 Task: Use incognito mode for private browsing.
Action: Mouse pressed left at (442, 196)
Screenshot: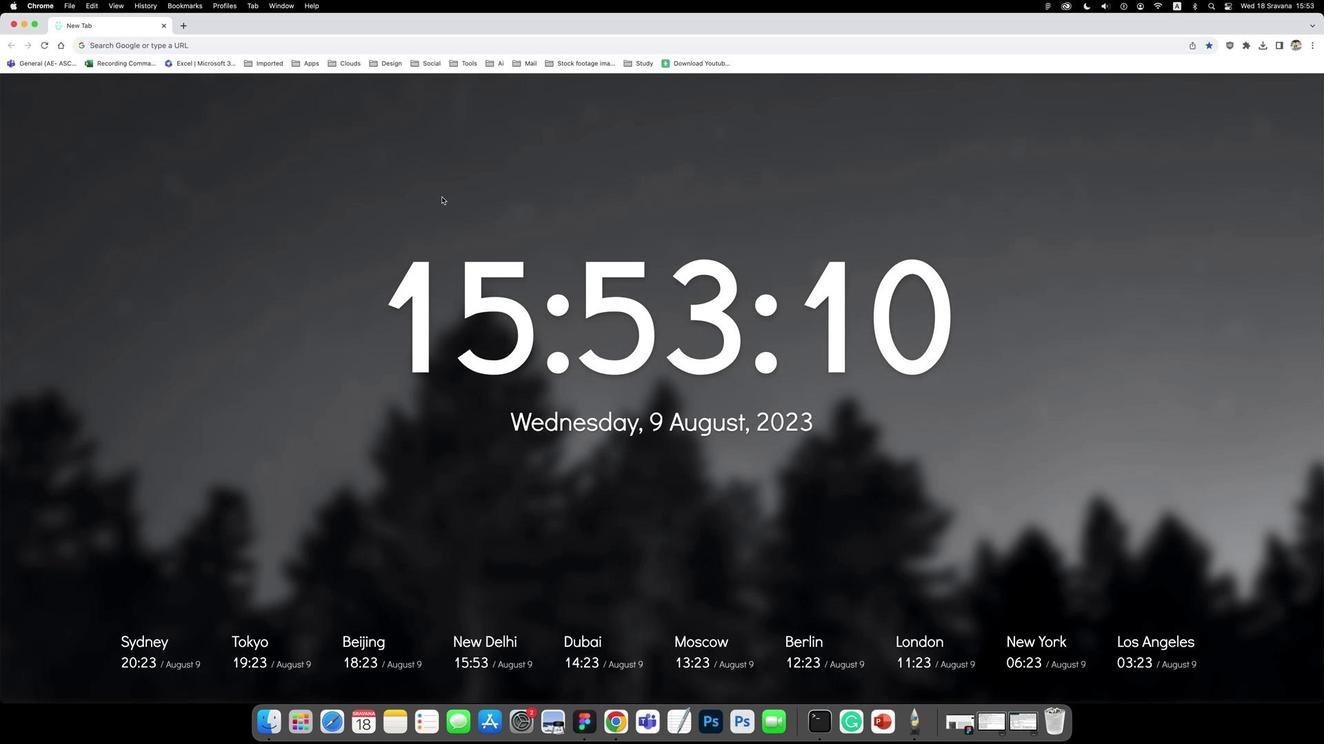 
Action: Mouse moved to (71, 2)
Screenshot: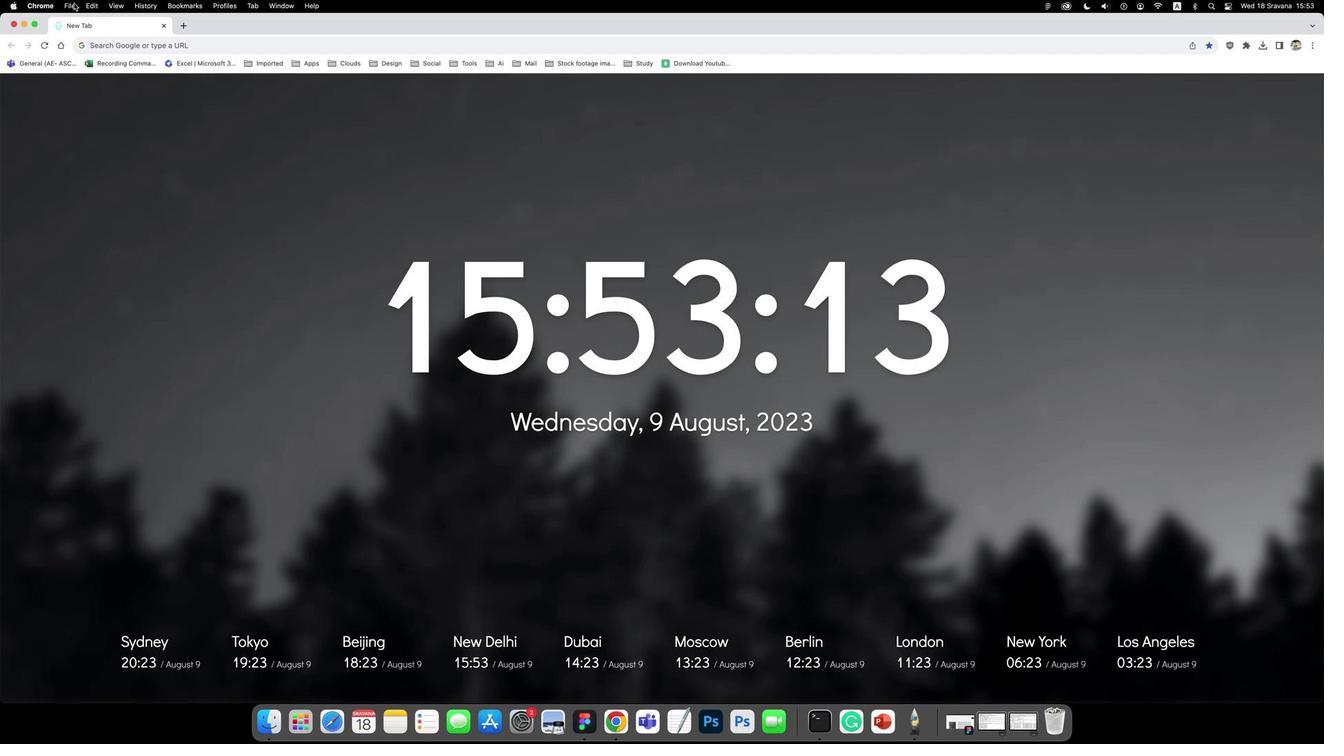 
Action: Mouse pressed left at (71, 2)
Screenshot: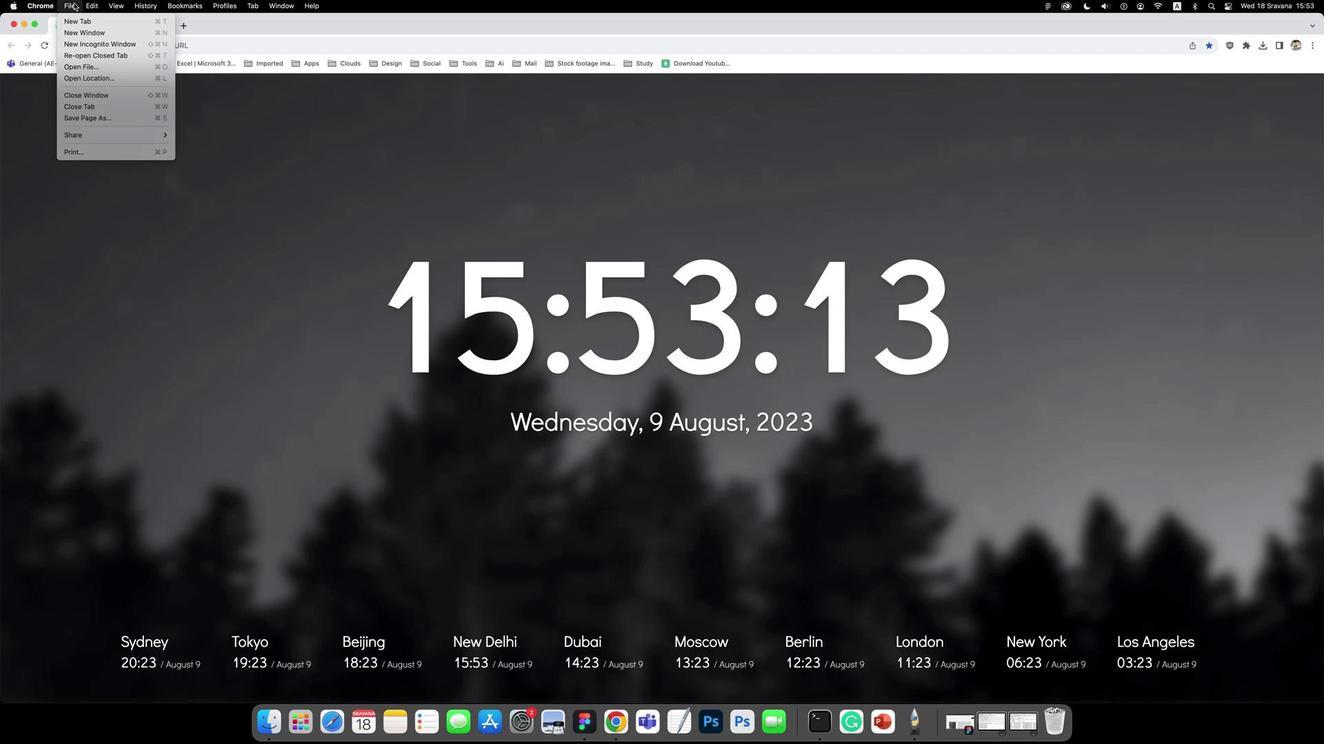 
Action: Mouse moved to (80, 40)
Screenshot: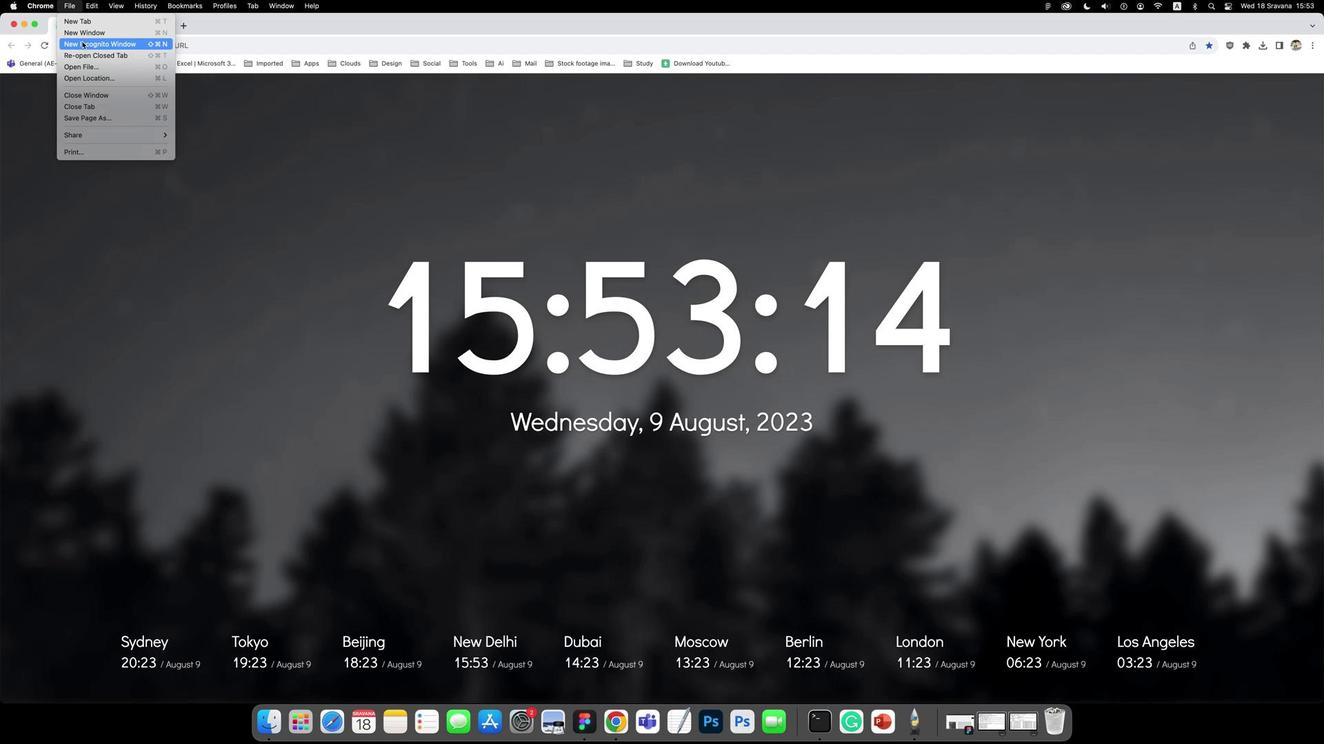 
Action: Mouse pressed left at (80, 40)
Screenshot: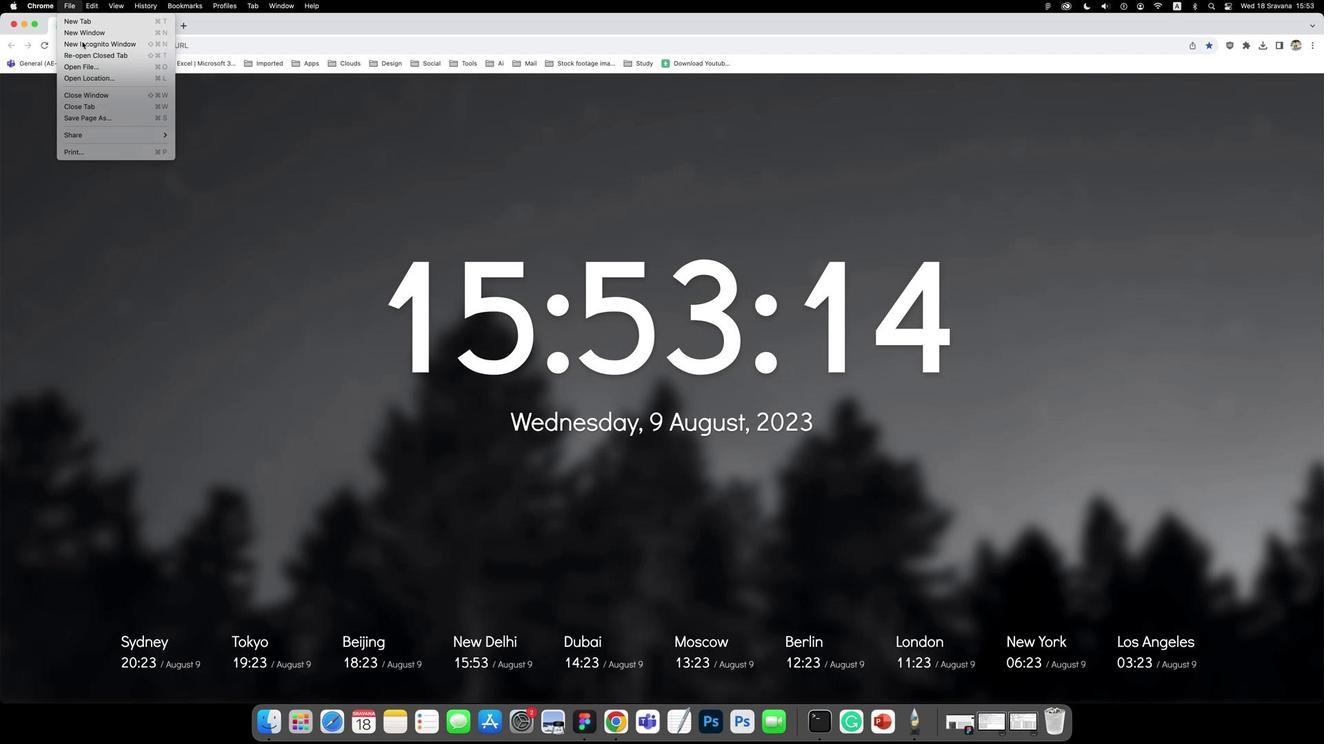 
Action: Mouse moved to (200, 60)
Screenshot: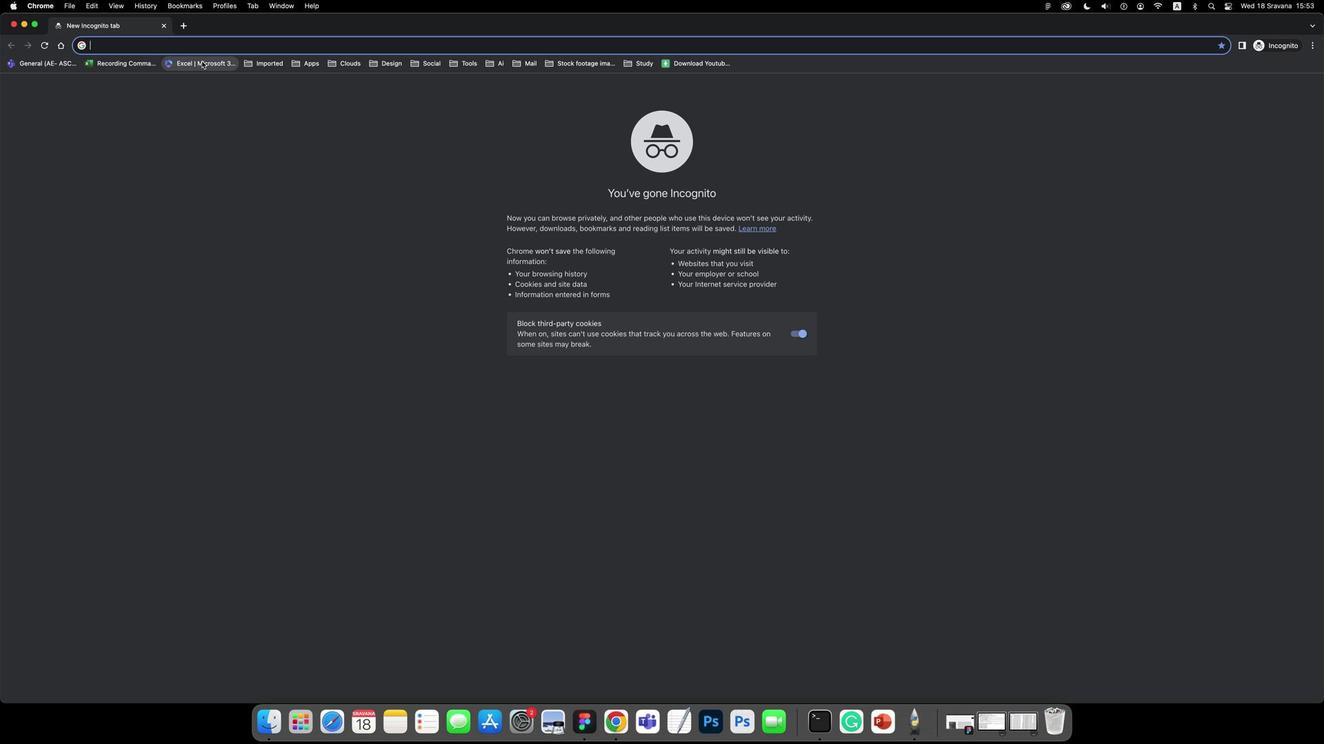 
Action: Mouse pressed left at (200, 60)
Screenshot: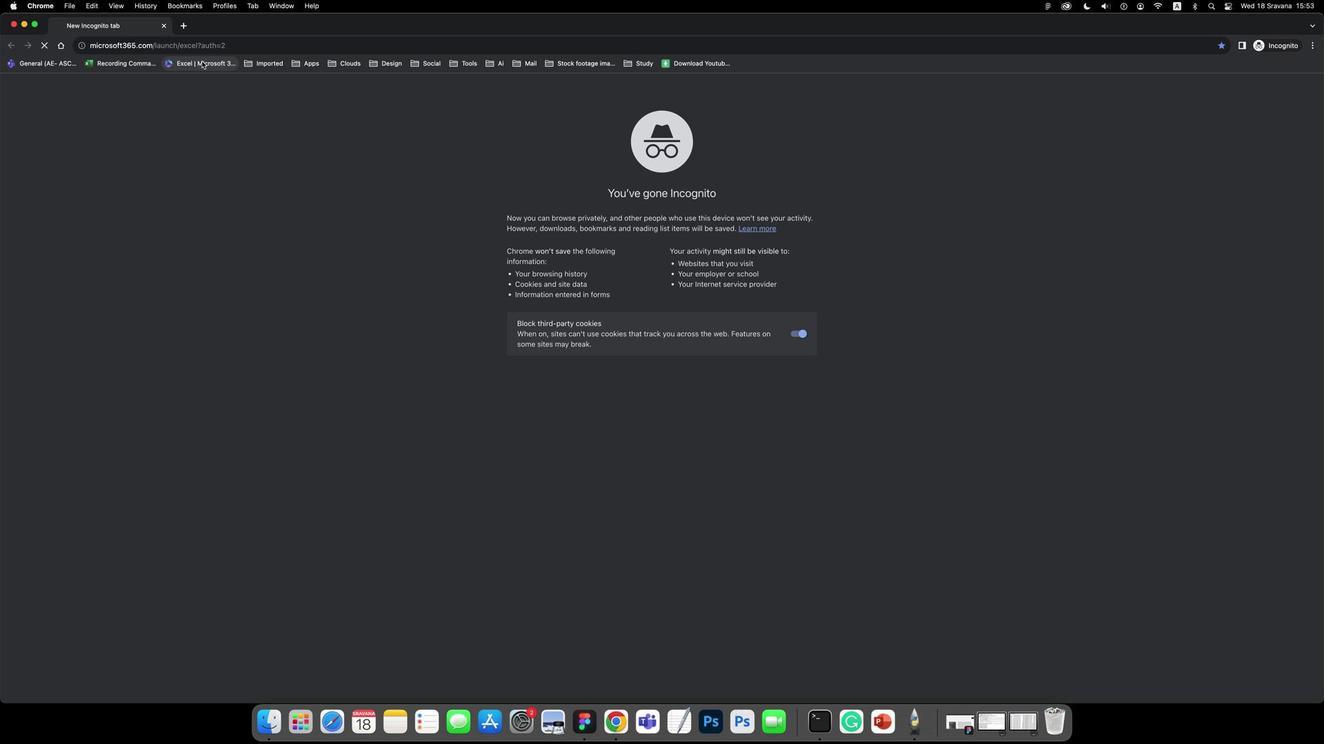 
Action: Mouse moved to (177, 25)
Screenshot: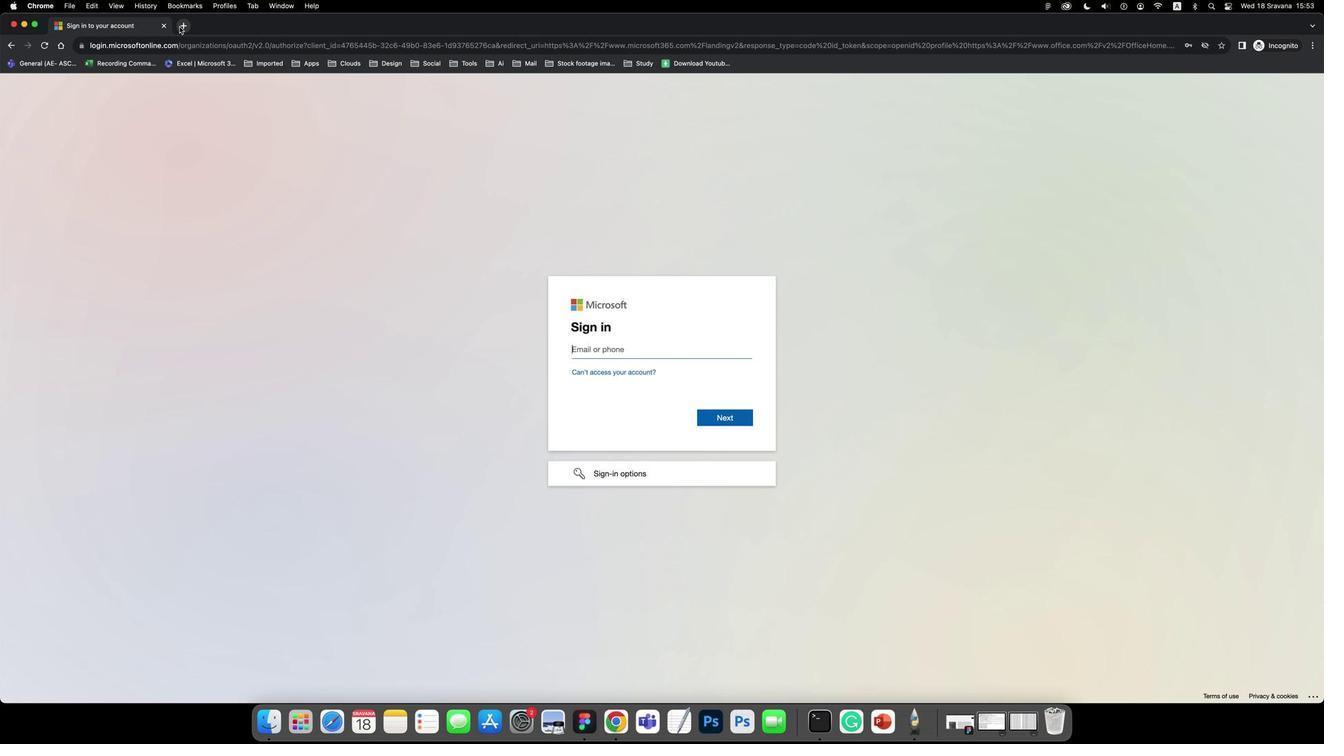 
Action: Mouse pressed left at (177, 25)
Screenshot: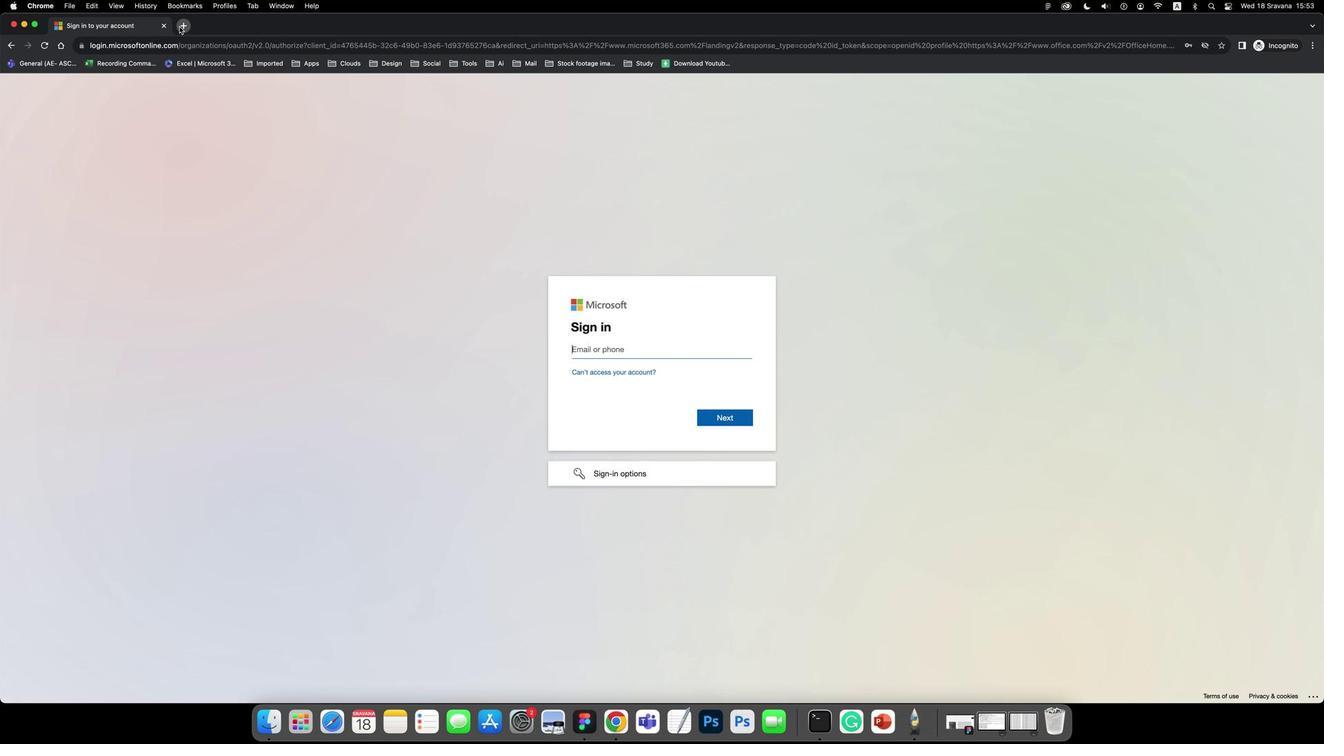 
Action: Mouse moved to (31, 64)
Screenshot: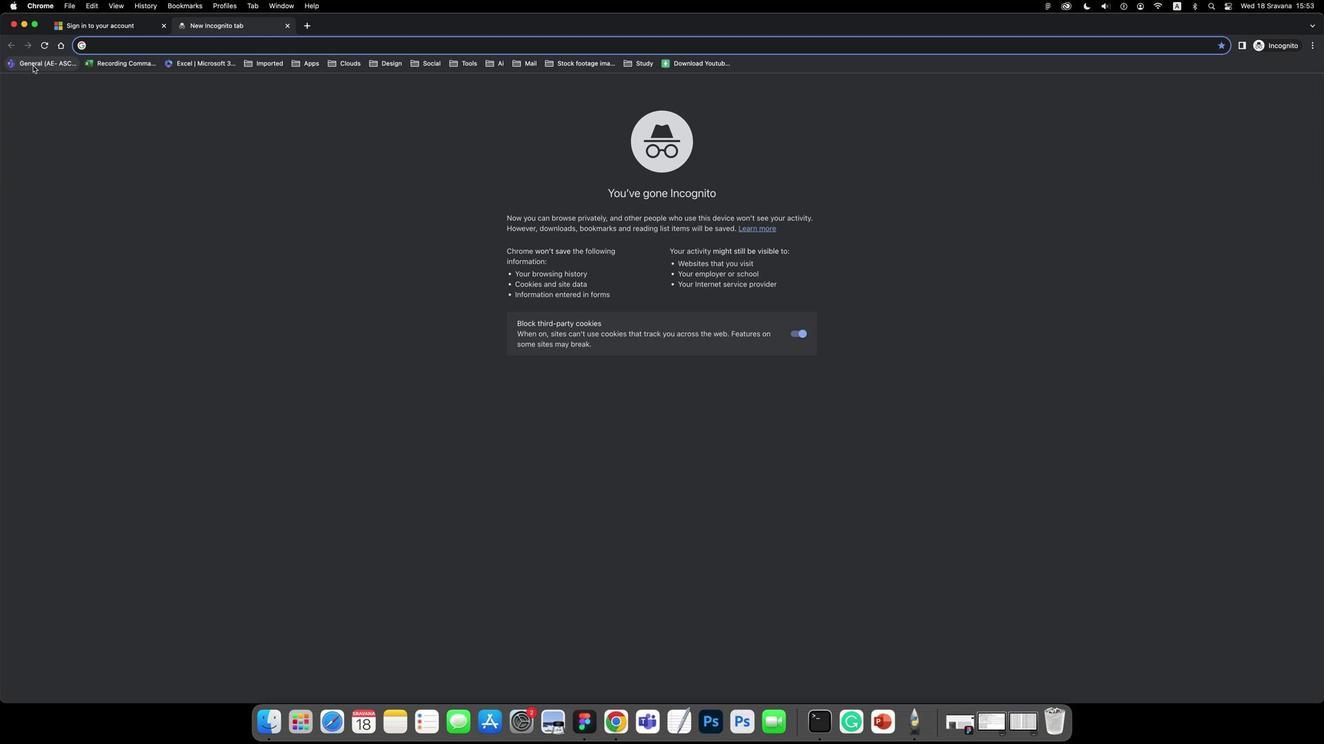 
Action: Mouse pressed left at (31, 64)
Screenshot: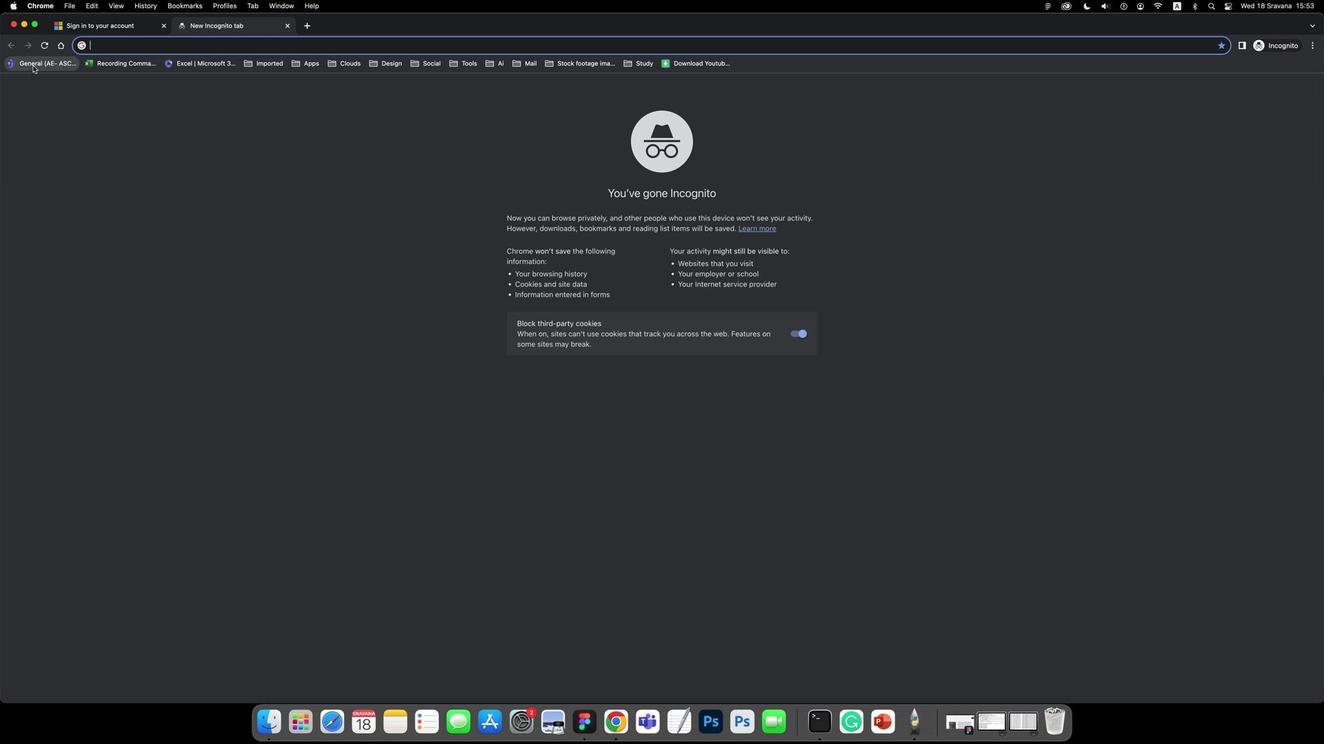
Action: Mouse moved to (197, 167)
Screenshot: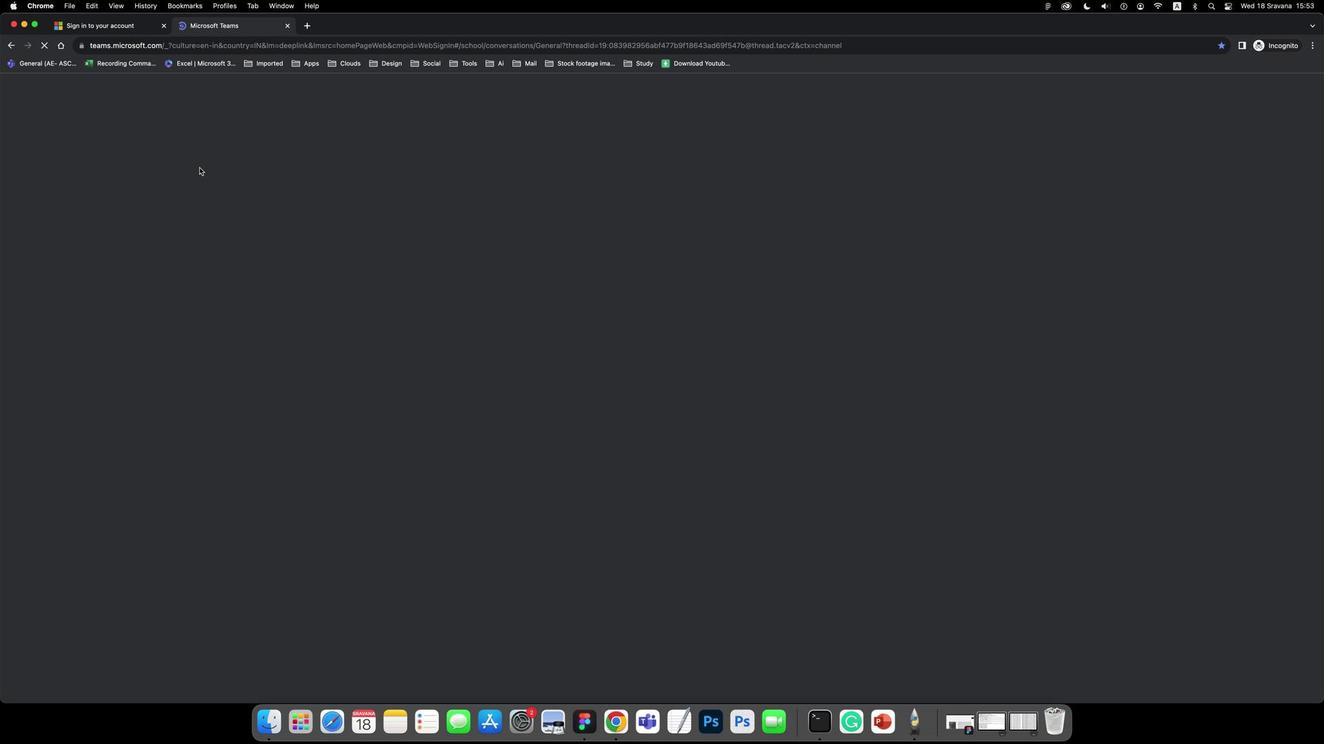 
Action: Mouse pressed left at (197, 167)
Screenshot: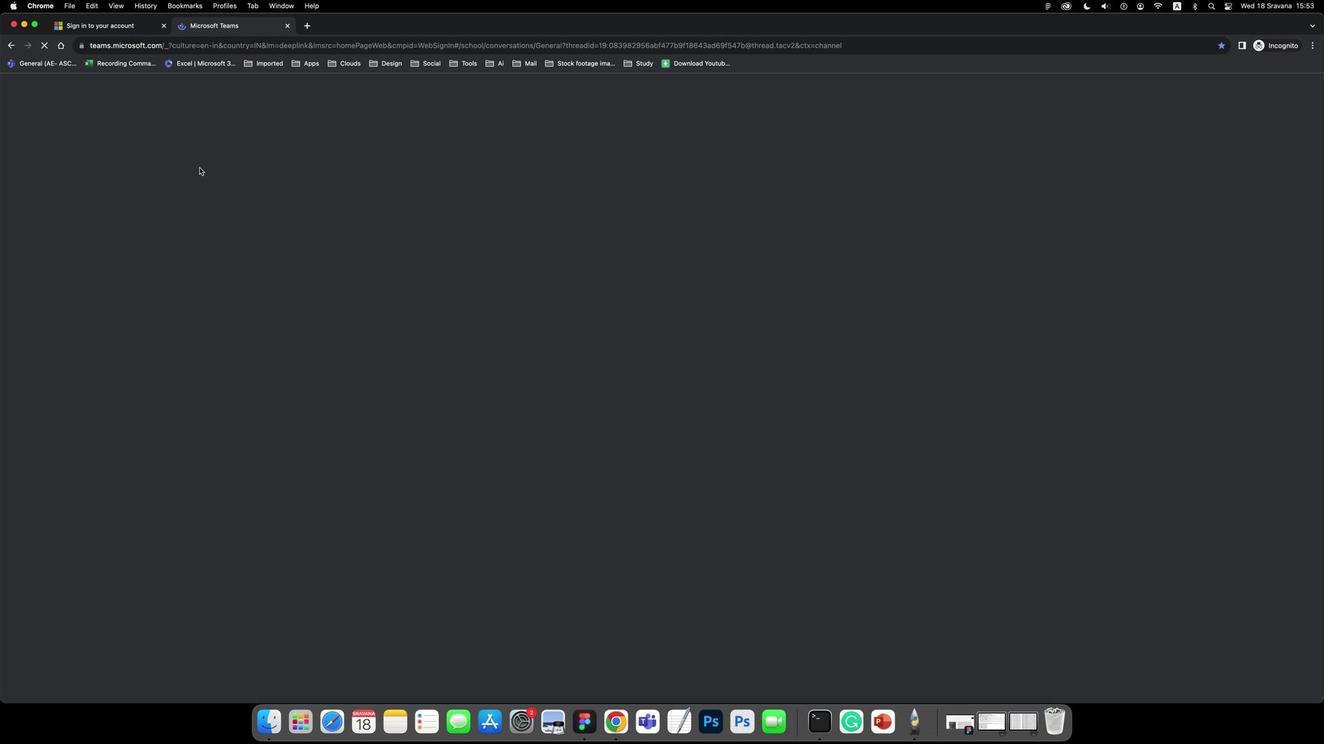 
Action: Mouse scrolled (197, 167) with delta (-1, 0)
Screenshot: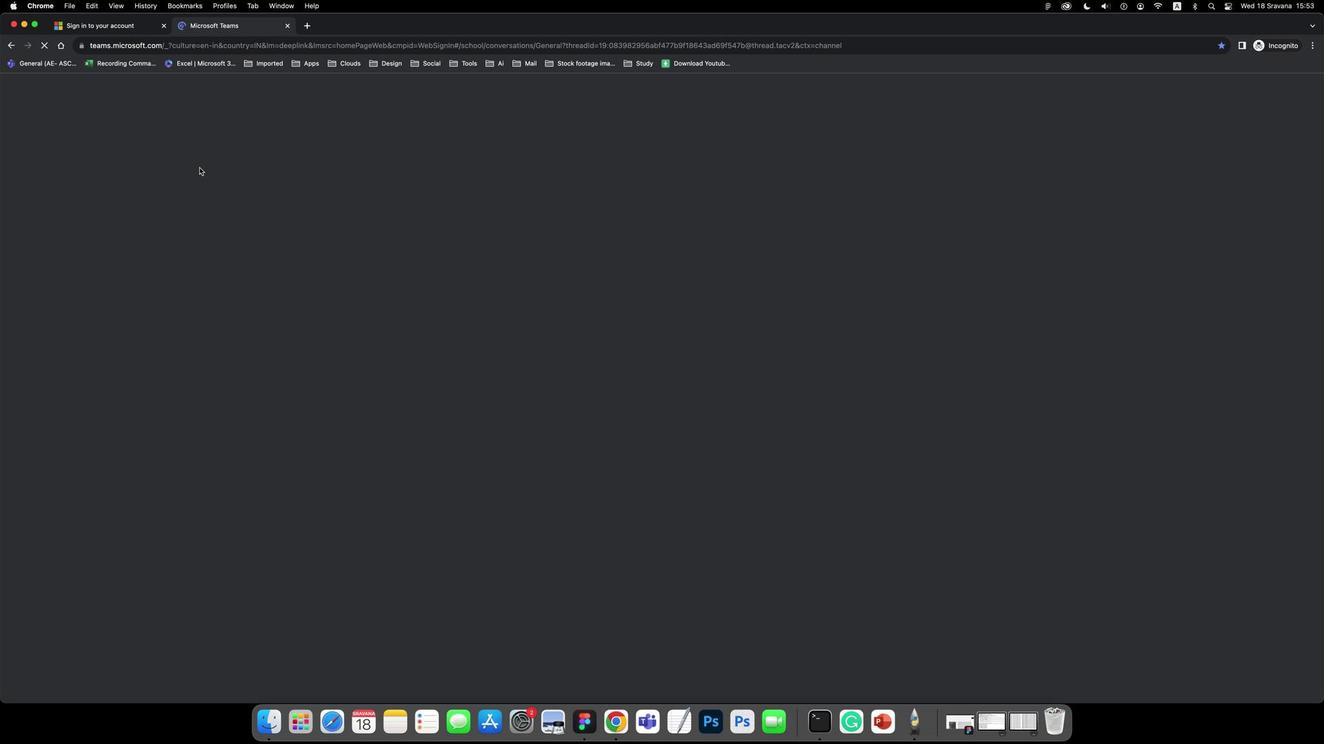 
Action: Mouse scrolled (197, 167) with delta (-1, 0)
Screenshot: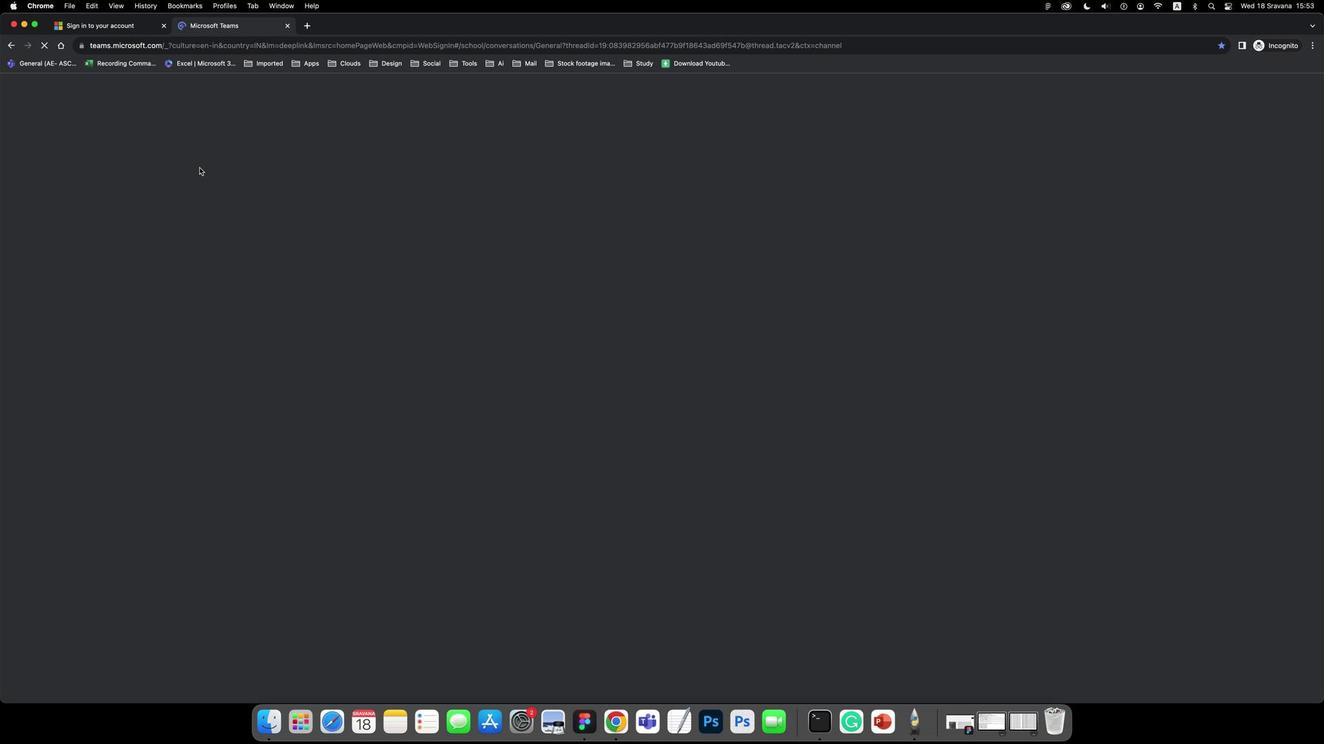 
Action: Mouse scrolled (197, 167) with delta (-1, -2)
Screenshot: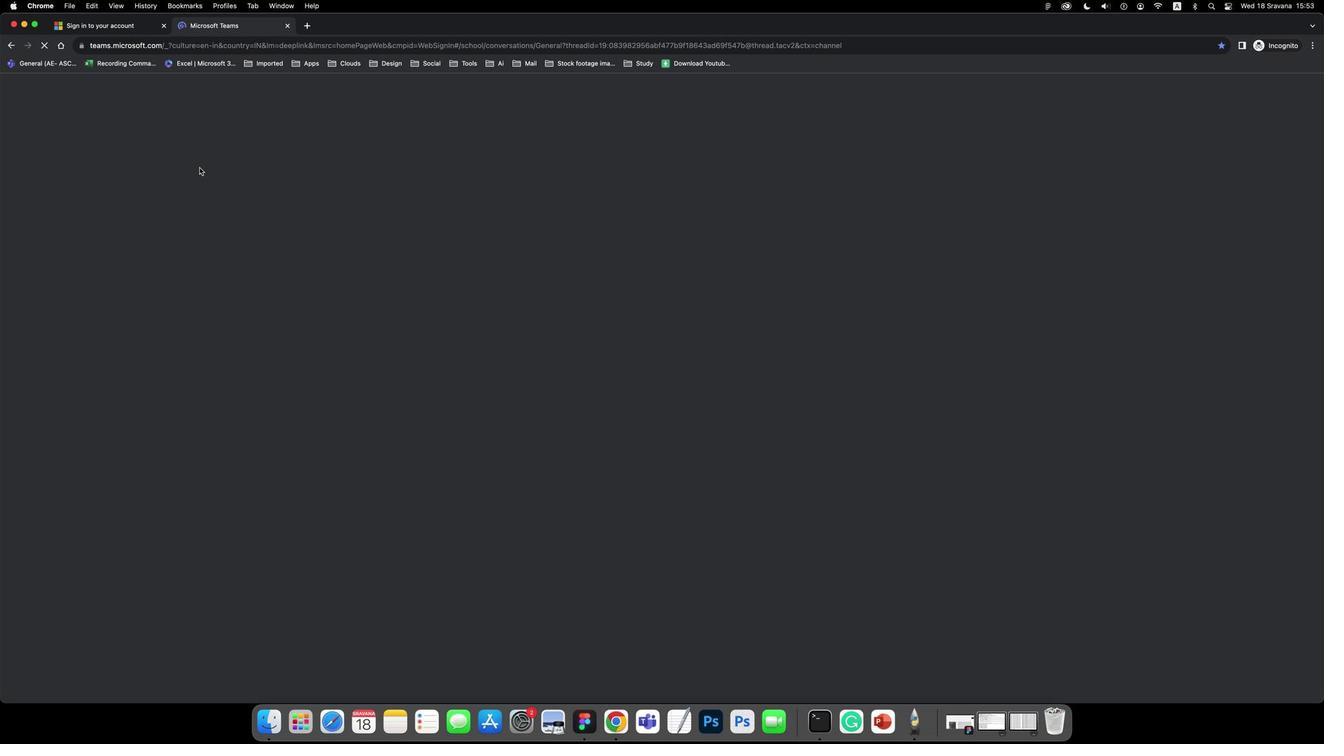 
Action: Mouse moved to (301, 25)
Screenshot: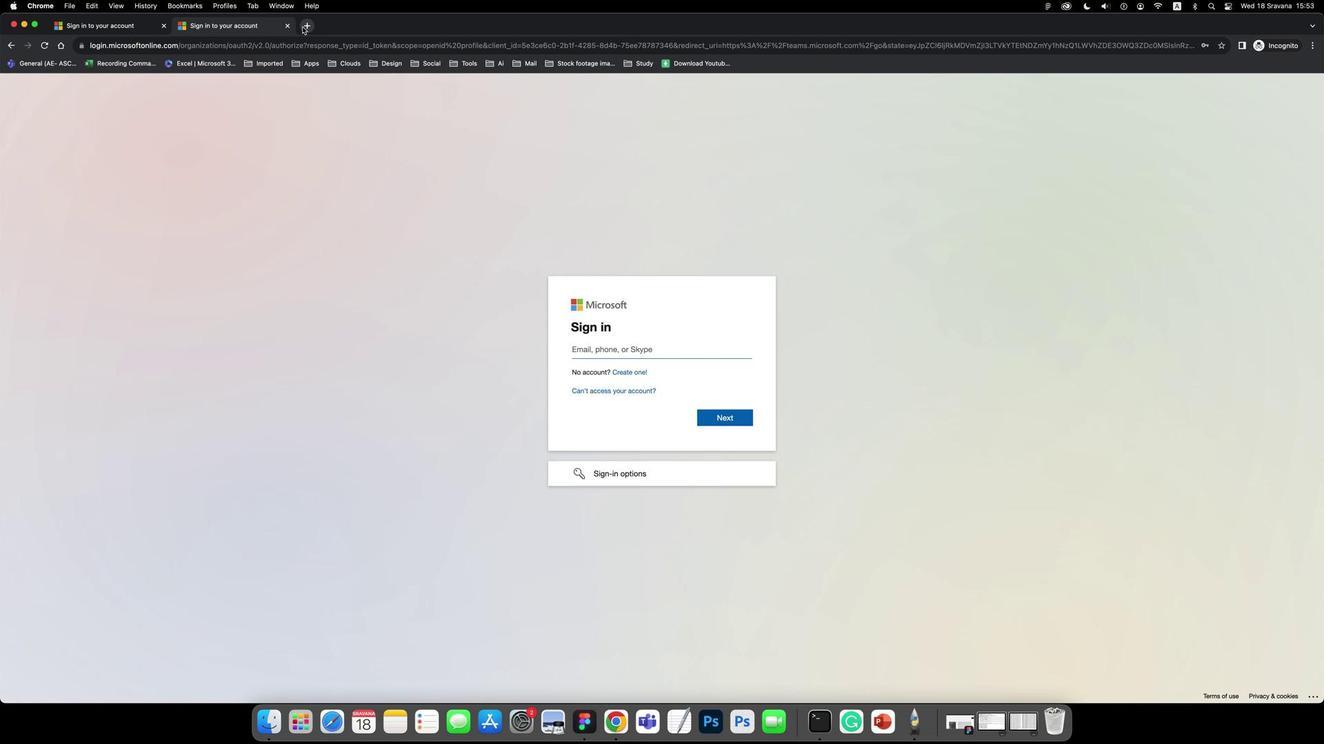 
Action: Mouse pressed left at (301, 25)
Screenshot: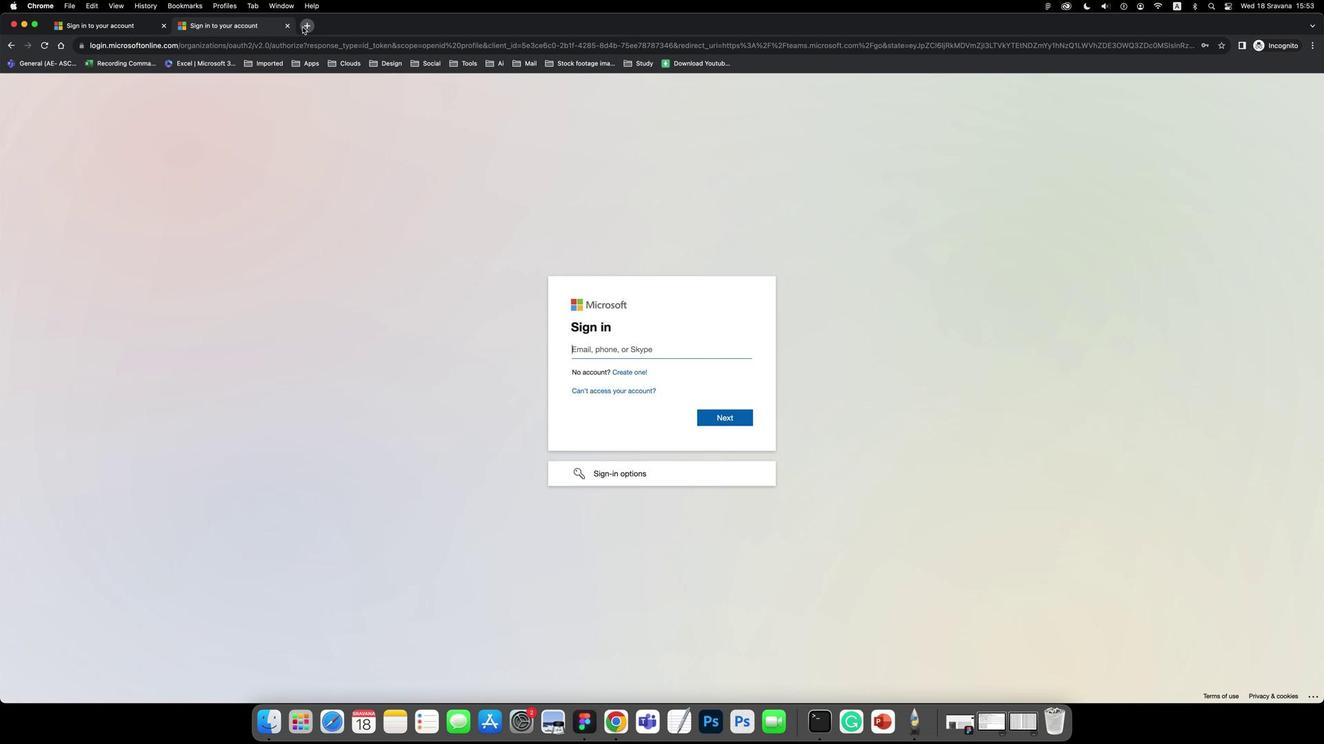 
Action: Mouse moved to (261, 64)
Screenshot: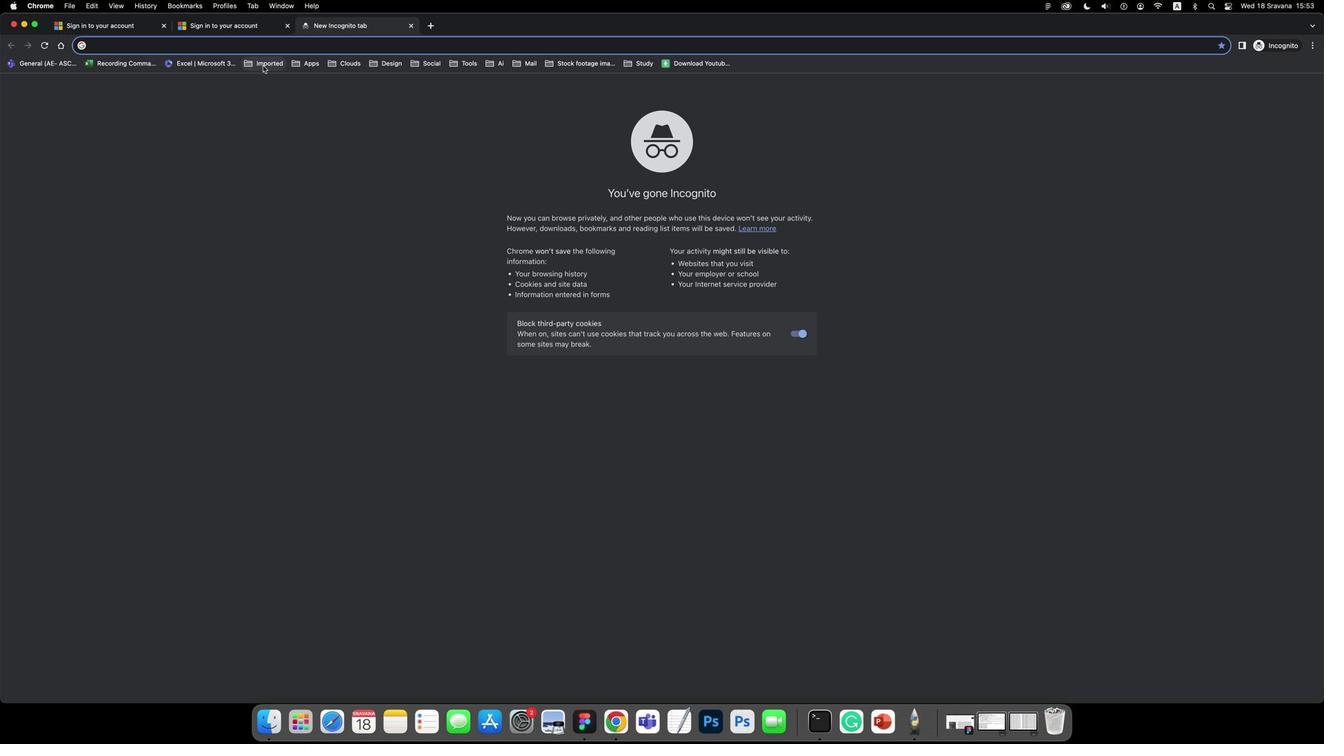 
Action: Mouse pressed left at (261, 64)
Screenshot: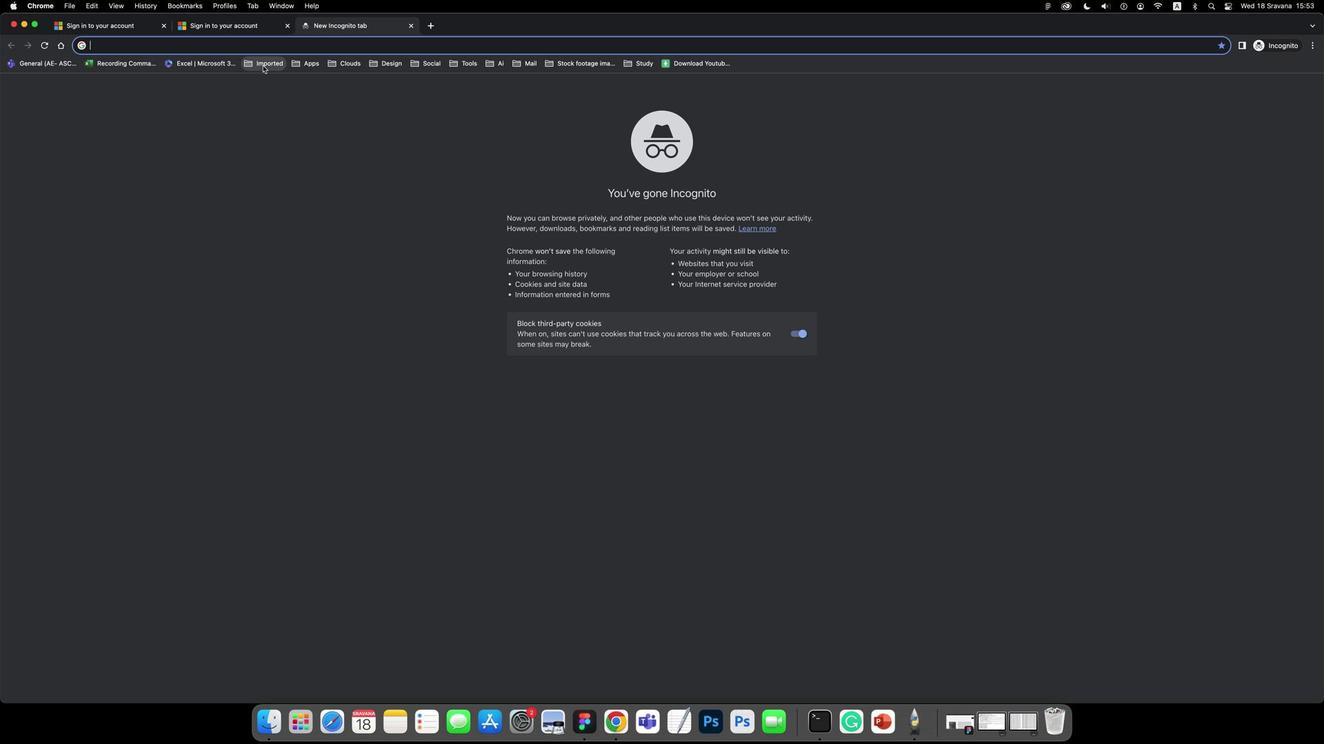 
Action: Mouse moved to (297, 186)
Screenshot: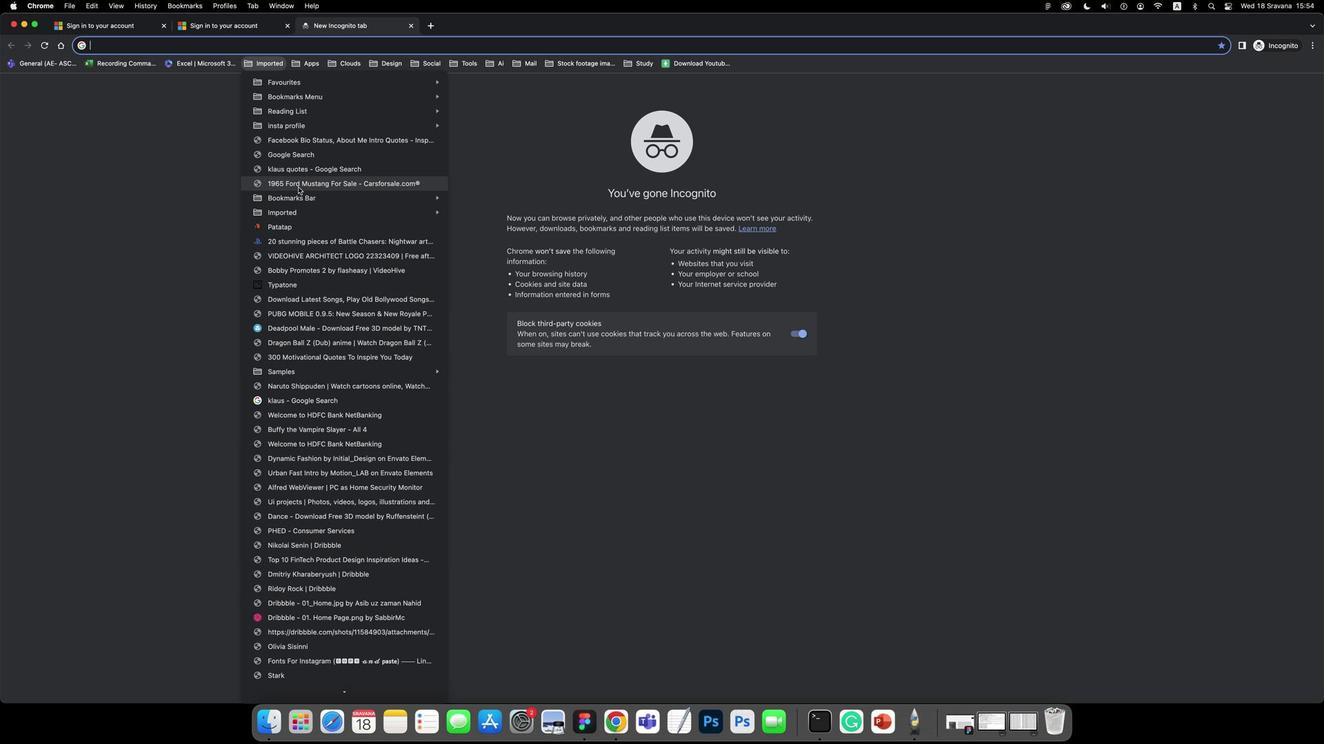 
Action: Mouse pressed left at (297, 186)
Screenshot: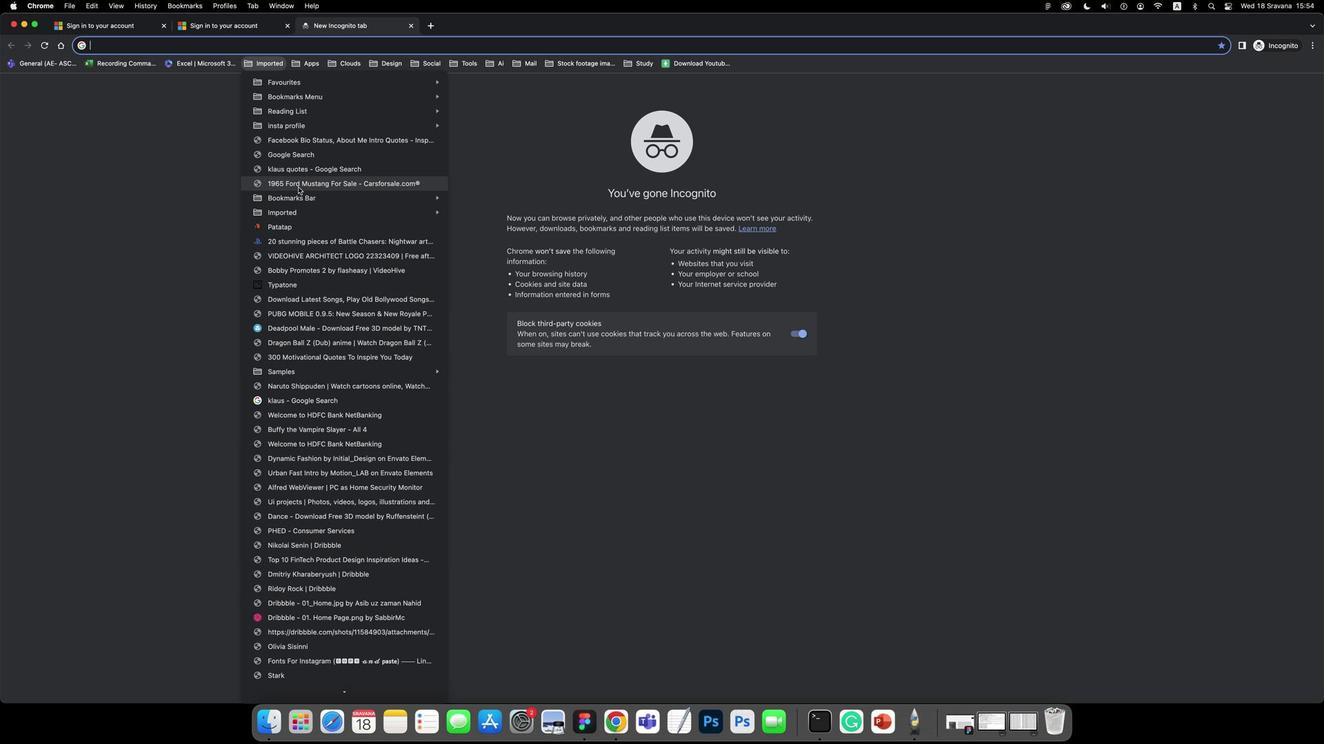 
Action: Mouse moved to (182, 102)
Screenshot: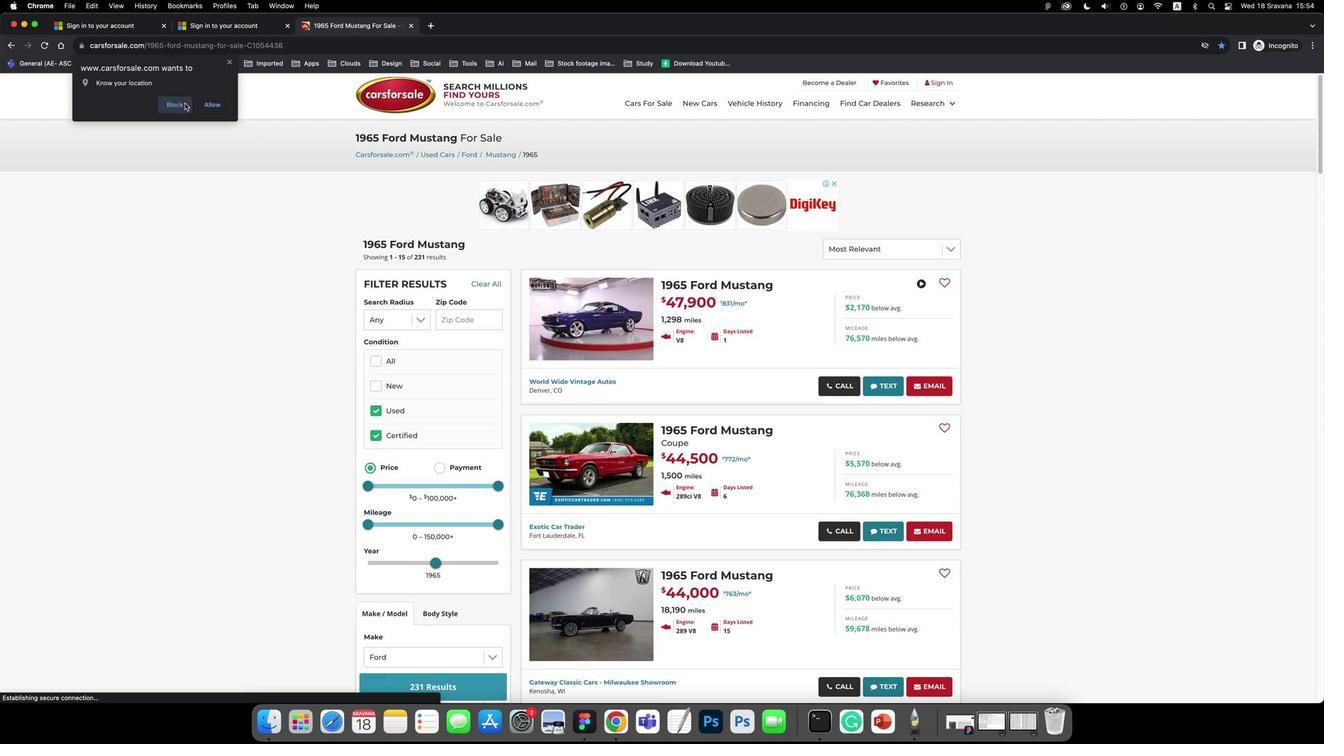 
Action: Mouse pressed left at (182, 102)
Screenshot: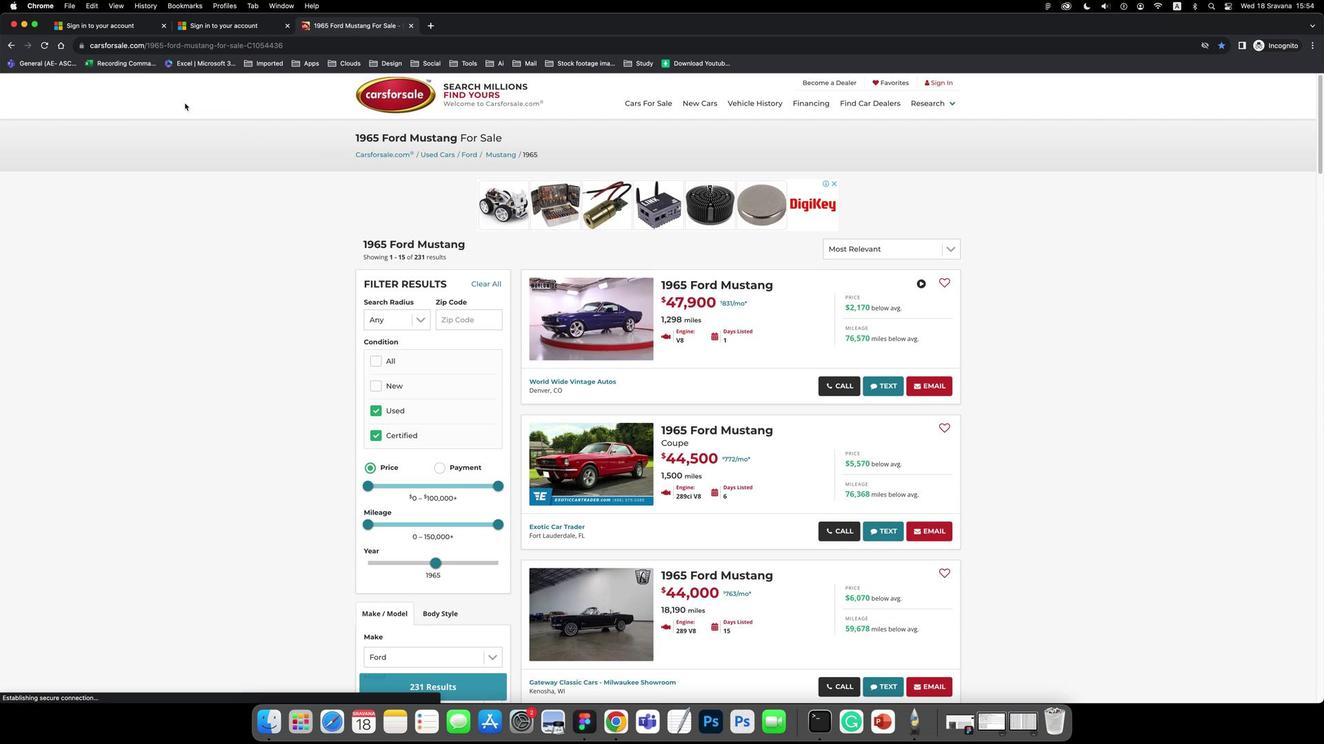 
Action: Mouse moved to (555, 310)
Screenshot: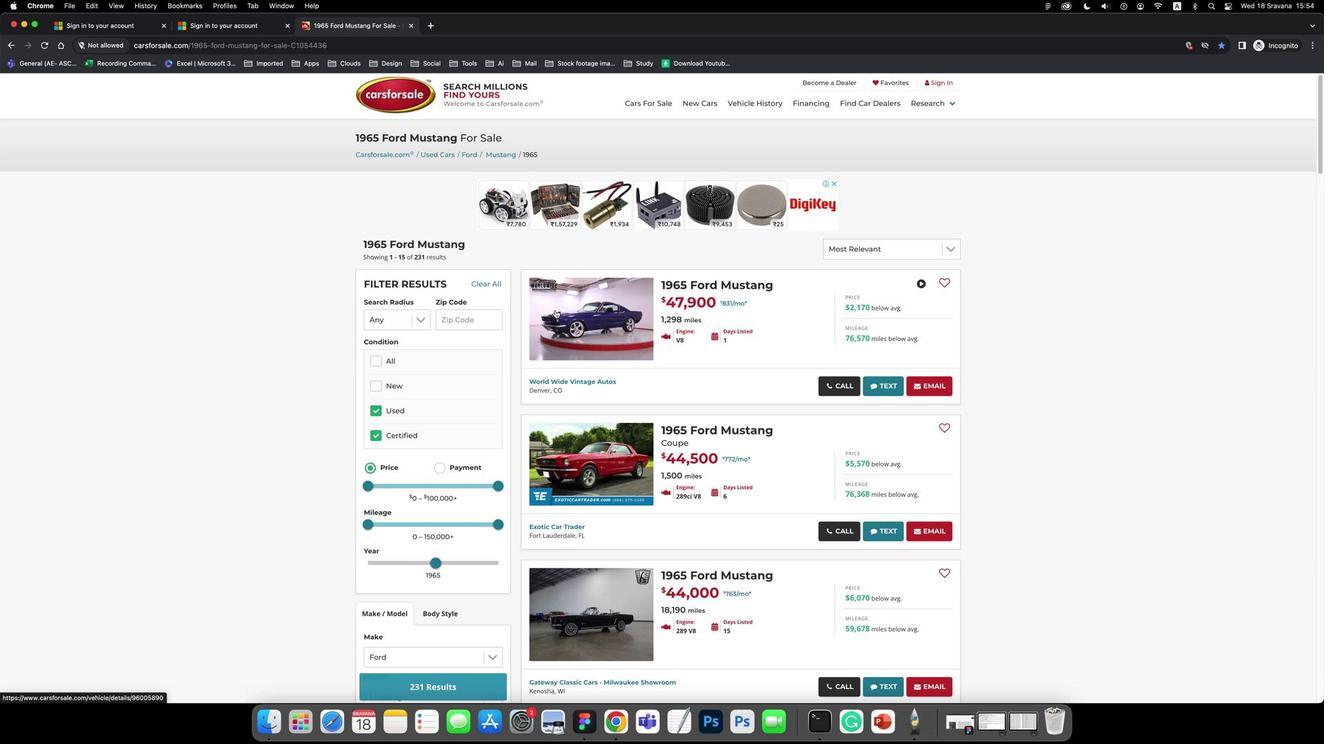 
Action: Mouse scrolled (555, 310) with delta (-1, 0)
Screenshot: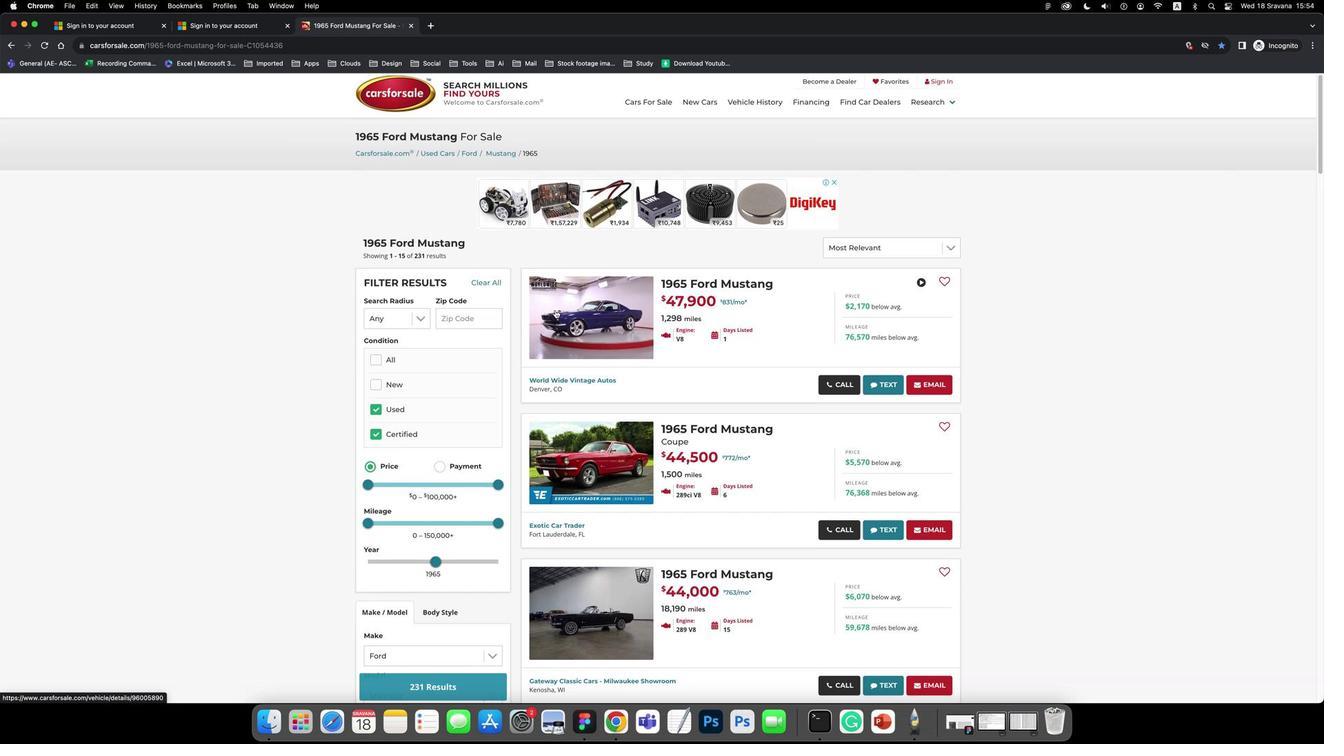 
Action: Mouse scrolled (555, 310) with delta (-1, 0)
Screenshot: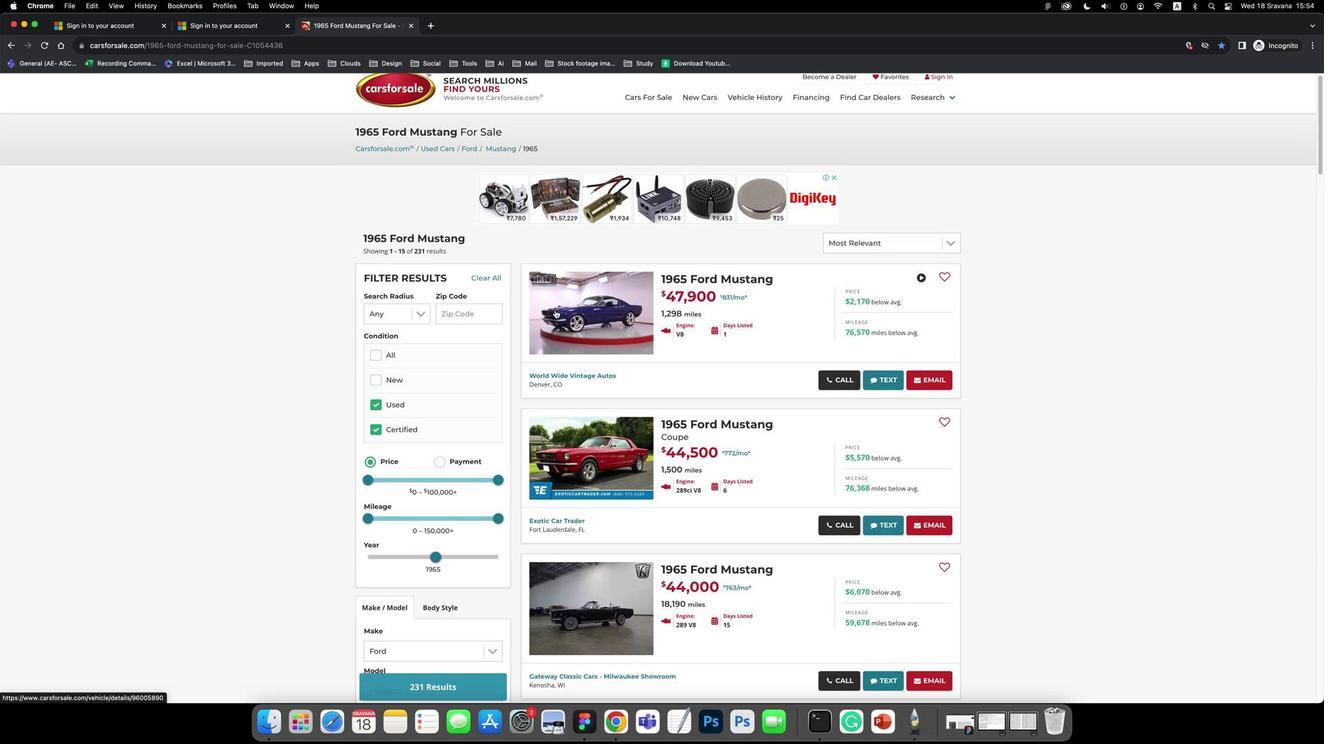 
Action: Mouse scrolled (555, 310) with delta (-1, 0)
Screenshot: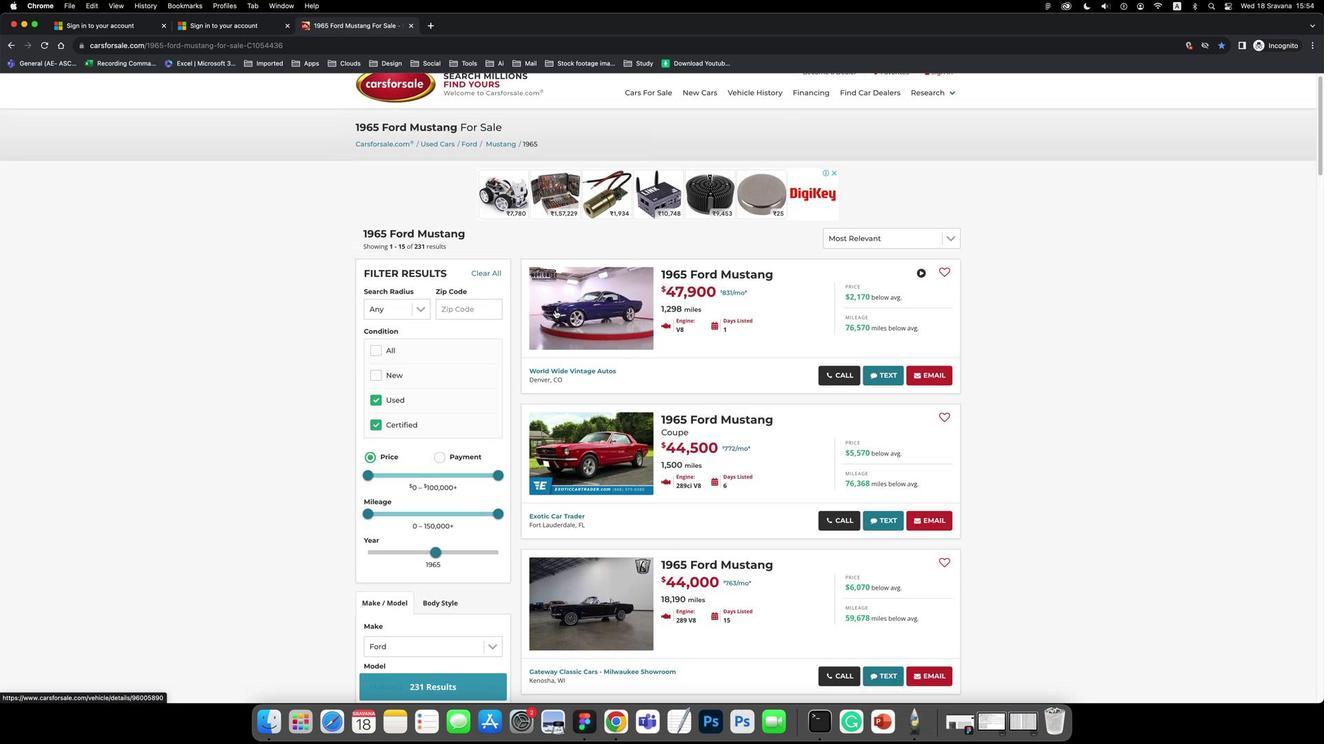 
Action: Mouse scrolled (555, 310) with delta (-1, 0)
Screenshot: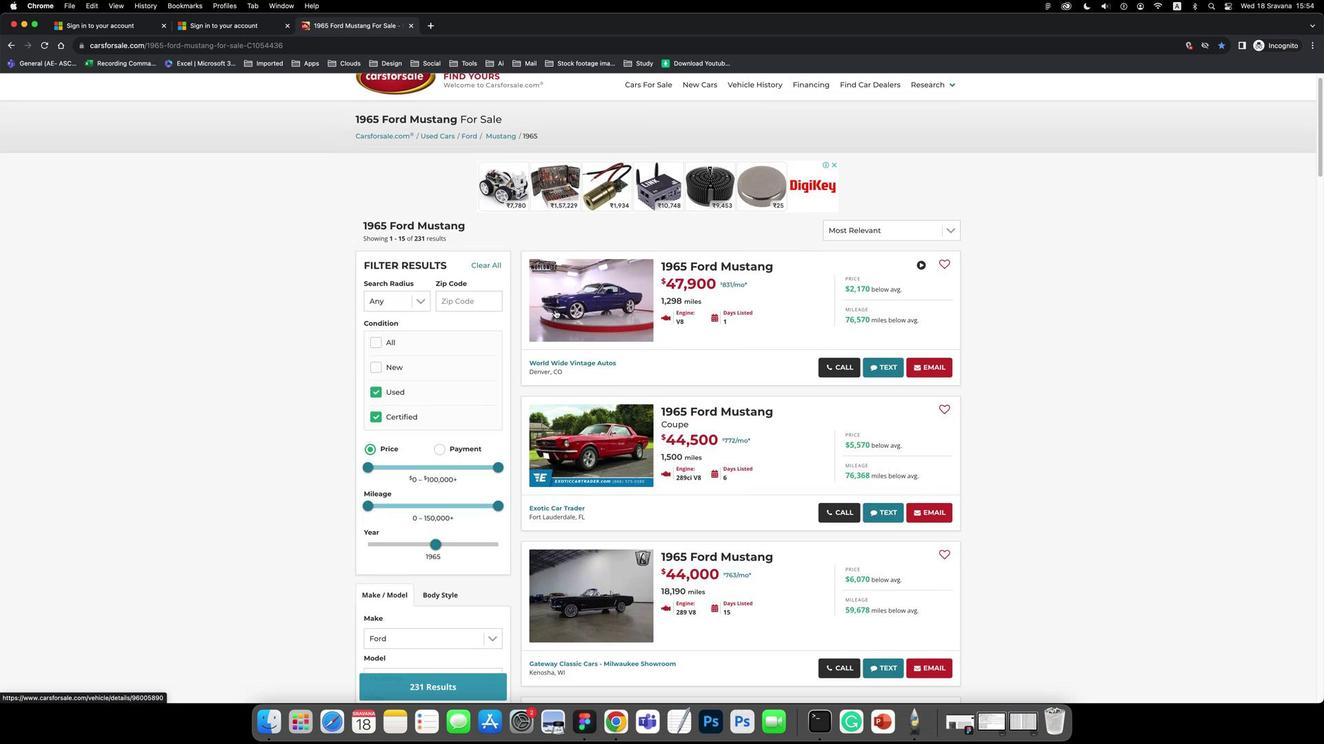 
Action: Mouse scrolled (555, 310) with delta (-1, 0)
Screenshot: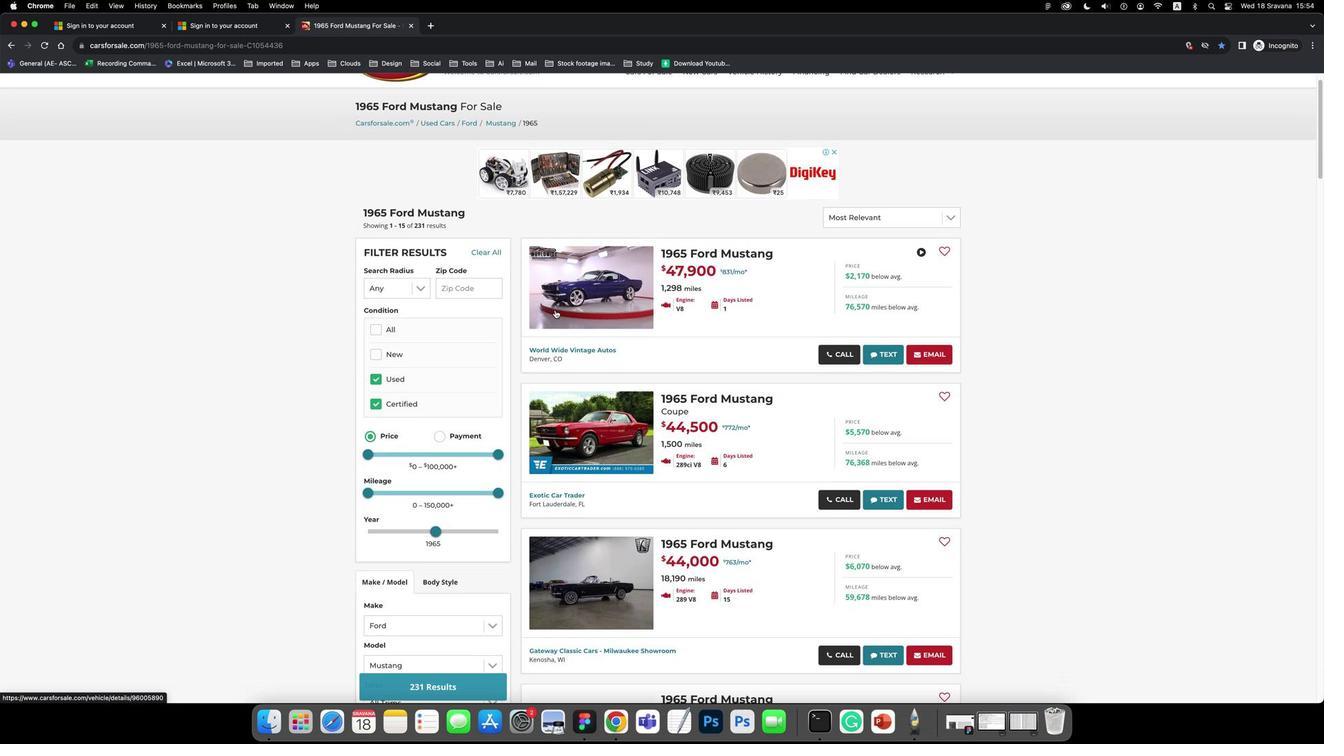 
Action: Mouse scrolled (555, 310) with delta (-1, 0)
Screenshot: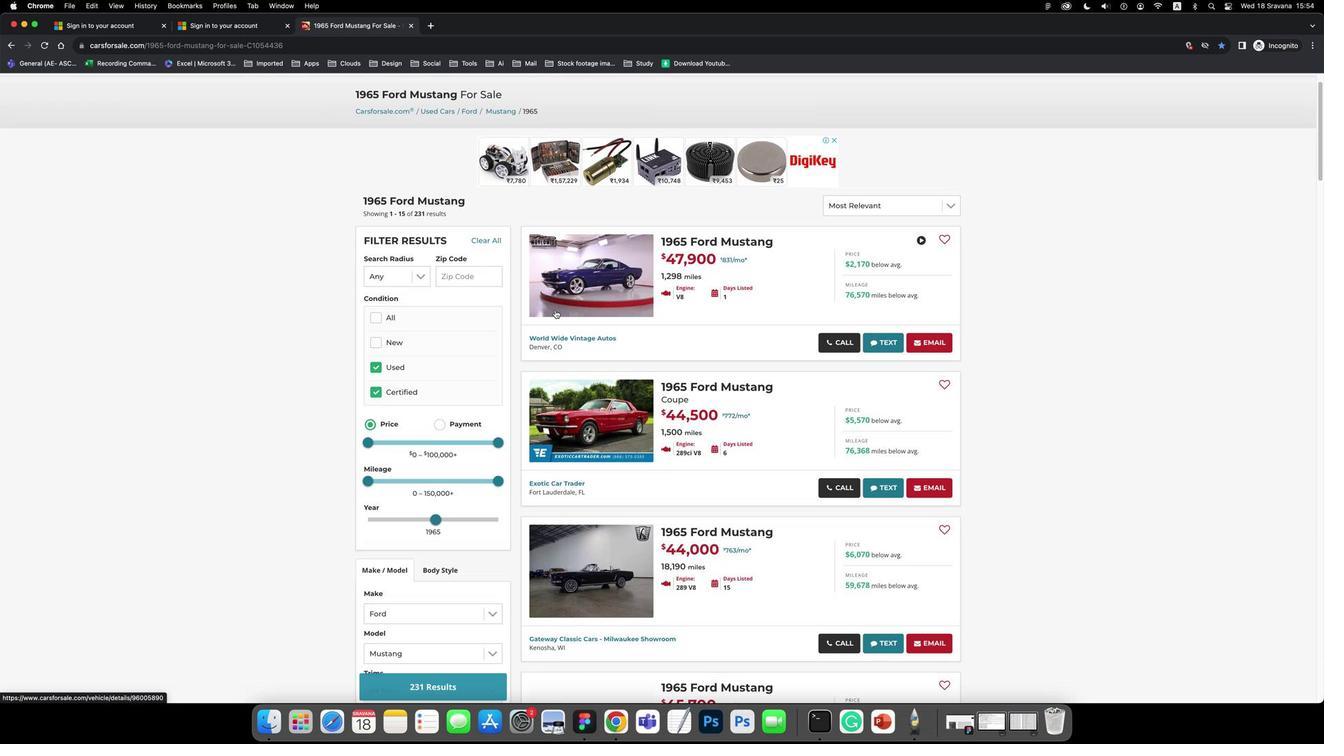 
Action: Mouse scrolled (555, 310) with delta (-1, 0)
Screenshot: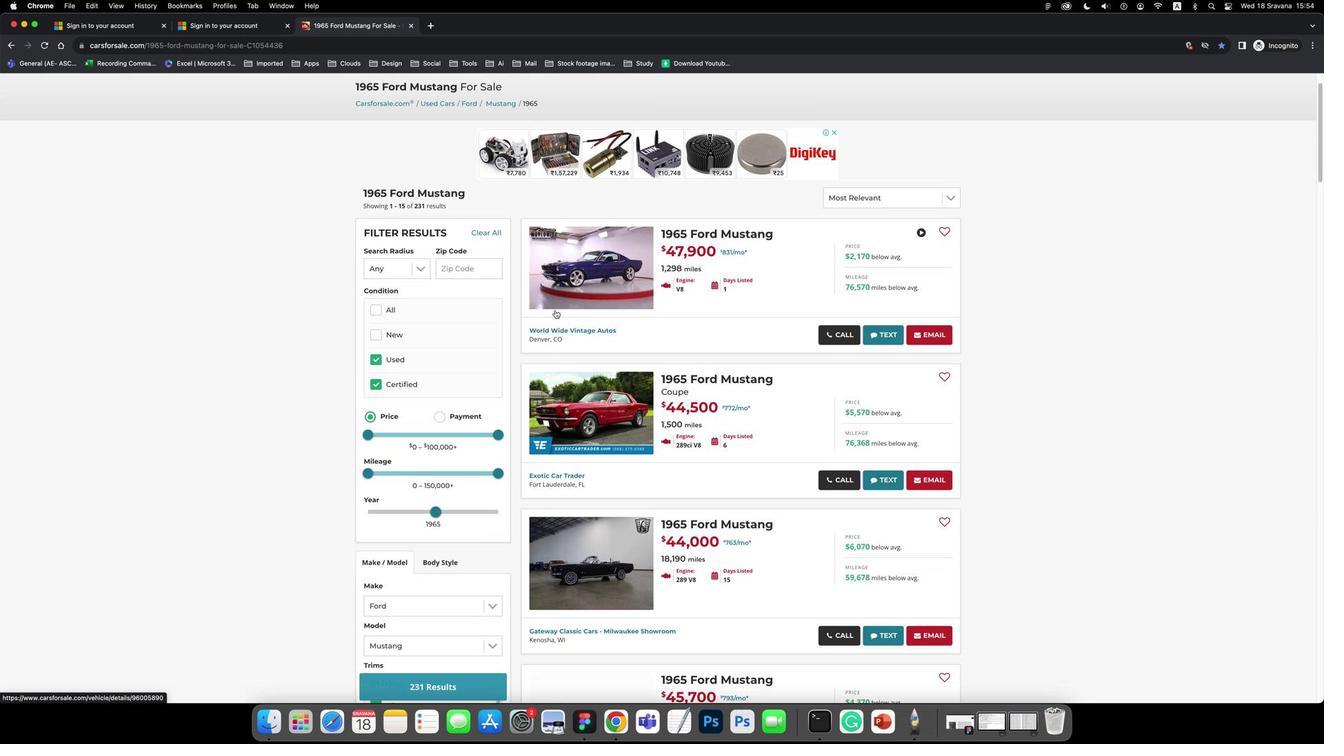 
Action: Mouse scrolled (555, 310) with delta (-1, 0)
Screenshot: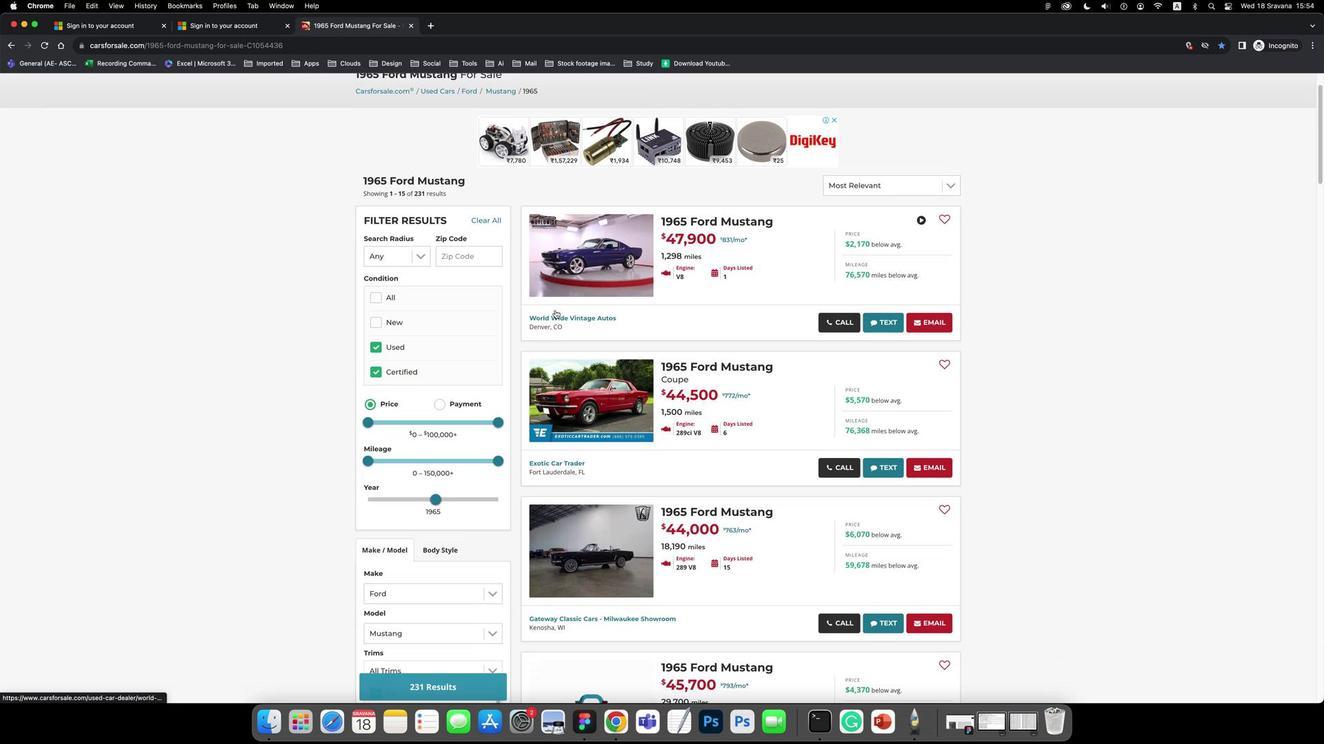 
Action: Mouse scrolled (555, 310) with delta (-1, 0)
Screenshot: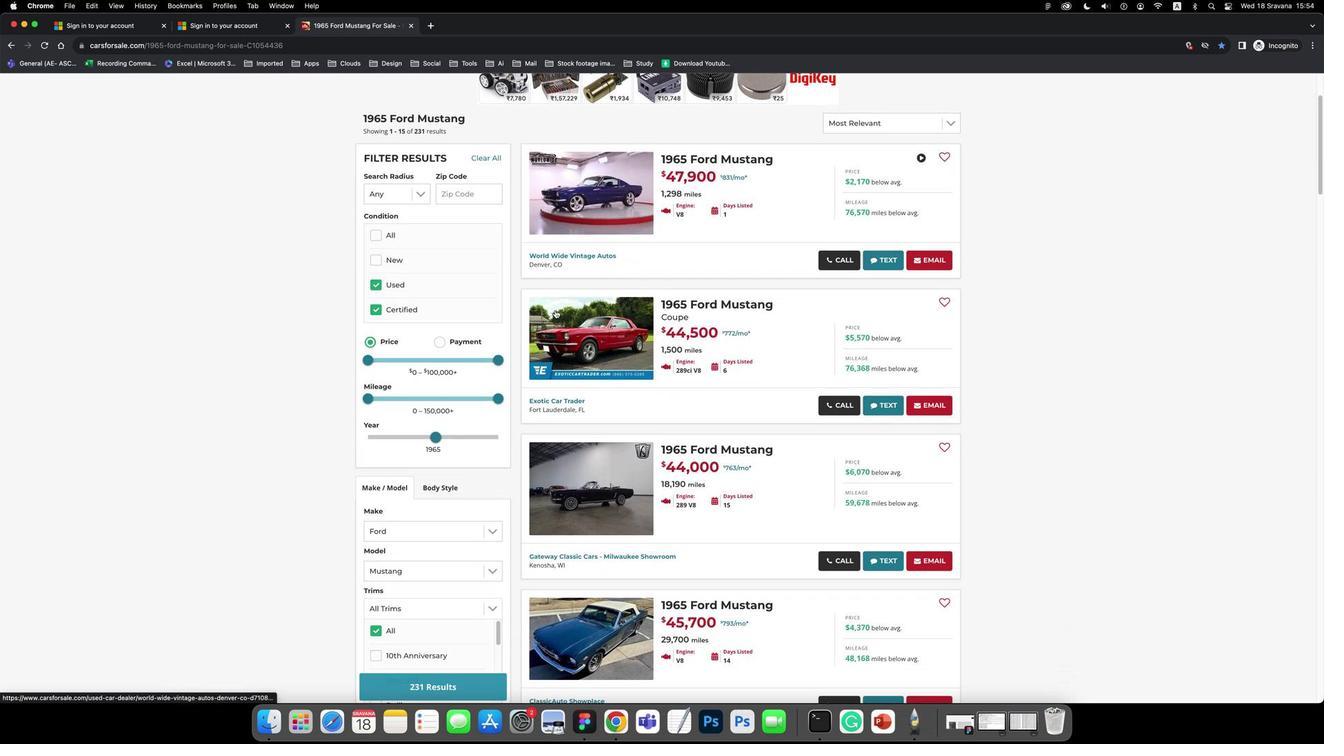 
Action: Mouse scrolled (555, 310) with delta (-1, 0)
Screenshot: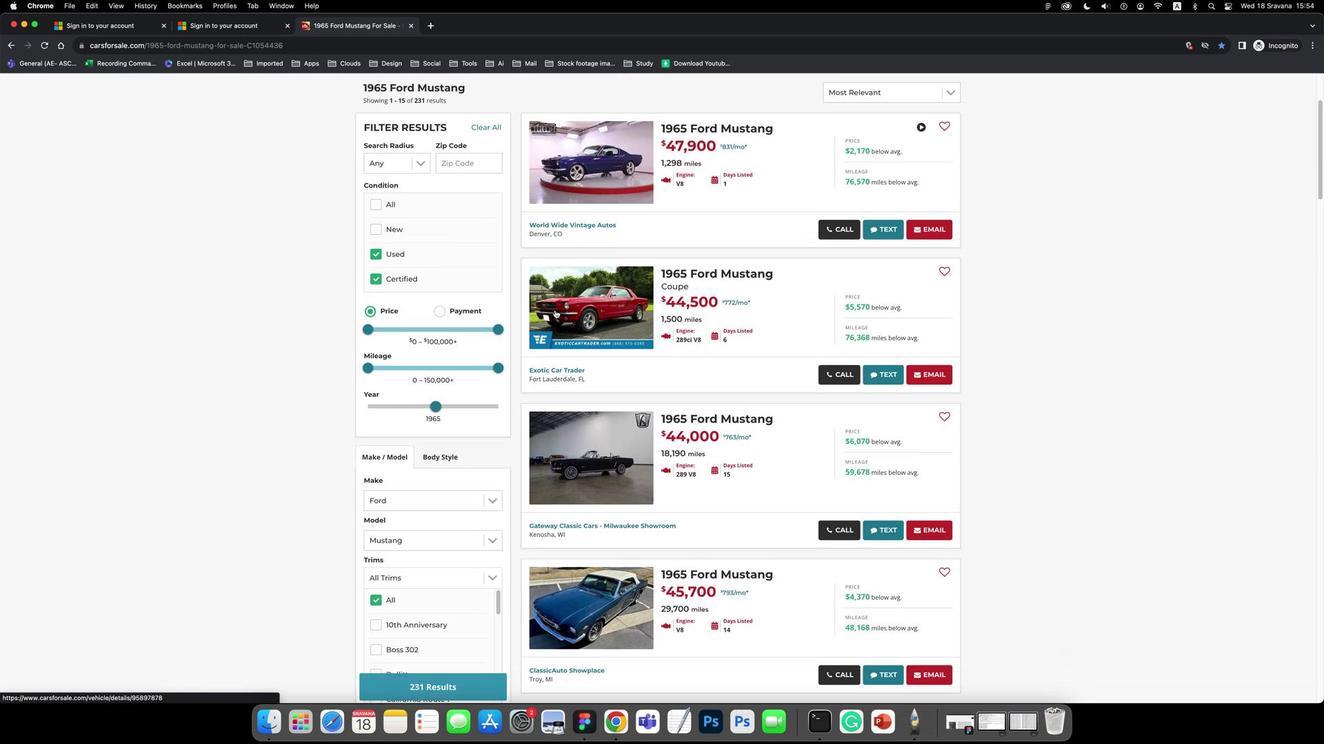 
Action: Mouse scrolled (555, 310) with delta (-1, 0)
Screenshot: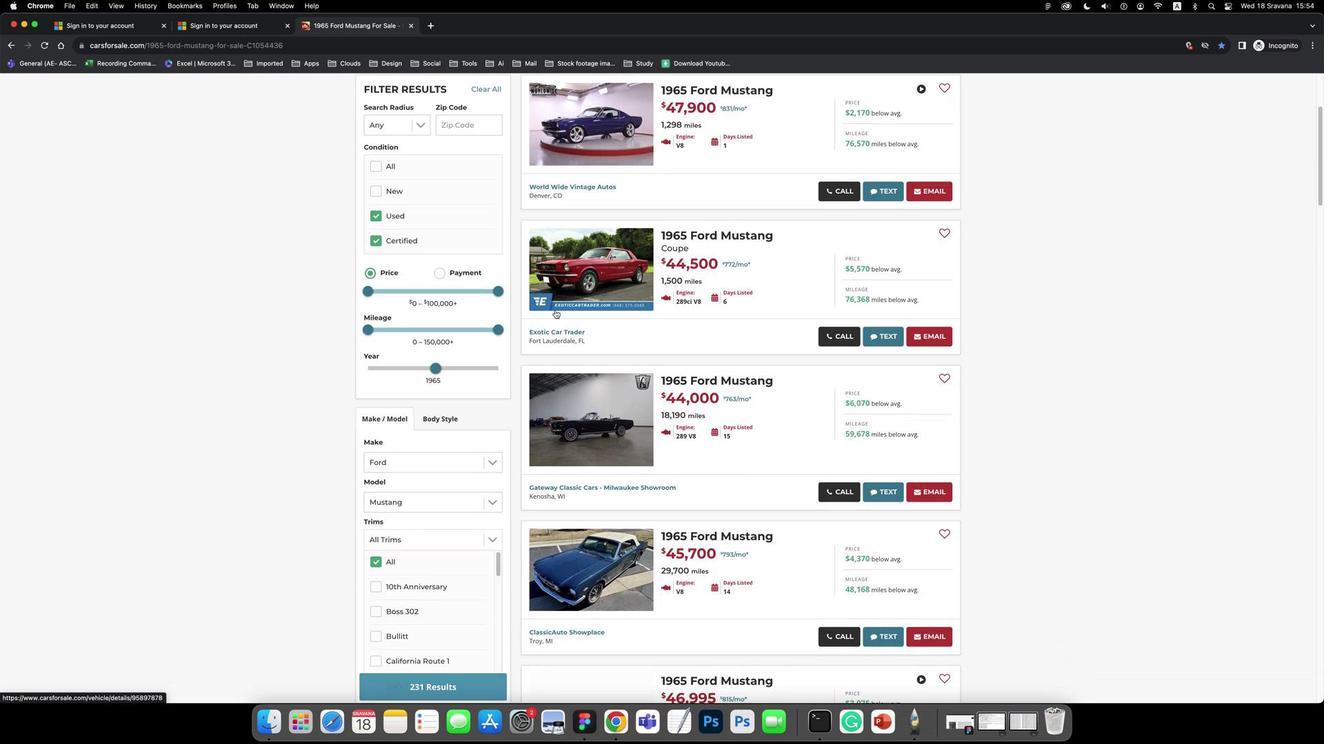 
Action: Mouse scrolled (555, 310) with delta (-1, 0)
Screenshot: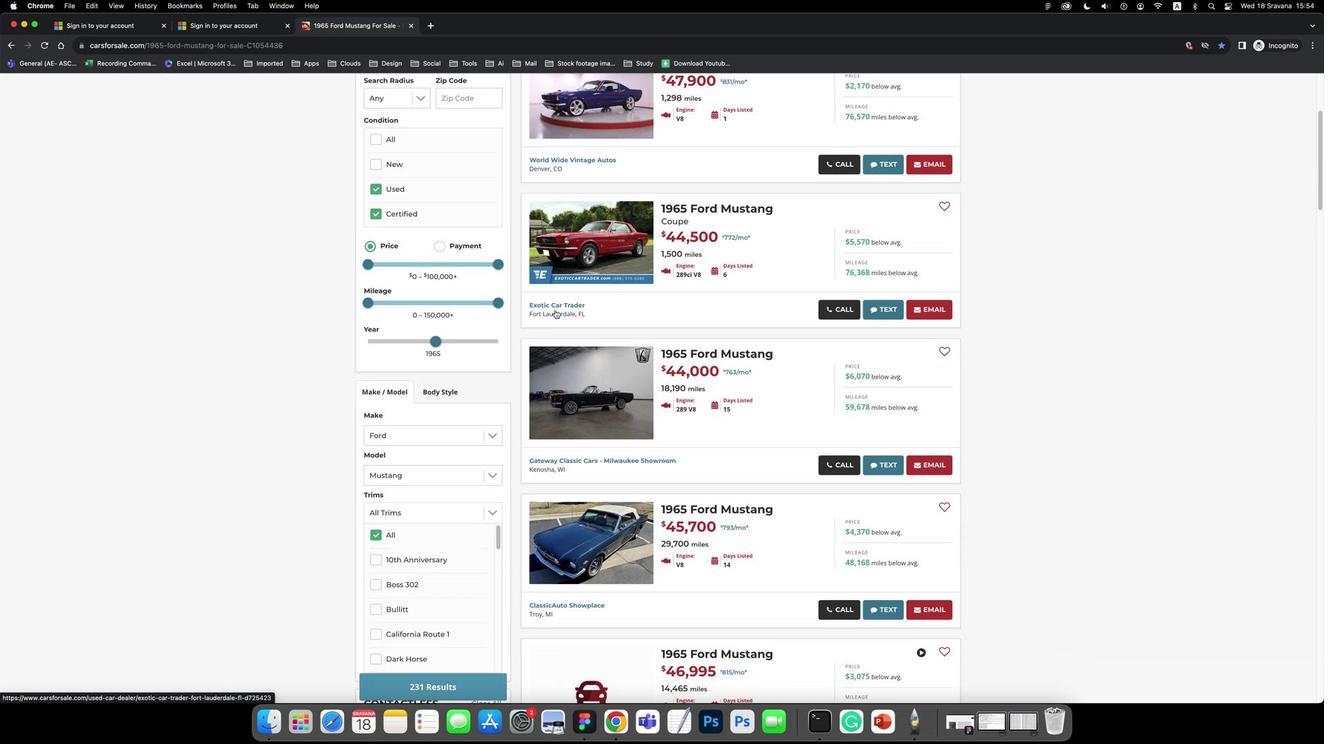 
Action: Mouse scrolled (555, 310) with delta (-1, 0)
Screenshot: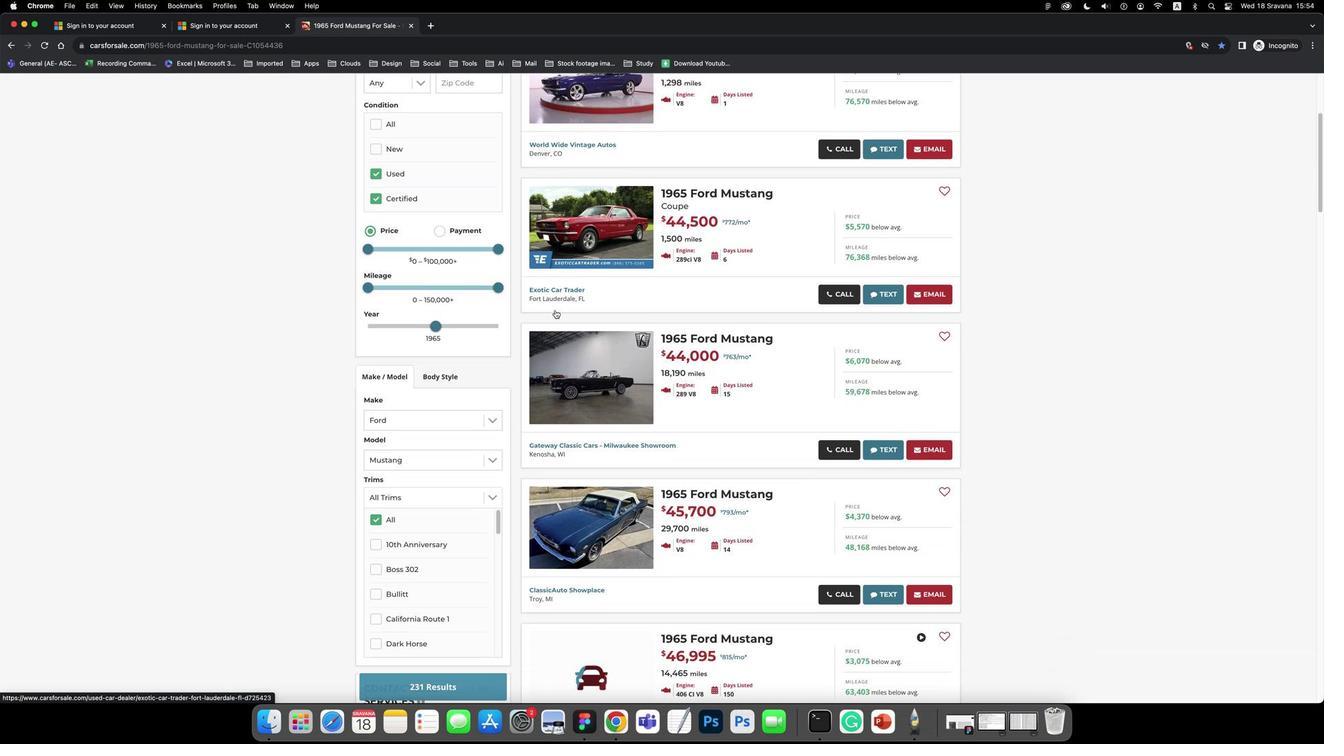 
Action: Mouse scrolled (555, 310) with delta (-1, 0)
Screenshot: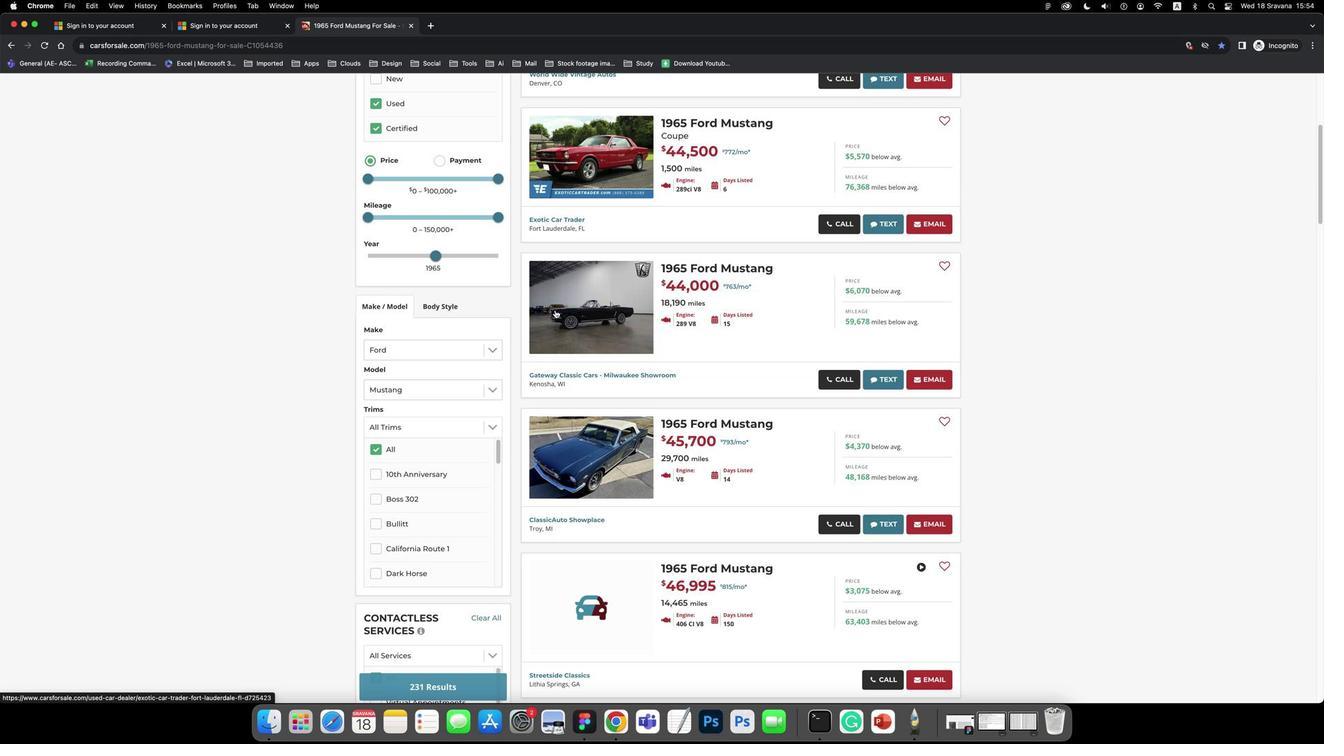 
Action: Mouse scrolled (555, 310) with delta (-1, -2)
Screenshot: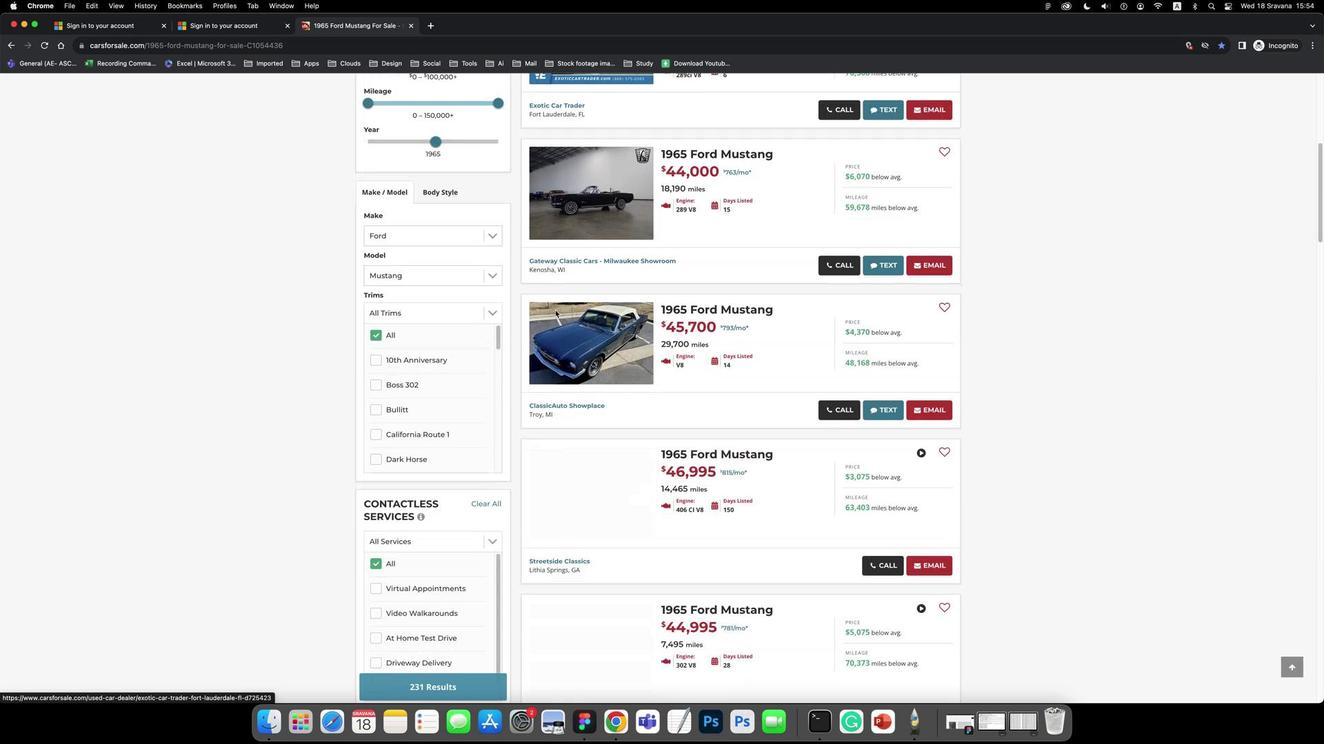 
Action: Mouse scrolled (555, 310) with delta (-1, -2)
Screenshot: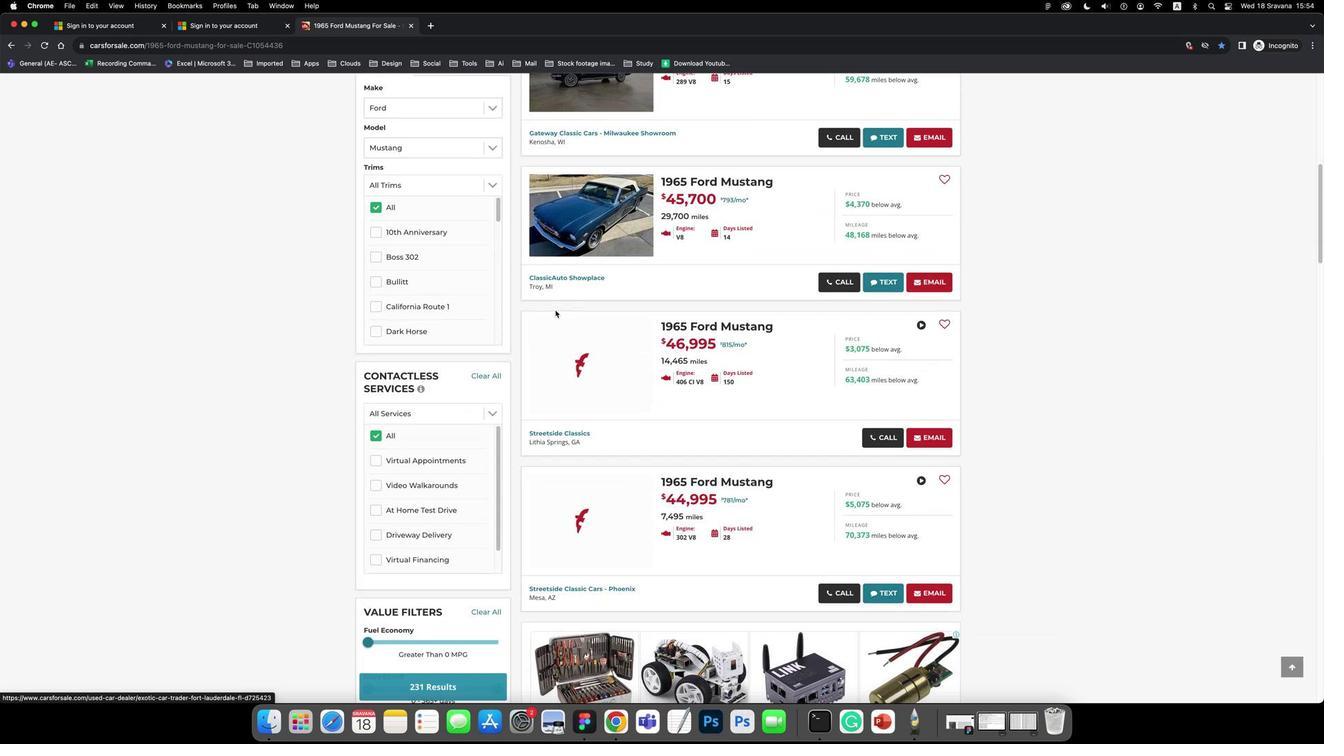 
Action: Mouse scrolled (555, 310) with delta (-1, 0)
Screenshot: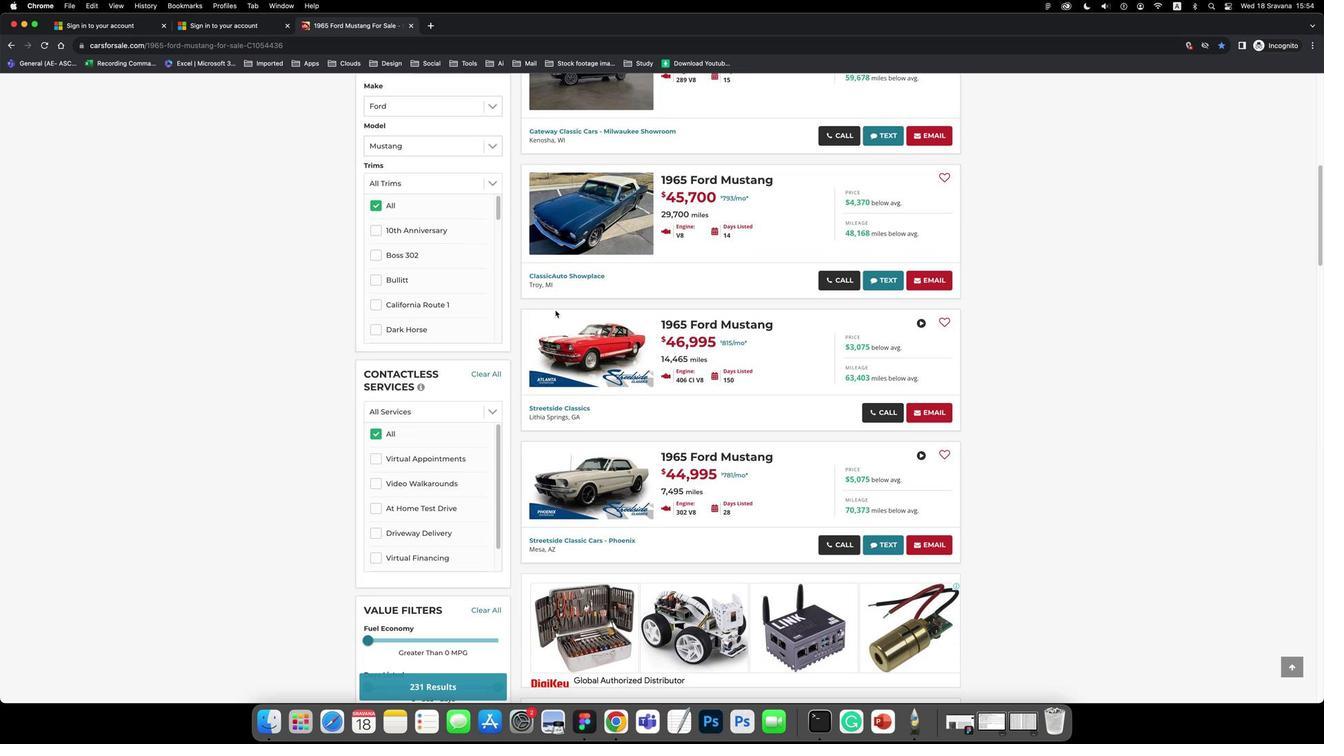 
Action: Mouse scrolled (555, 310) with delta (-1, 0)
Screenshot: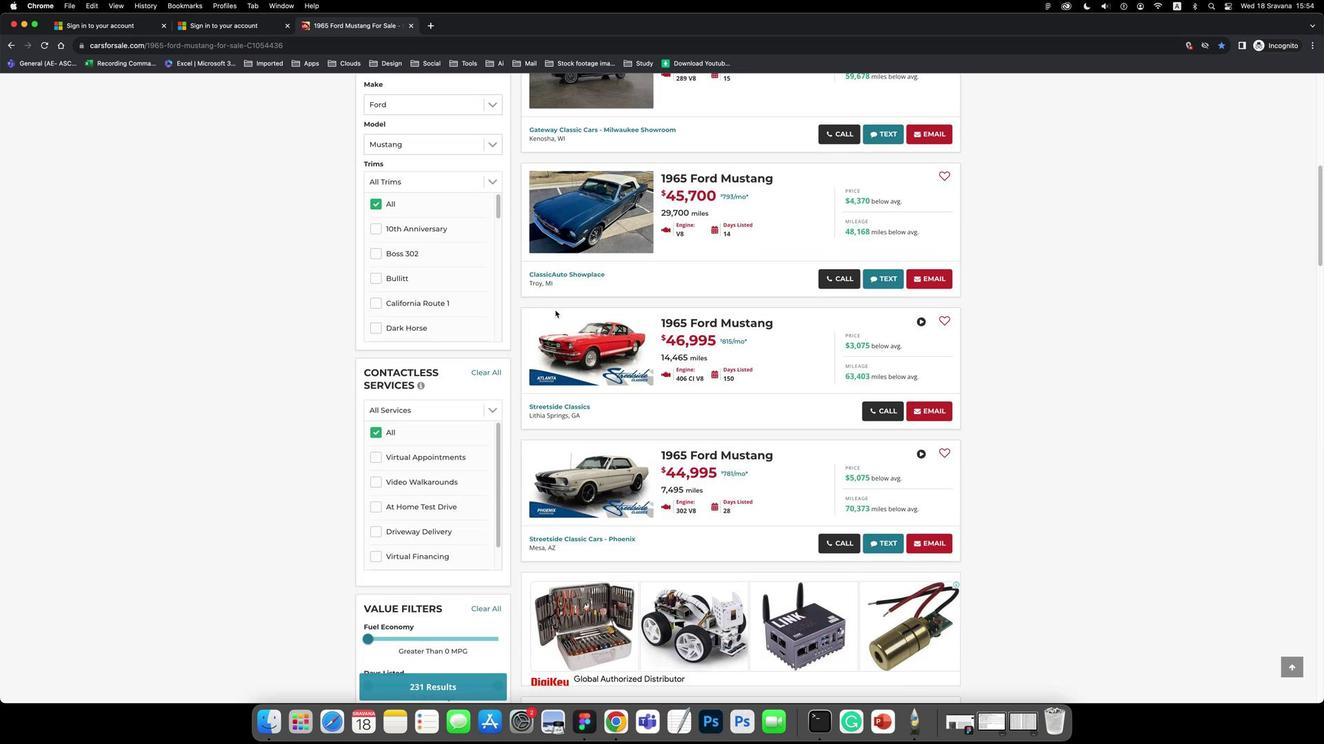 
Action: Mouse scrolled (555, 310) with delta (-1, 0)
Screenshot: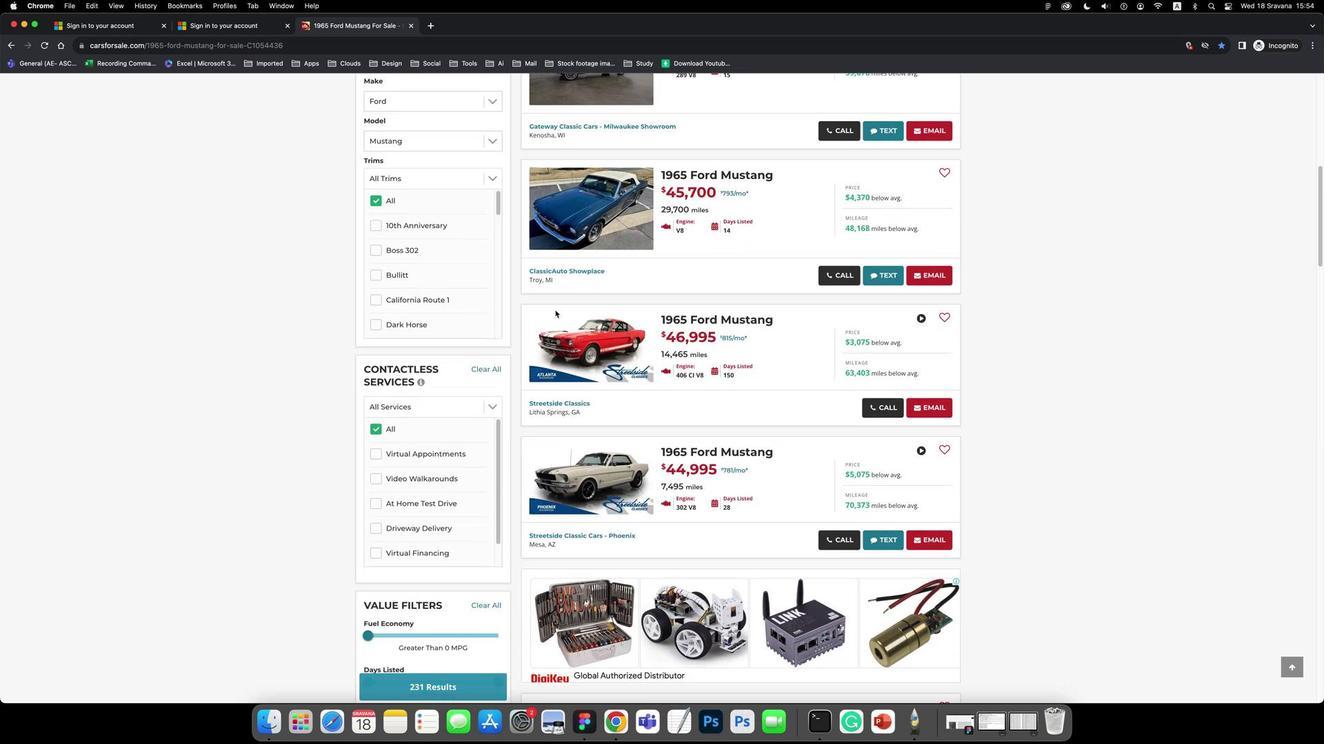 
Action: Mouse scrolled (555, 310) with delta (-1, 0)
Screenshot: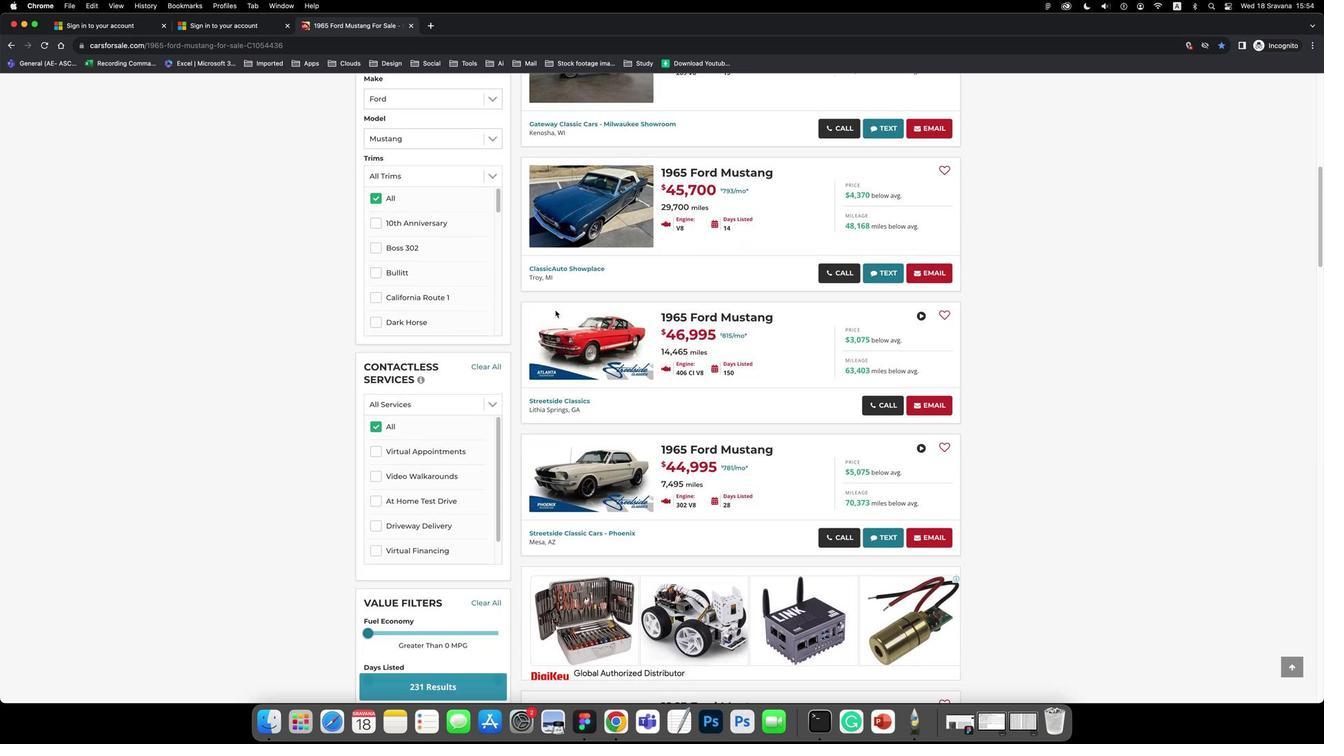 
Action: Mouse scrolled (555, 310) with delta (-1, 0)
Screenshot: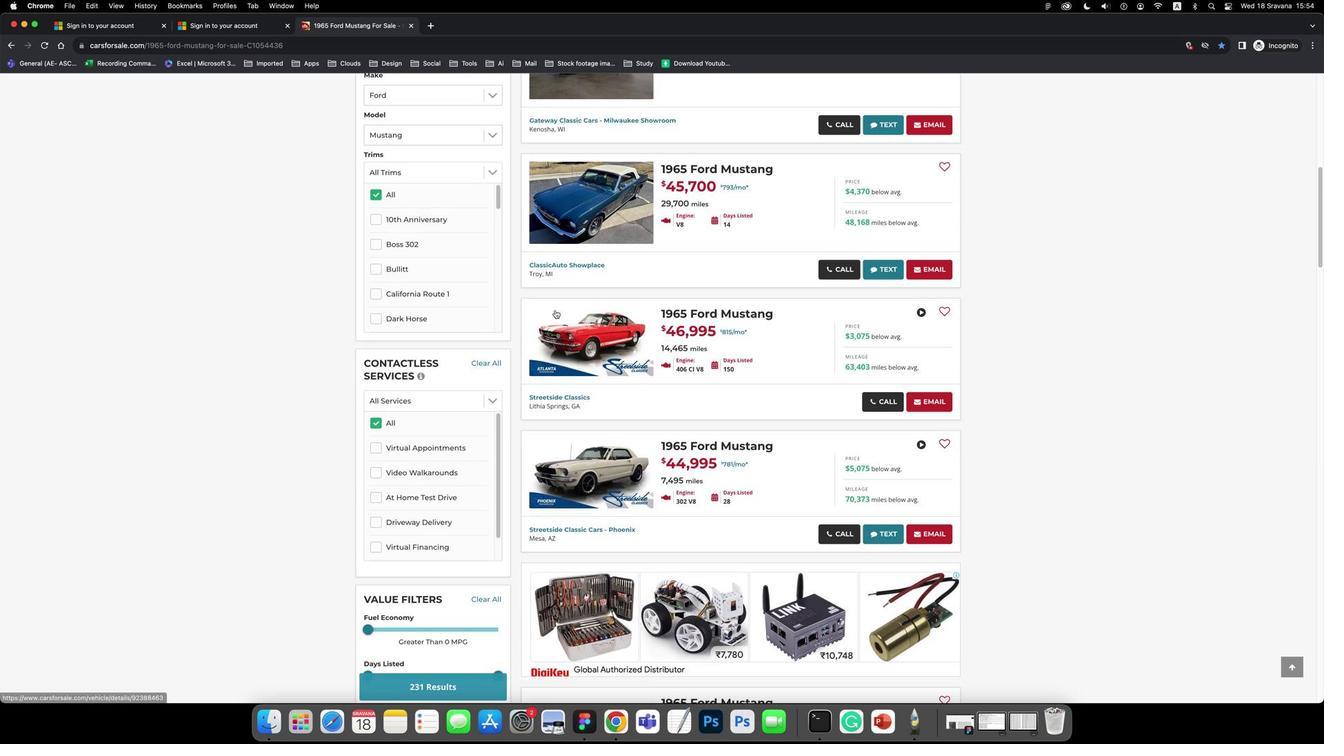 
Action: Mouse scrolled (555, 310) with delta (-1, 0)
Screenshot: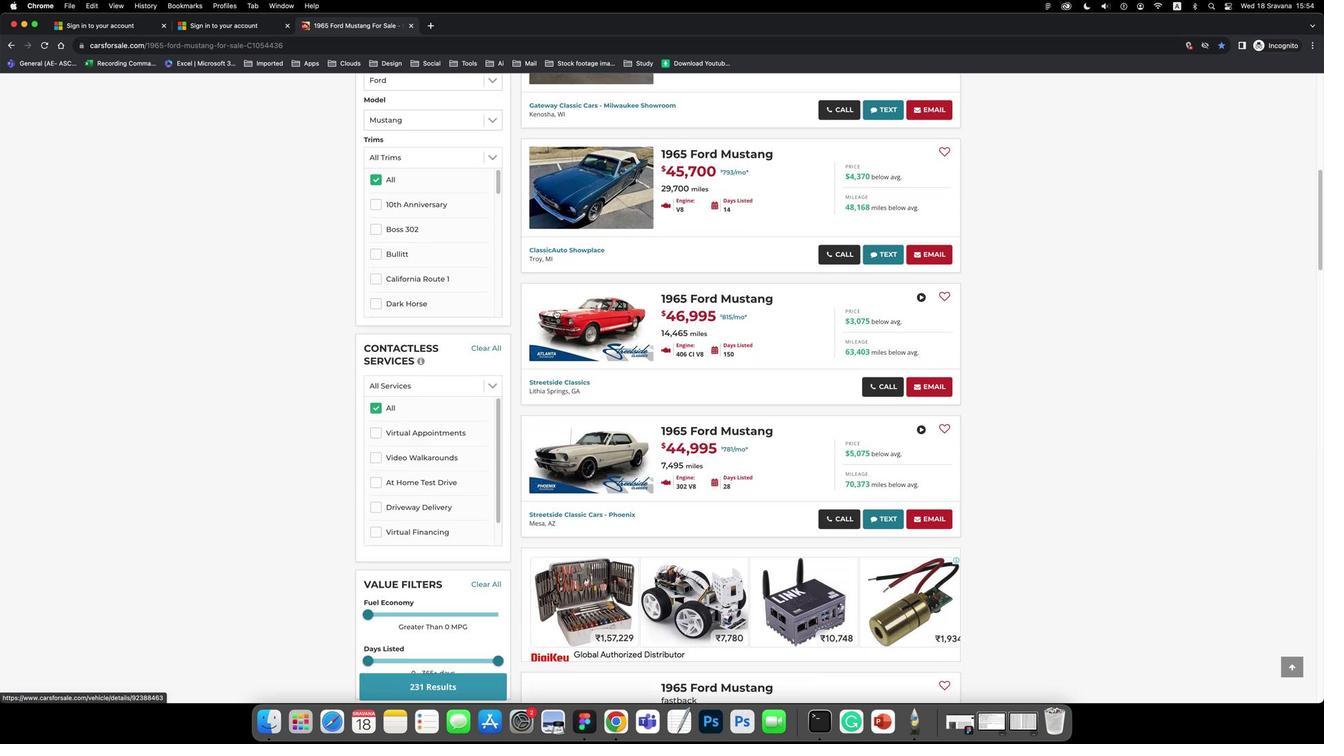 
Action: Mouse scrolled (555, 310) with delta (-1, -1)
Screenshot: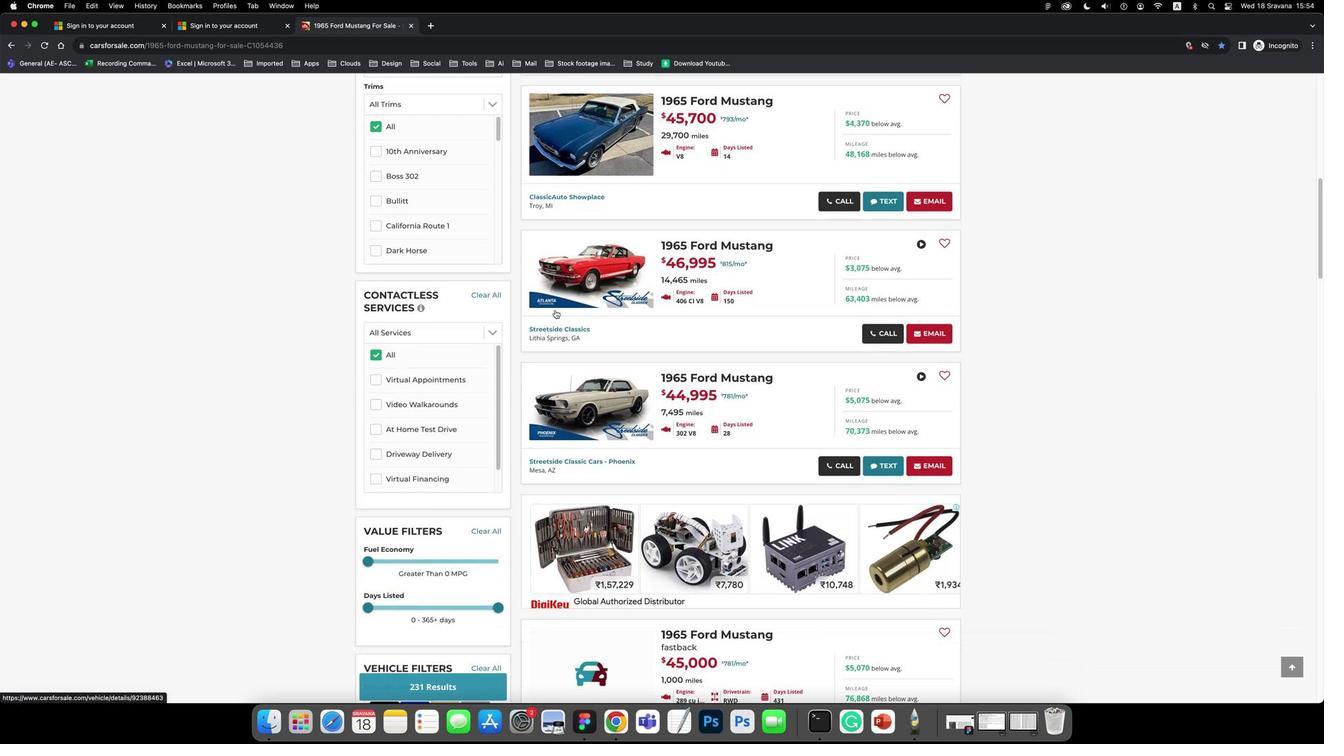 
Action: Mouse scrolled (555, 310) with delta (-1, 0)
Screenshot: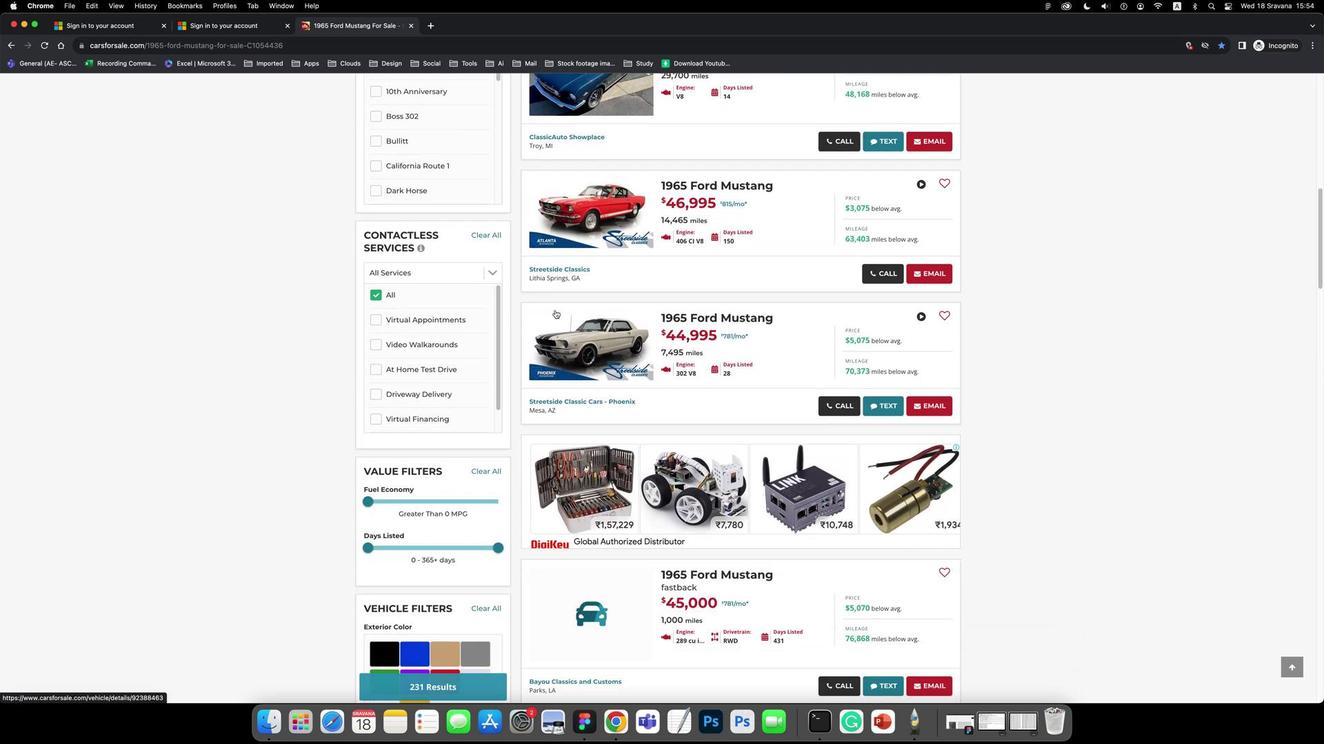 
Action: Mouse scrolled (555, 310) with delta (-1, -2)
Screenshot: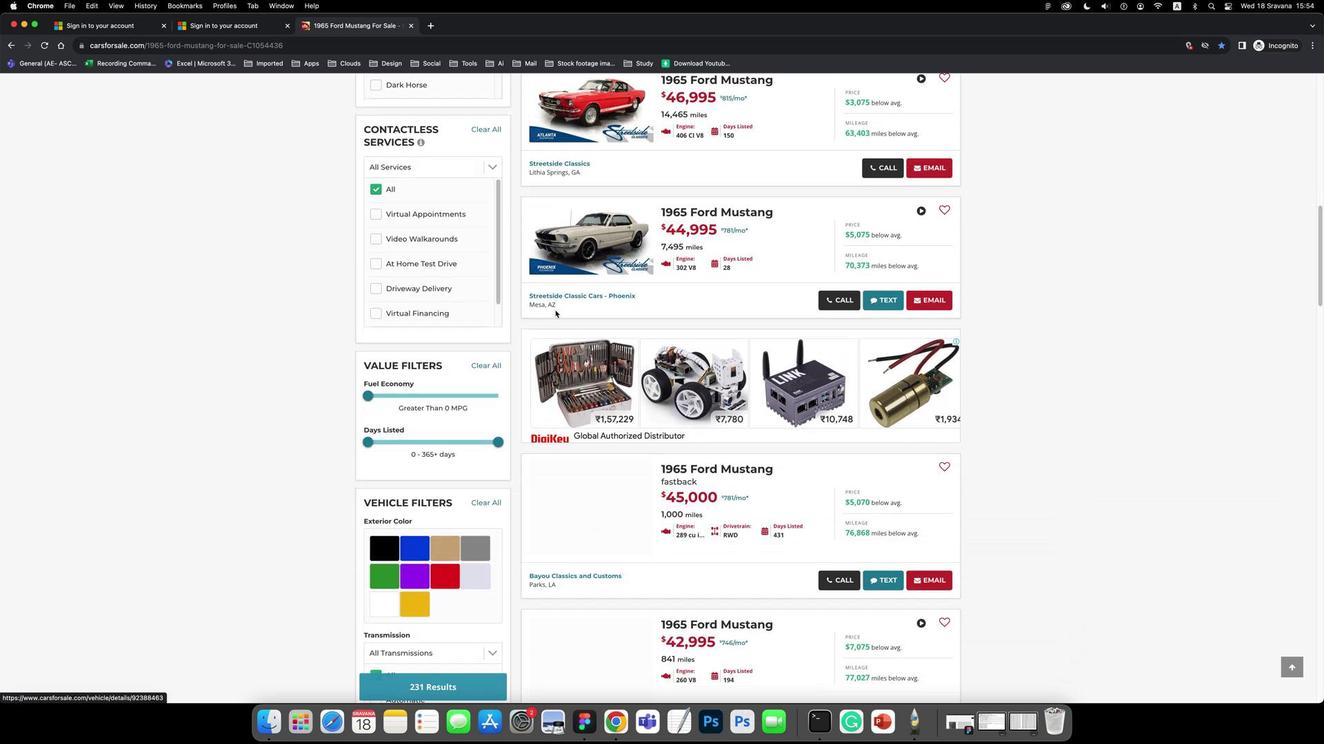 
Action: Mouse scrolled (555, 310) with delta (-1, 0)
Screenshot: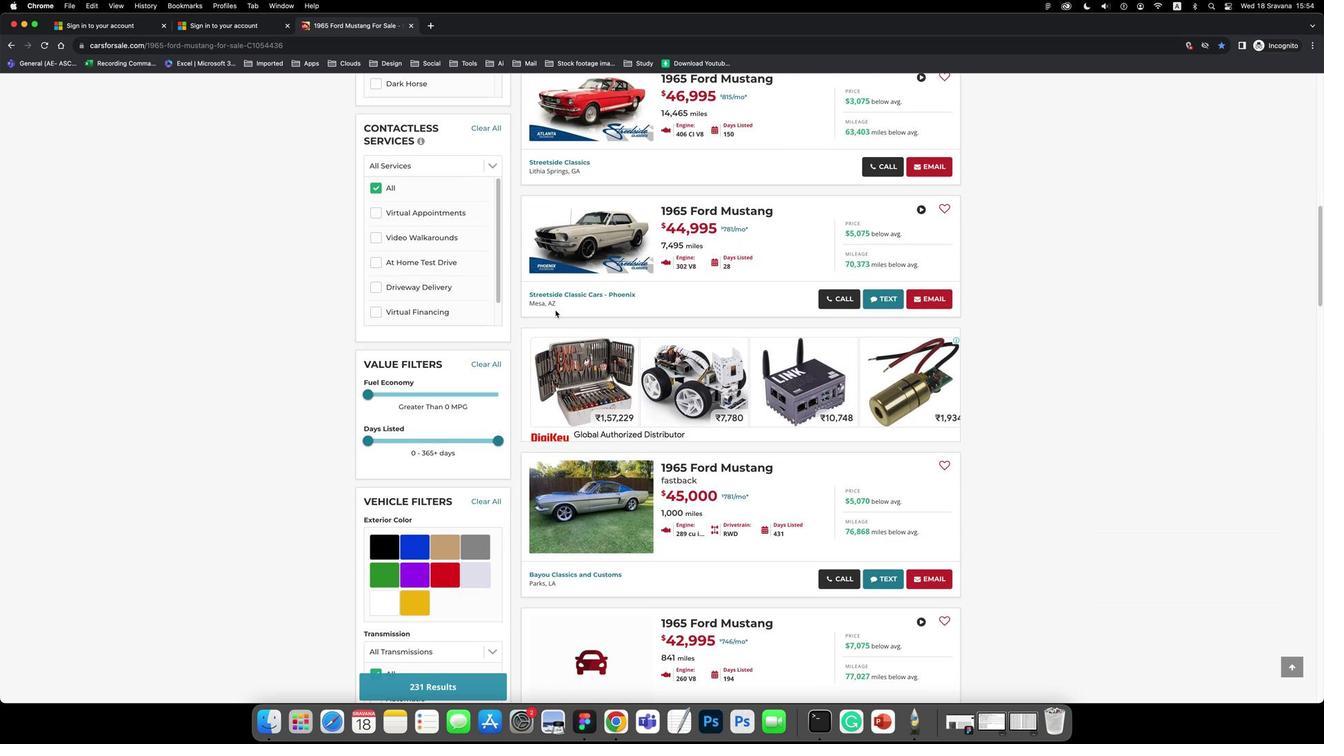 
Action: Mouse scrolled (555, 310) with delta (-1, 0)
Screenshot: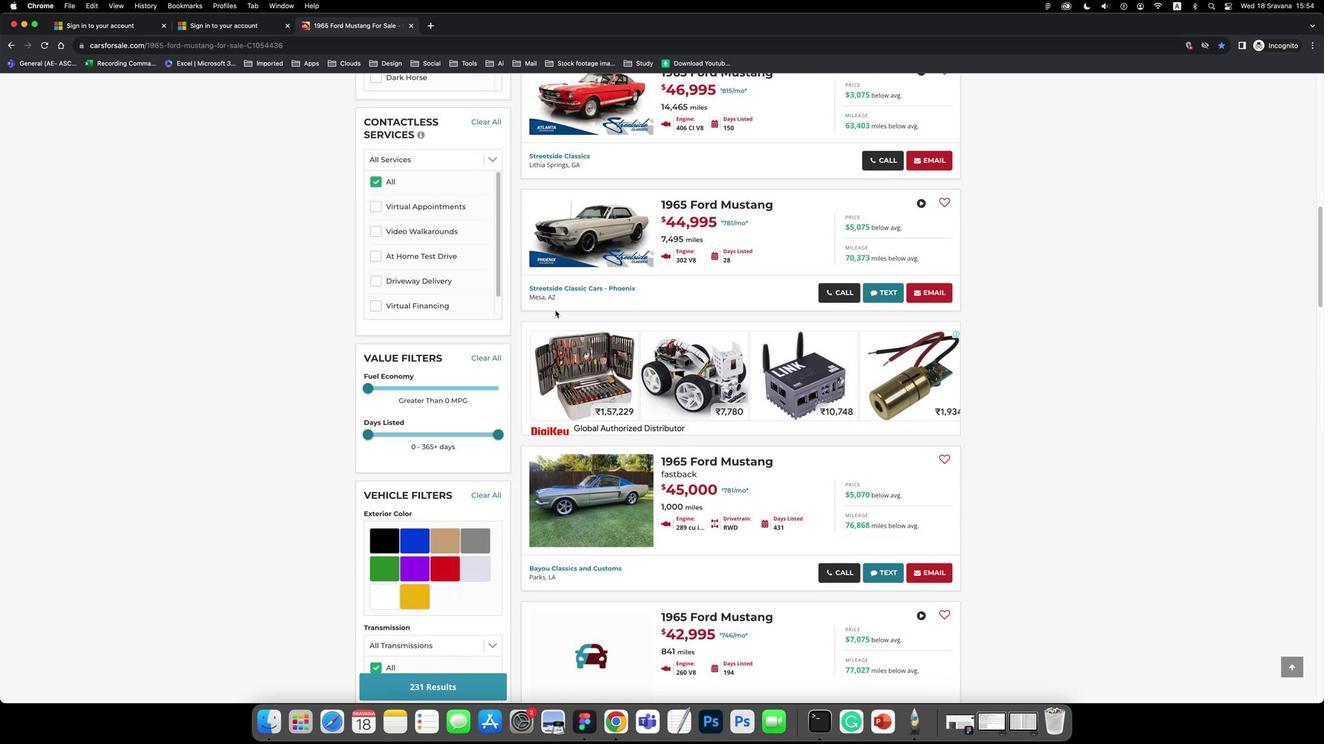 
Action: Mouse scrolled (555, 310) with delta (-1, 0)
Screenshot: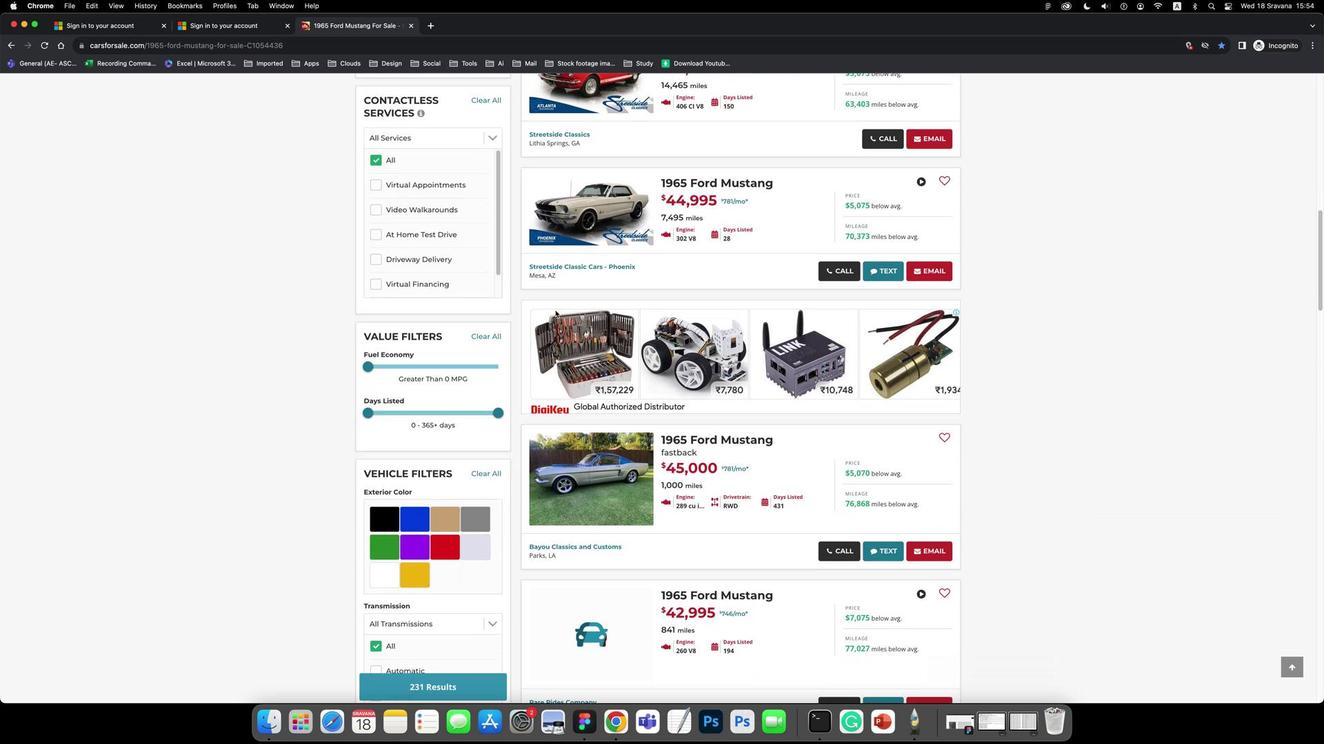 
Action: Mouse scrolled (555, 310) with delta (-1, 0)
Screenshot: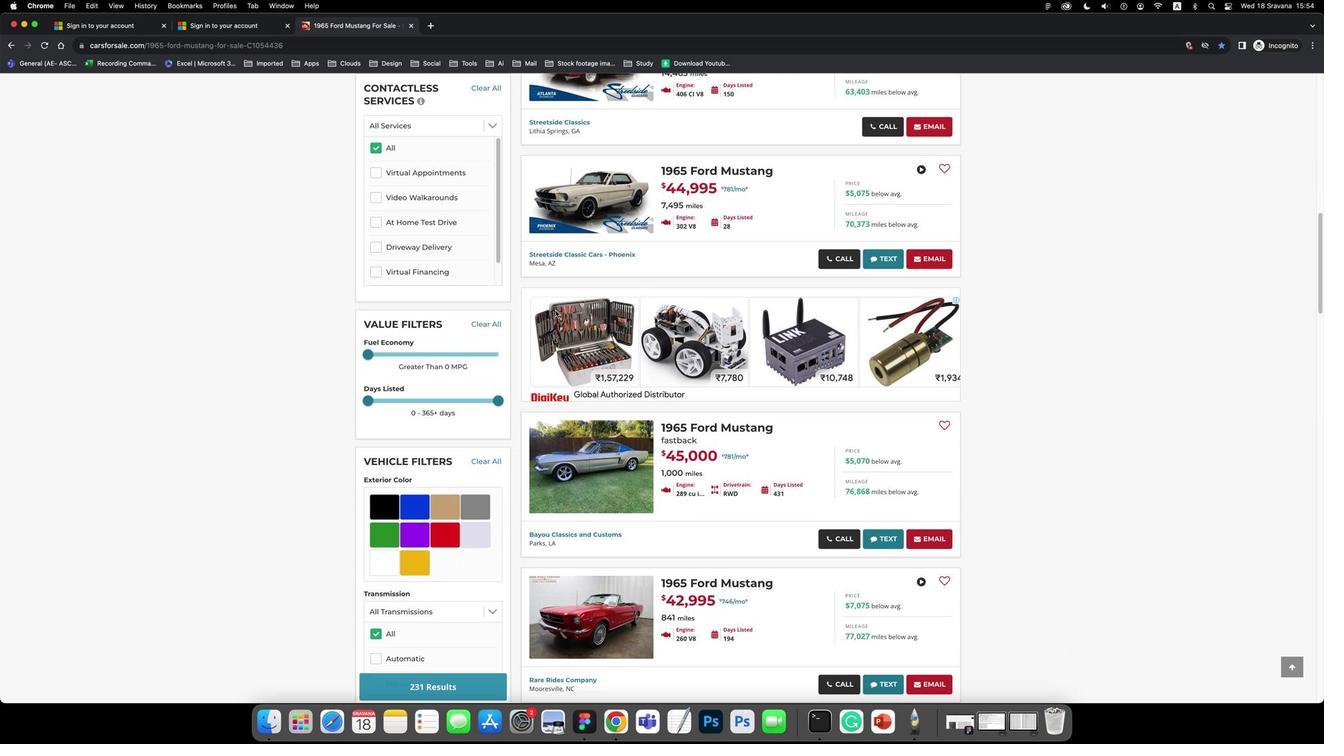 
Action: Mouse scrolled (555, 310) with delta (-1, 0)
Screenshot: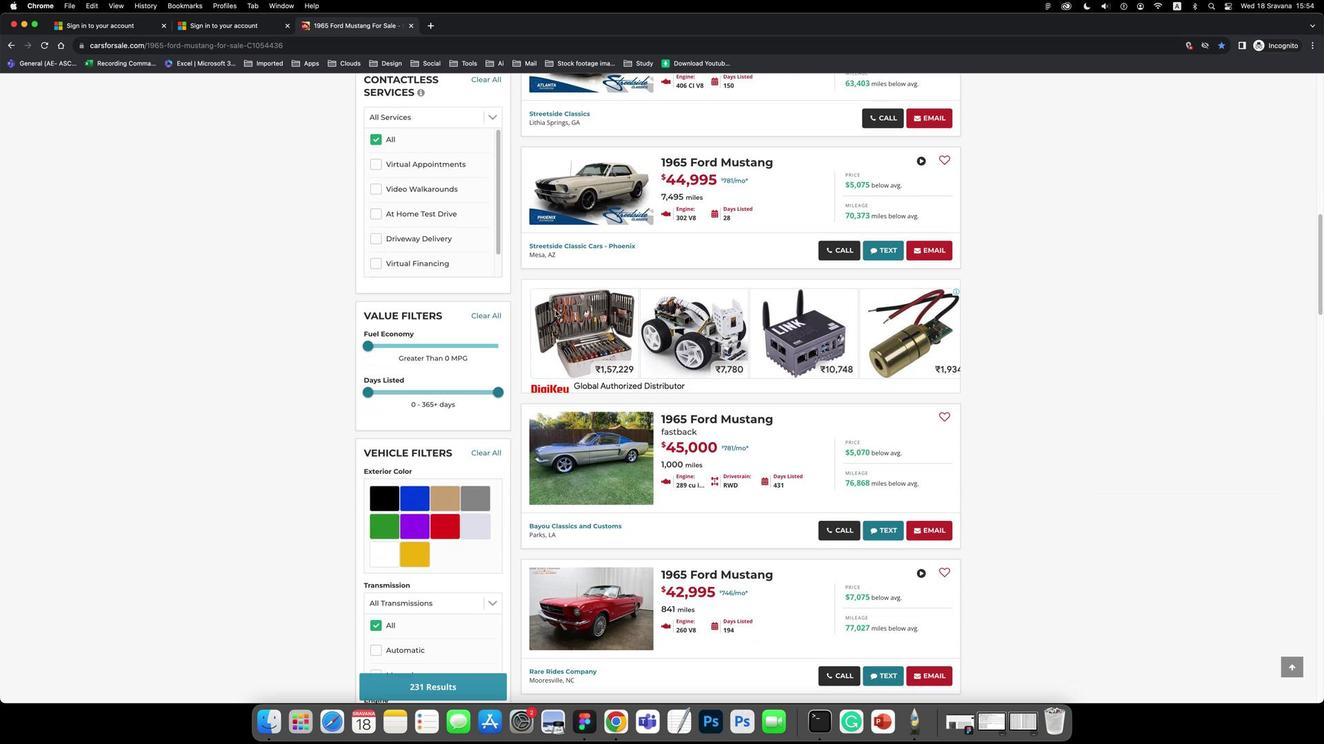 
Action: Mouse scrolled (555, 310) with delta (-1, -1)
Screenshot: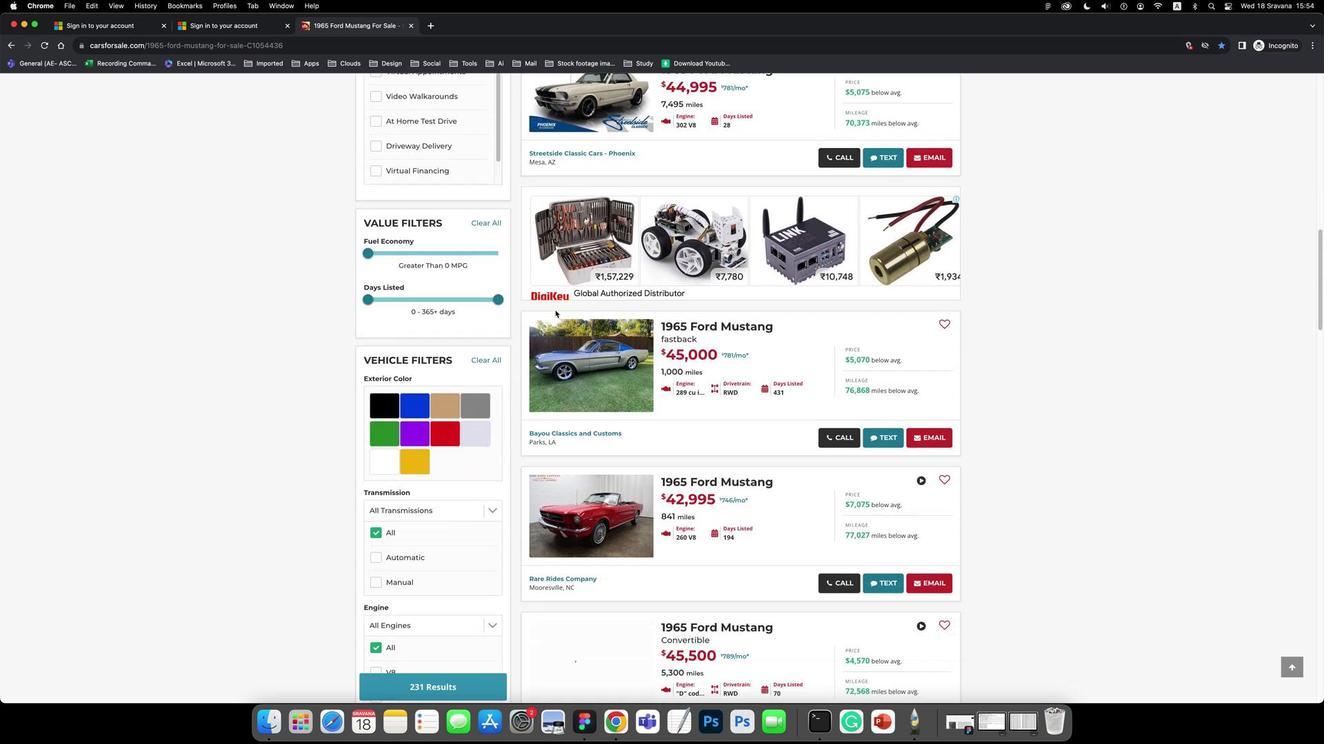 
Action: Mouse scrolled (555, 310) with delta (-1, 0)
Screenshot: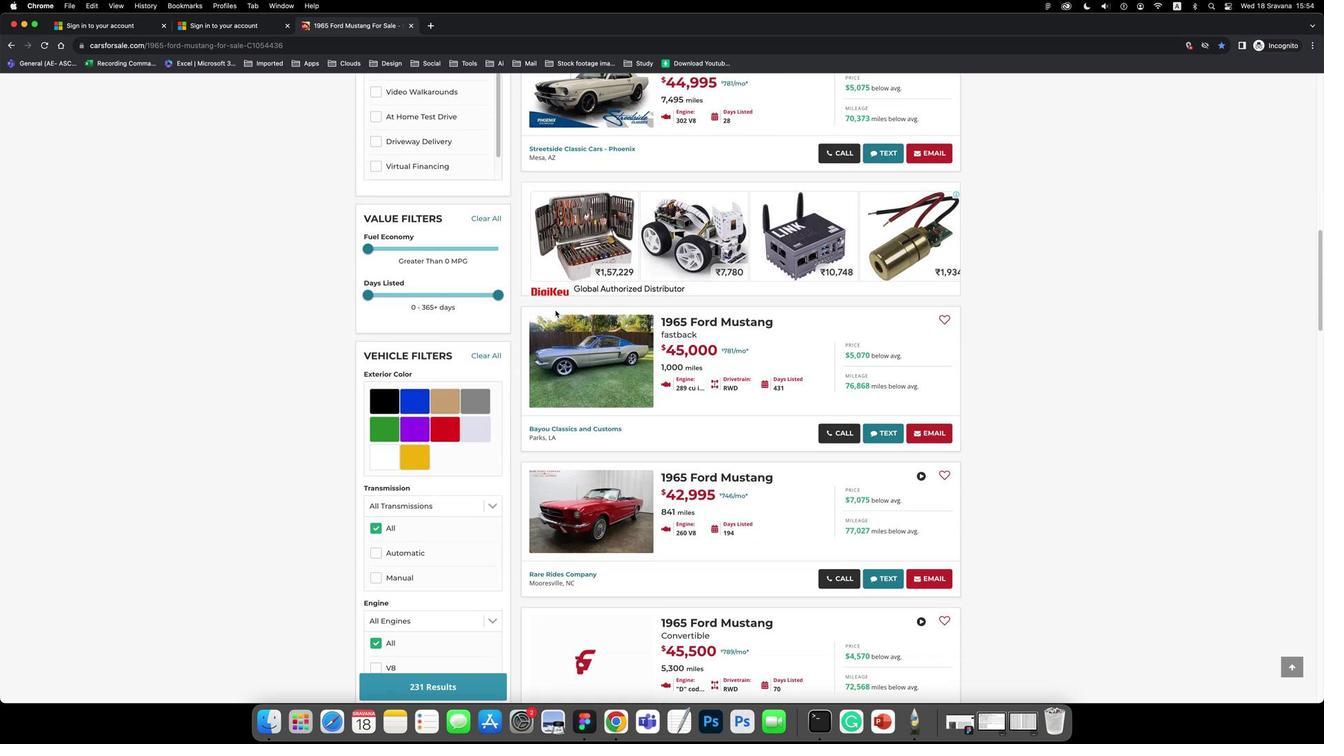 
Action: Mouse scrolled (555, 310) with delta (-1, 0)
Screenshot: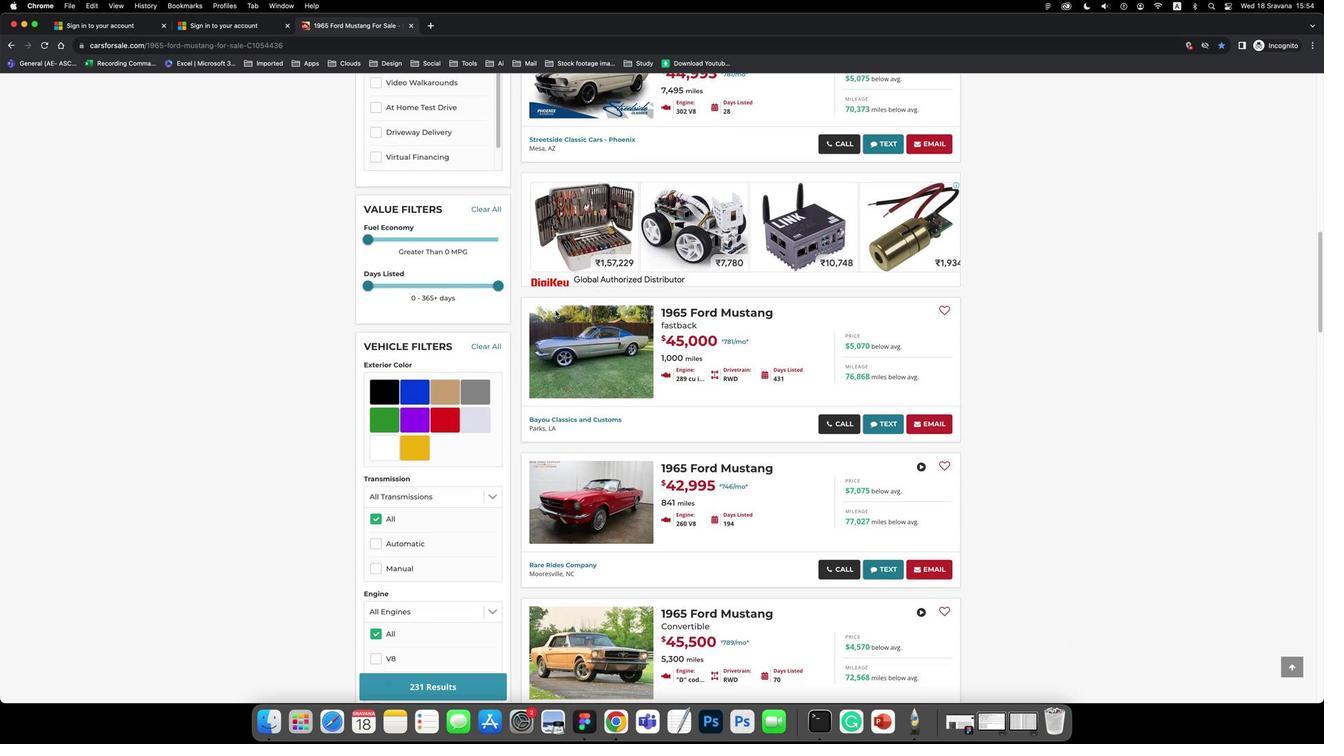 
Action: Mouse scrolled (555, 310) with delta (-1, 0)
Screenshot: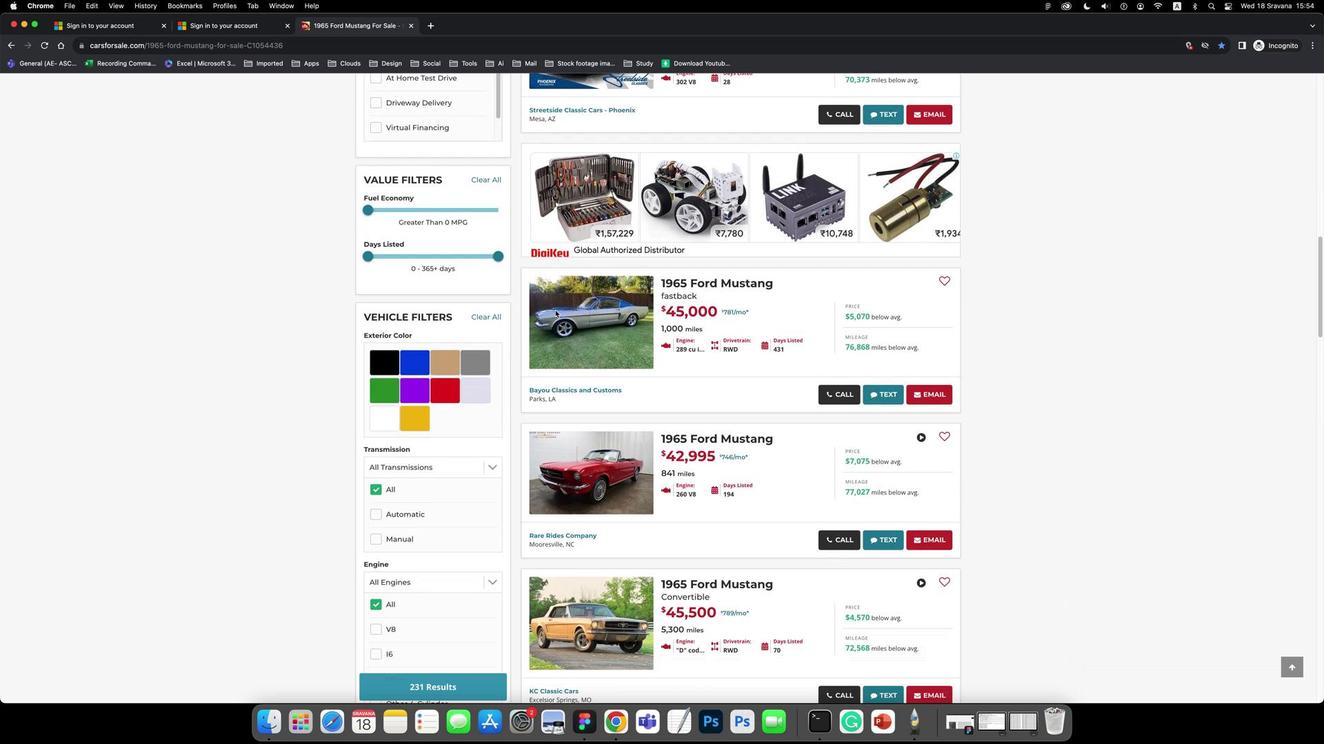 
Action: Mouse scrolled (555, 310) with delta (-1, -2)
Screenshot: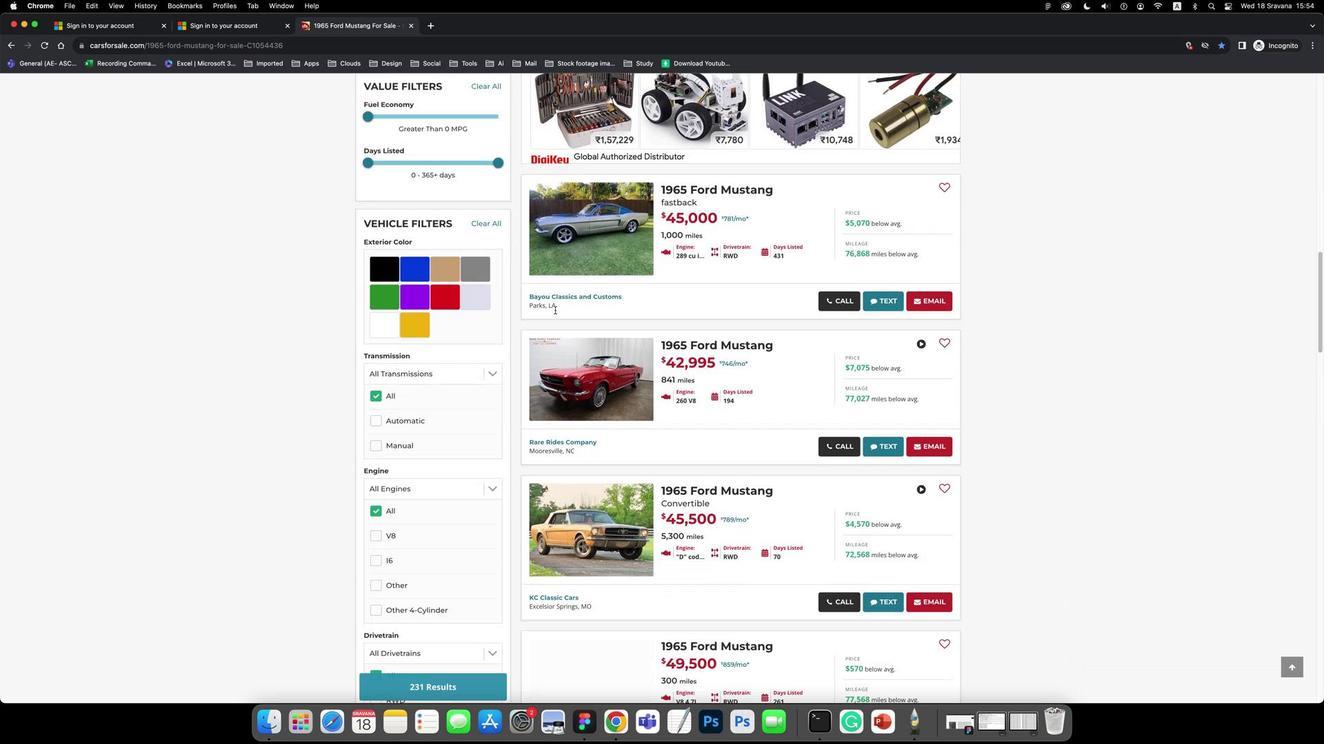 
Action: Mouse scrolled (555, 310) with delta (-1, 0)
Screenshot: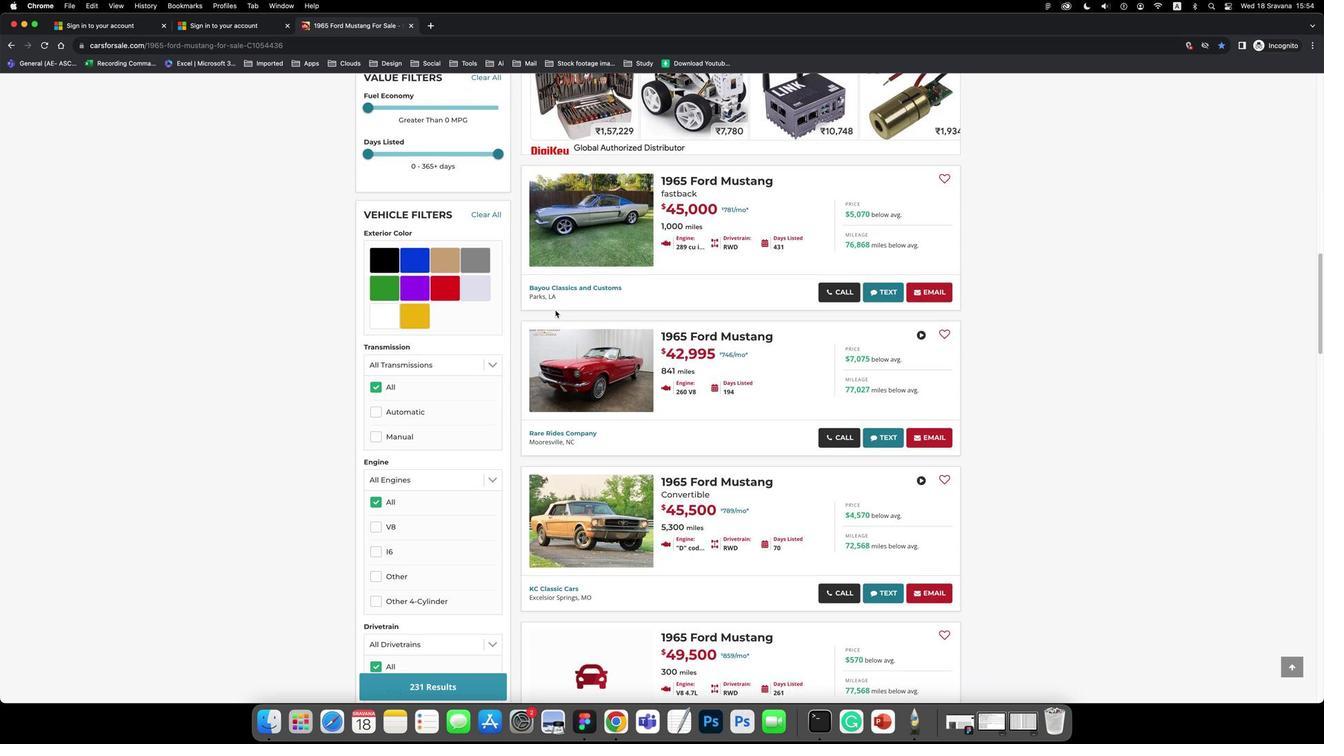 
Action: Mouse scrolled (555, 310) with delta (-1, 0)
Screenshot: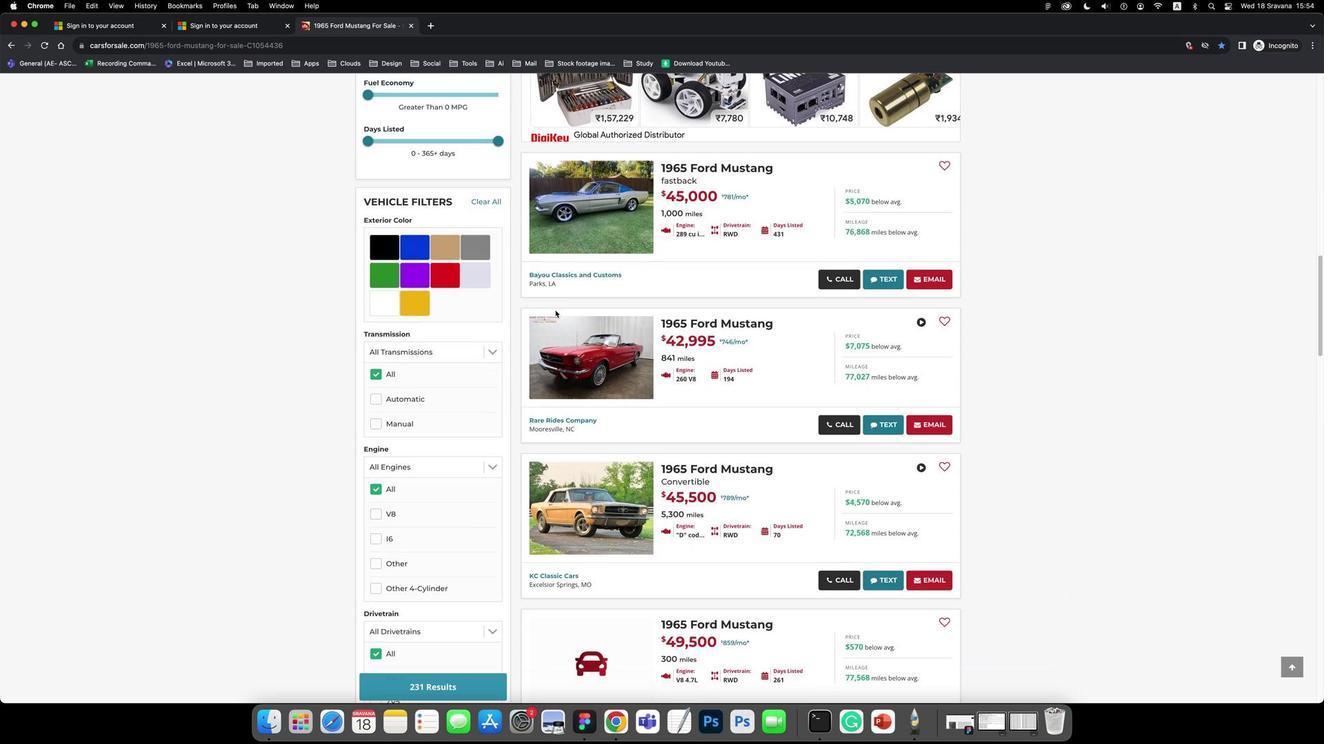 
Action: Mouse scrolled (555, 310) with delta (-1, -2)
Screenshot: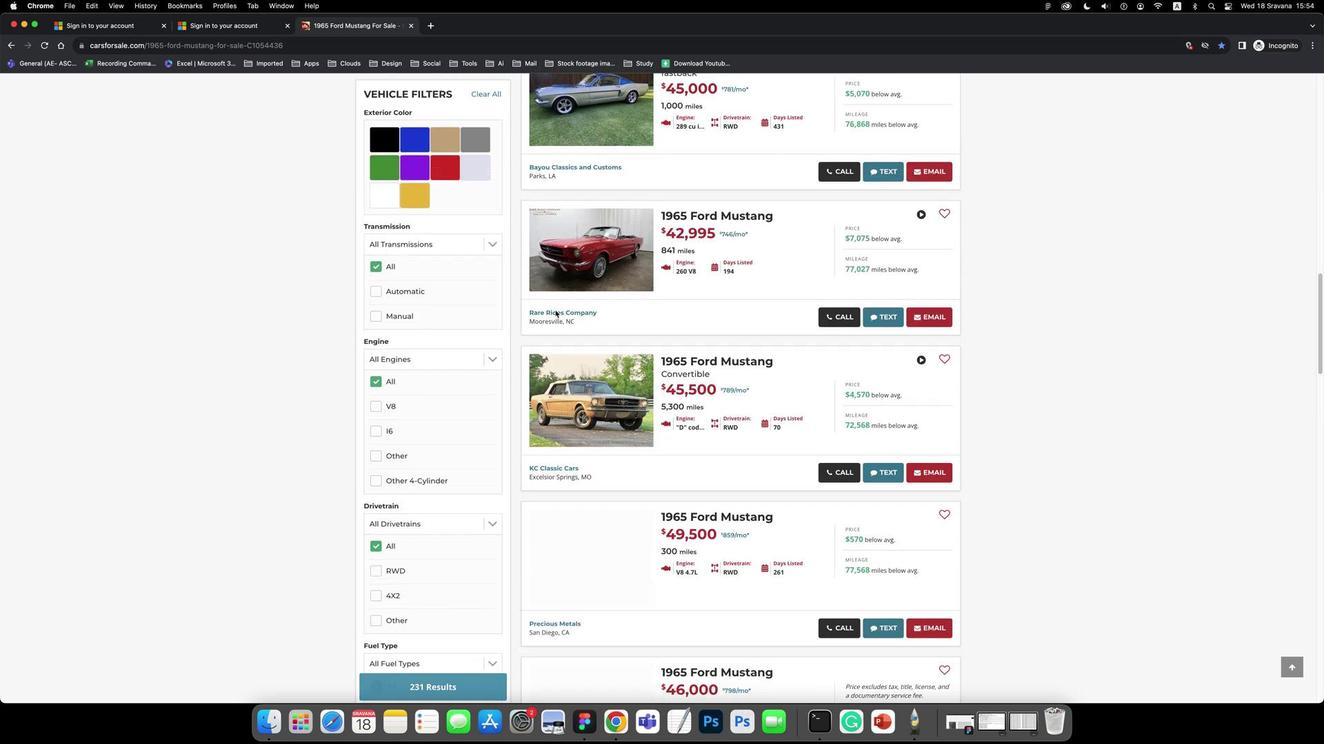 
Action: Mouse scrolled (555, 310) with delta (-1, 0)
Screenshot: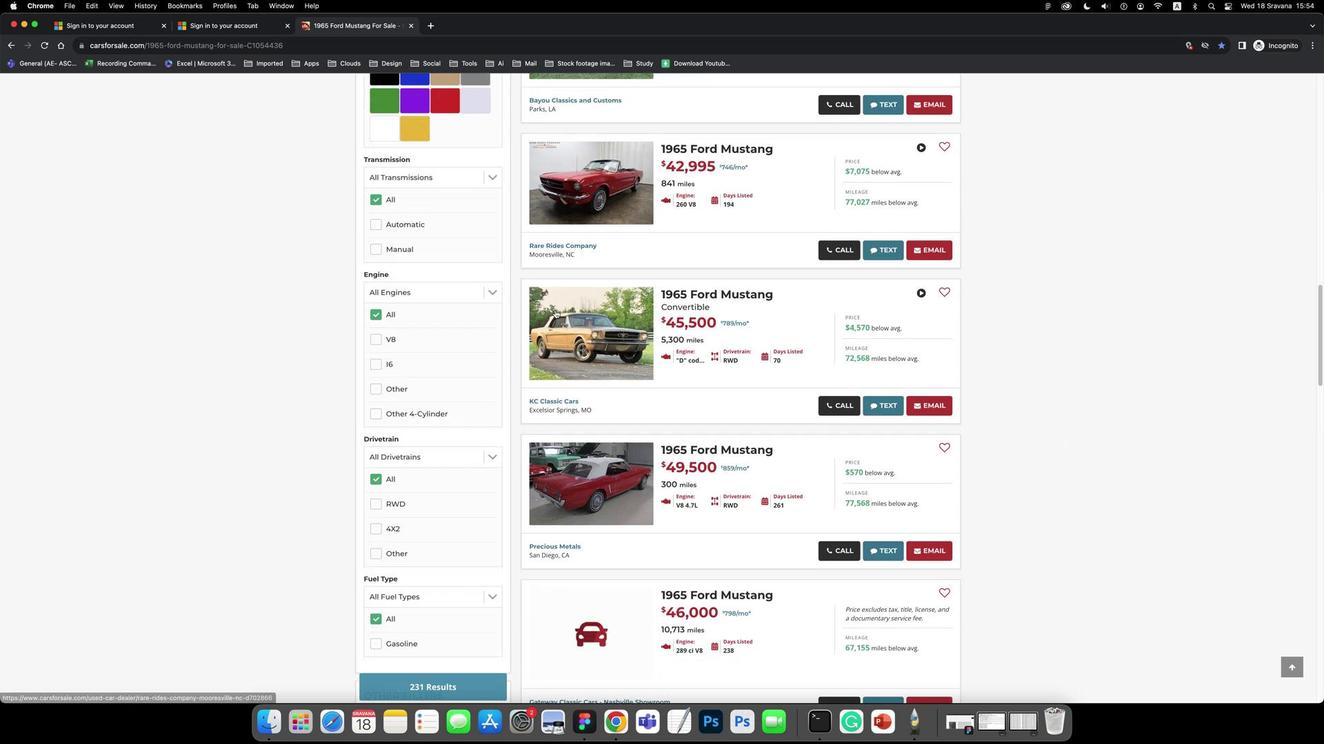 
Action: Mouse scrolled (555, 310) with delta (-1, 0)
Screenshot: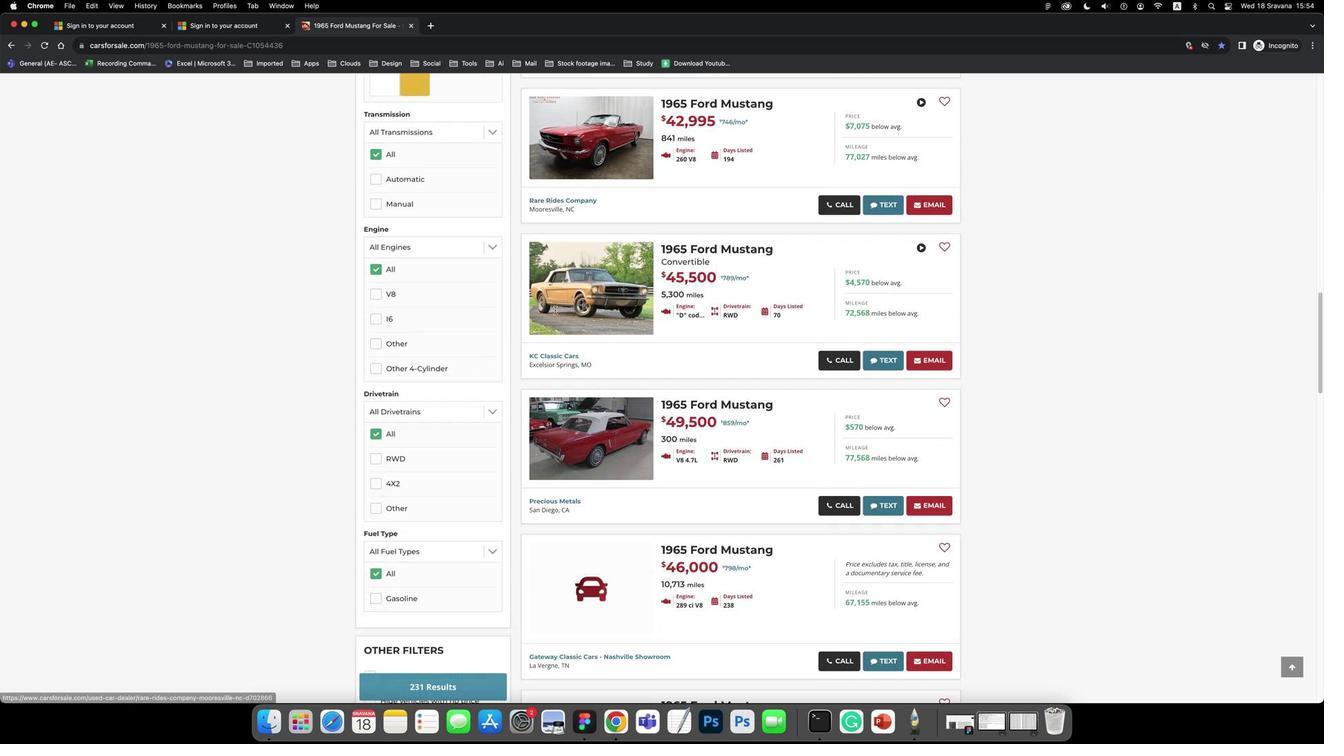 
Action: Mouse scrolled (555, 310) with delta (-1, -2)
Screenshot: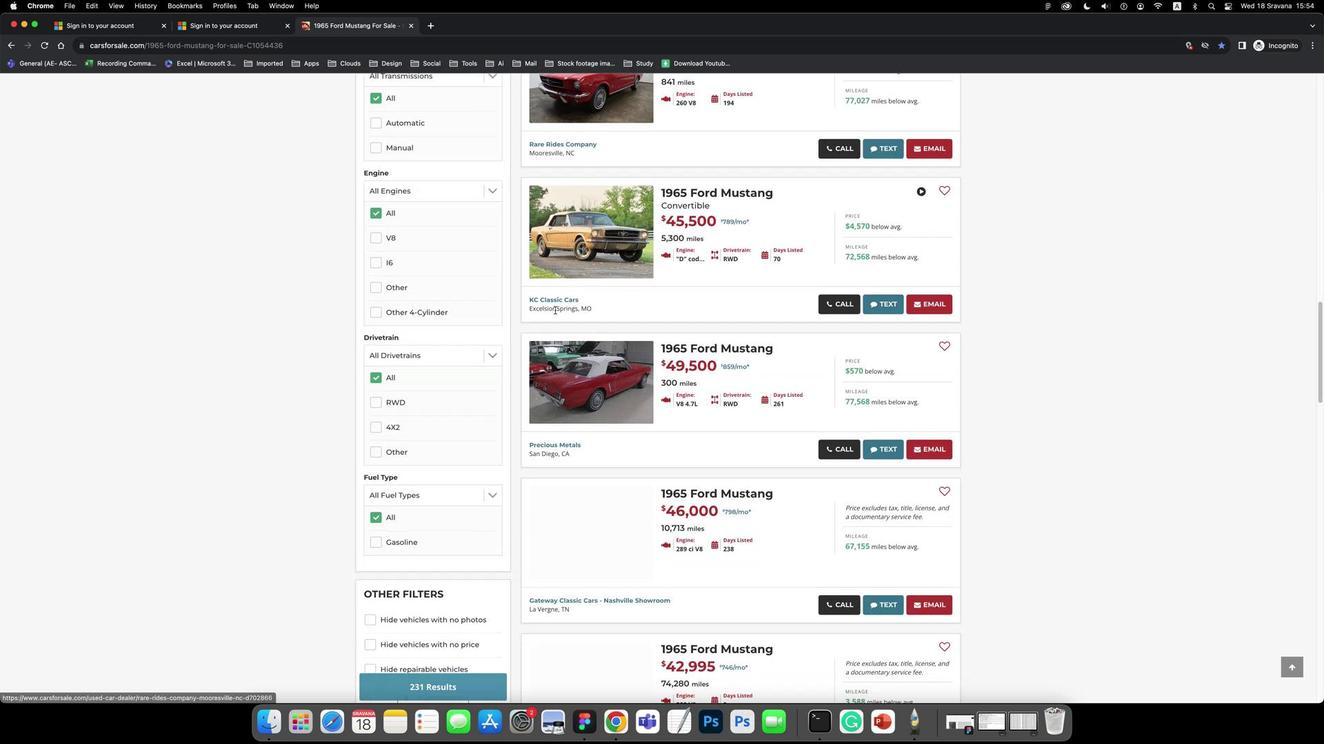 
Action: Mouse scrolled (555, 310) with delta (-1, 0)
Screenshot: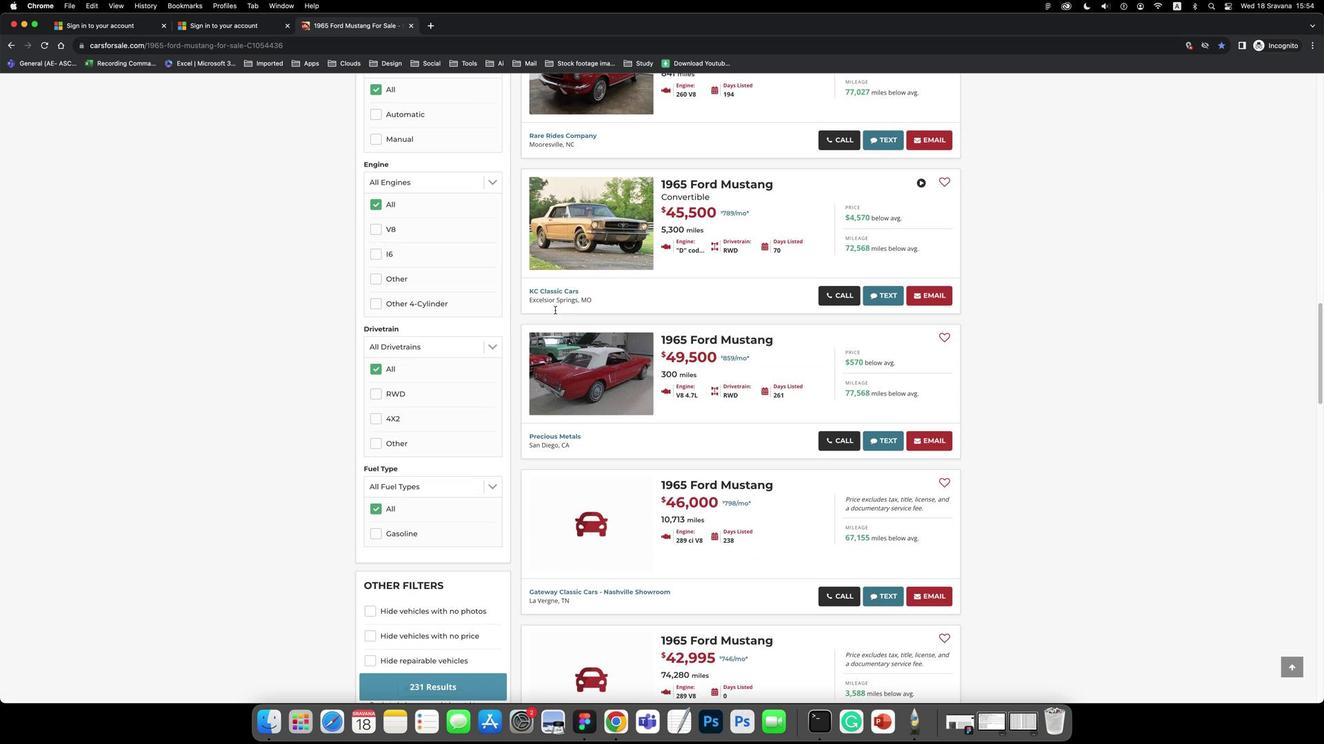 
Action: Mouse scrolled (555, 310) with delta (-1, 0)
Screenshot: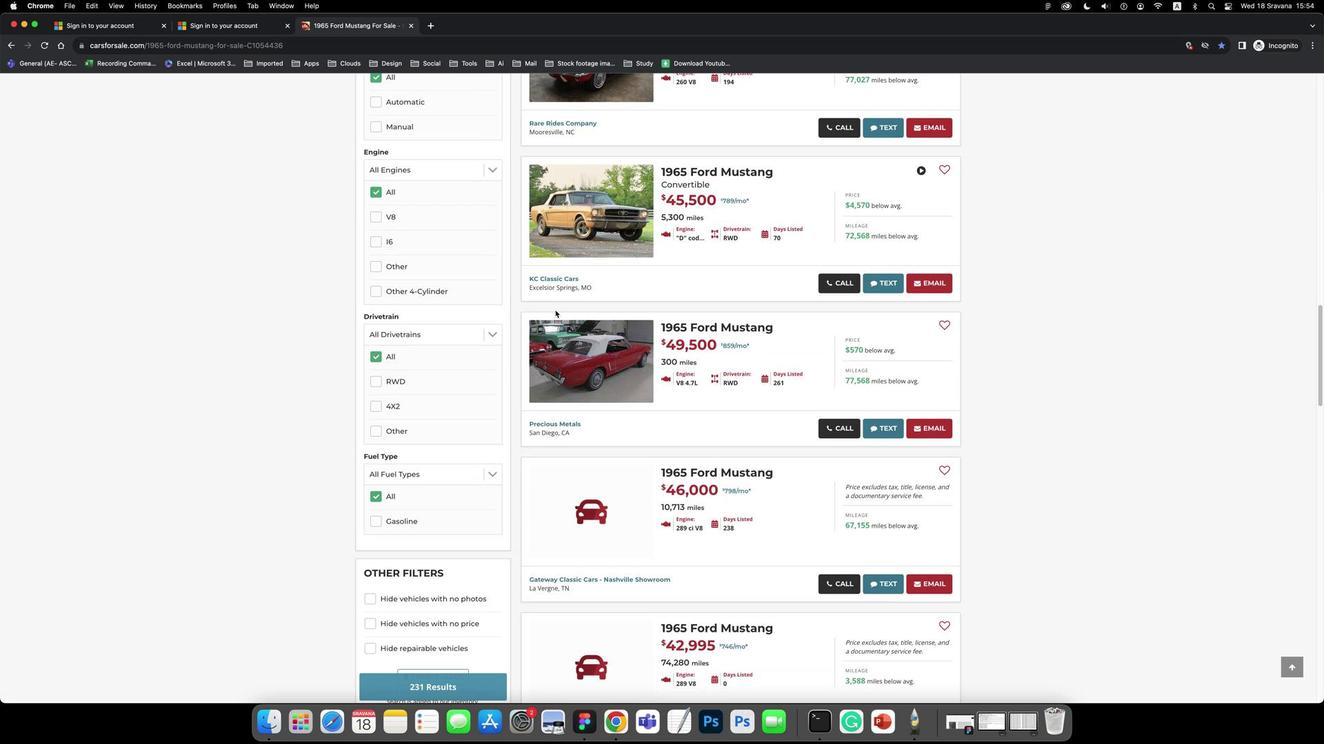 
Action: Mouse scrolled (555, 310) with delta (-1, 0)
Screenshot: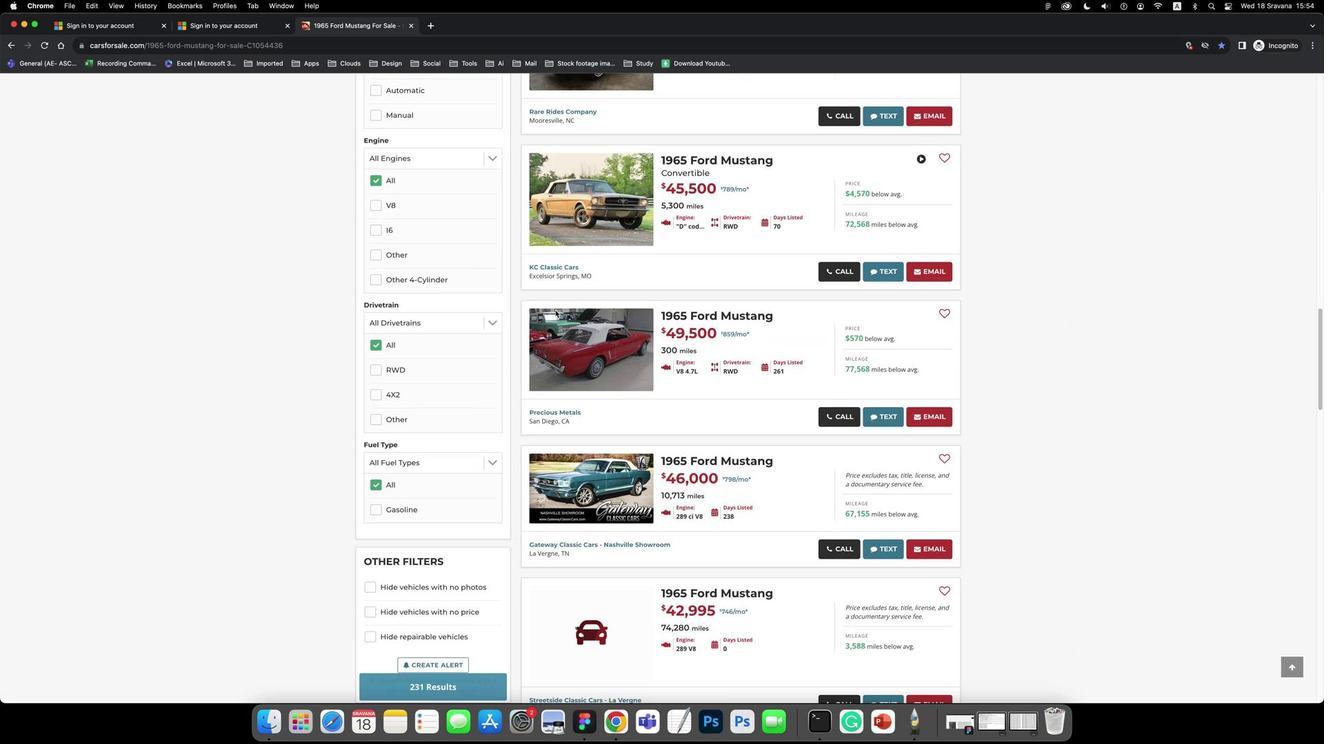 
Action: Mouse scrolled (555, 310) with delta (-1, 0)
Screenshot: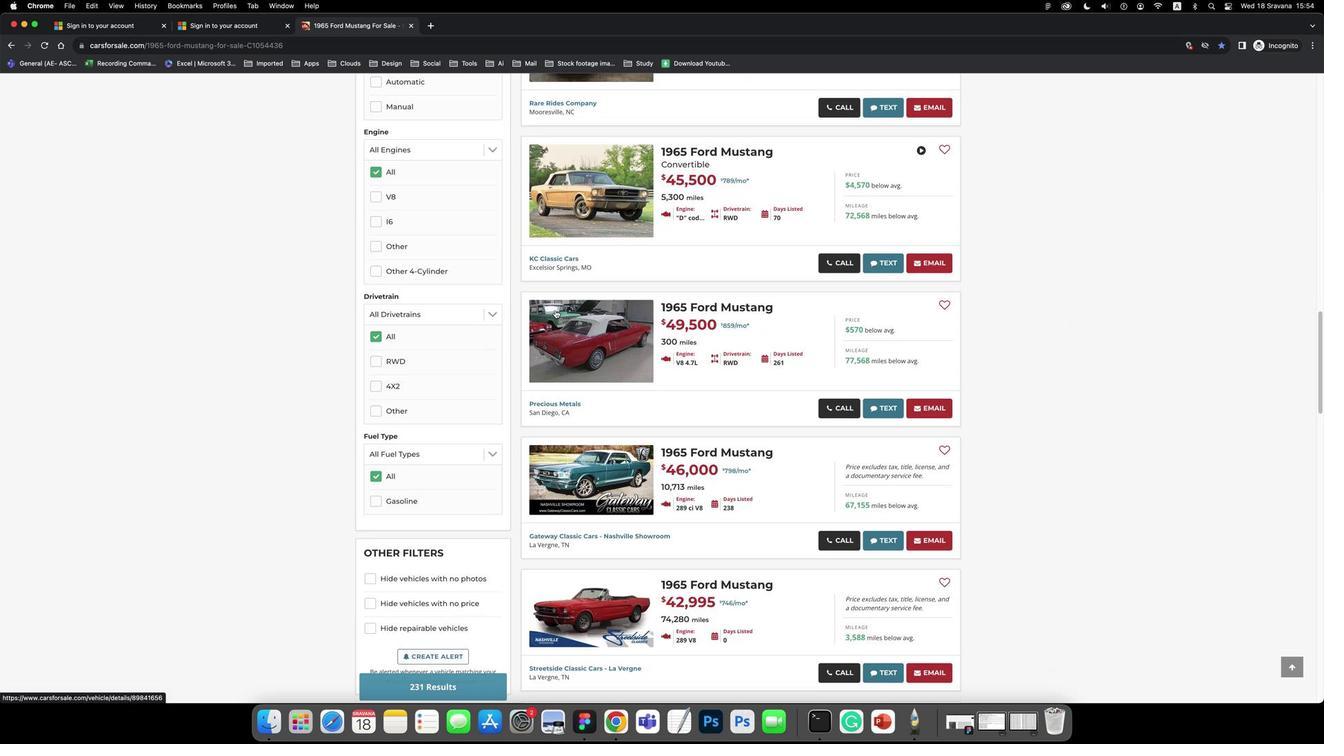 
Action: Mouse scrolled (555, 310) with delta (-1, 0)
Screenshot: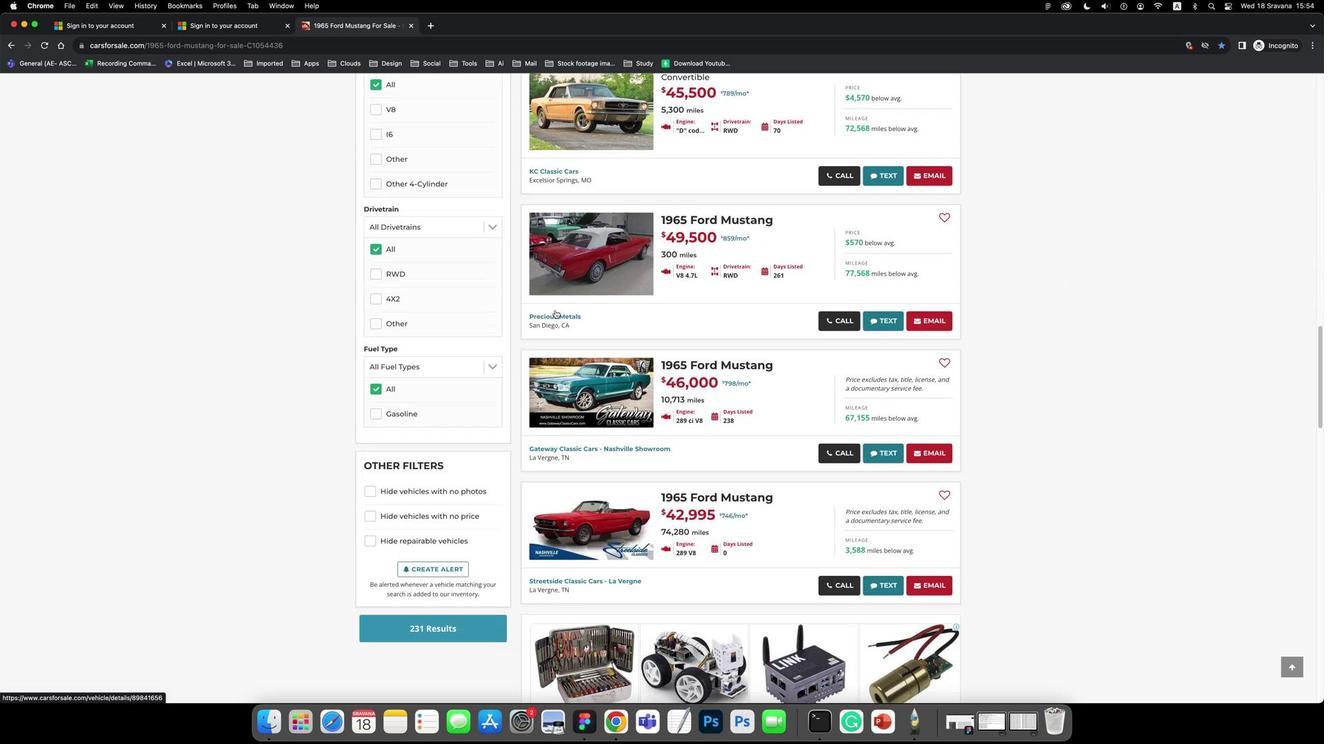 
Action: Mouse scrolled (555, 310) with delta (-1, -2)
Screenshot: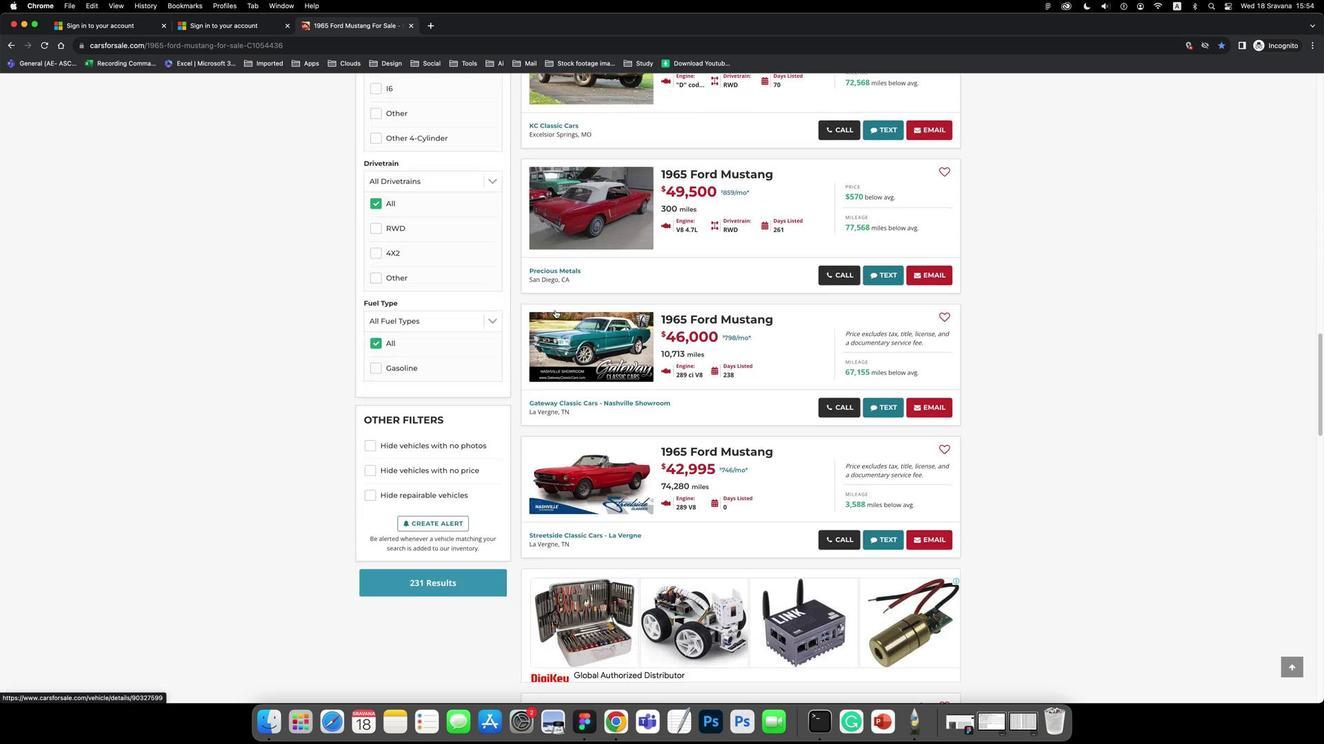 
Action: Mouse scrolled (555, 310) with delta (-1, 0)
Screenshot: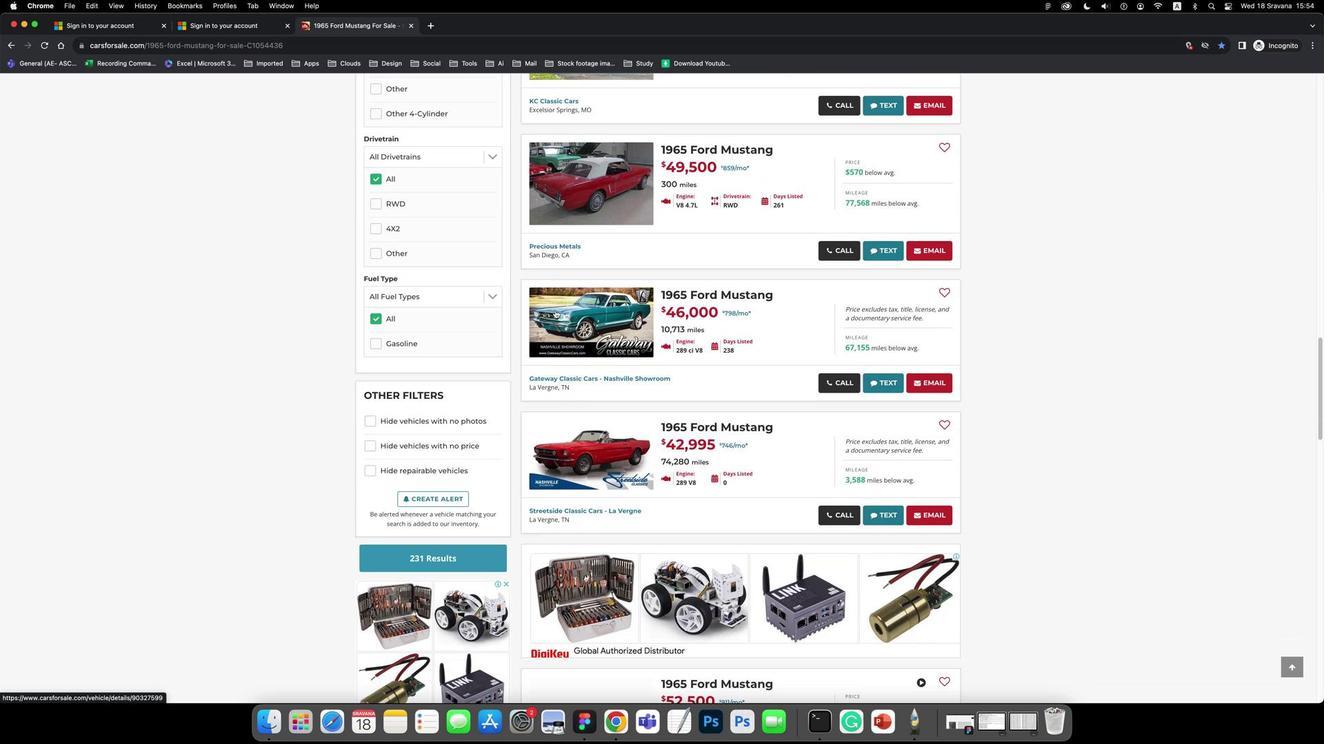 
Action: Mouse scrolled (555, 310) with delta (-1, 0)
Screenshot: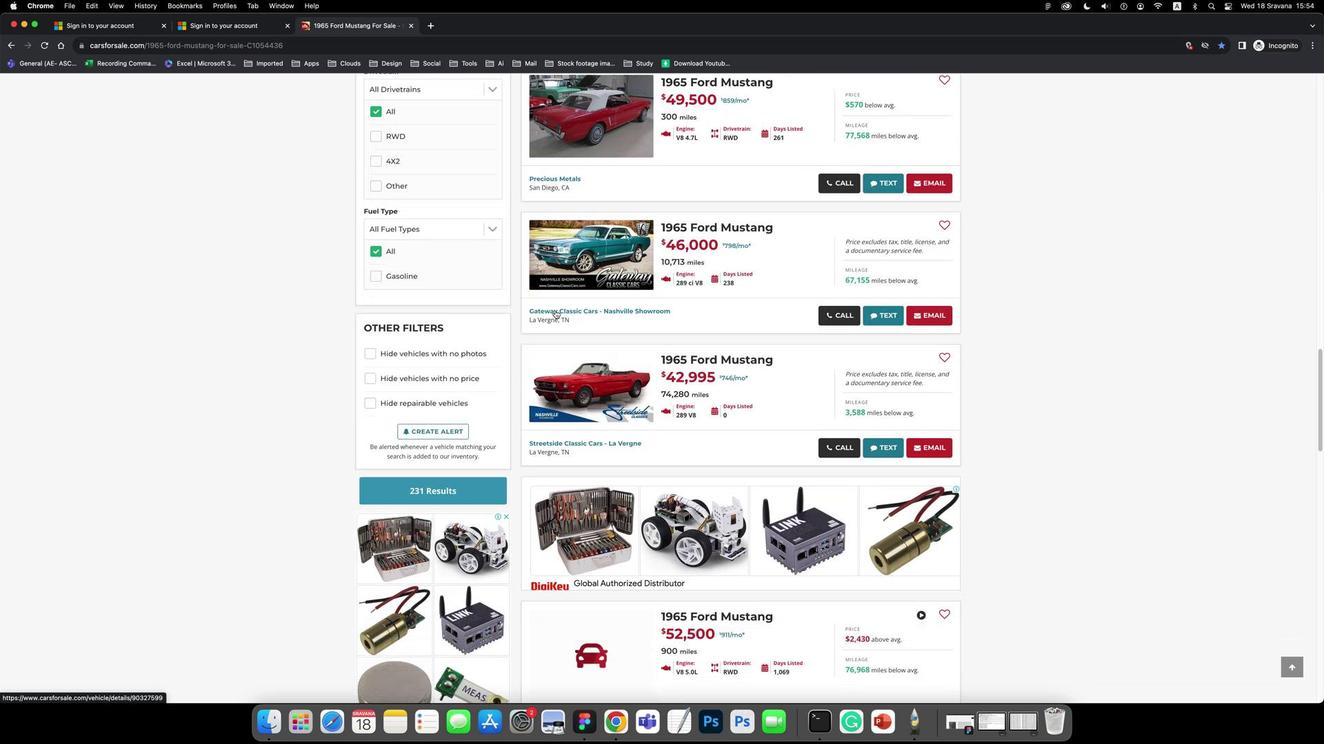
Action: Mouse scrolled (555, 310) with delta (-1, -2)
Screenshot: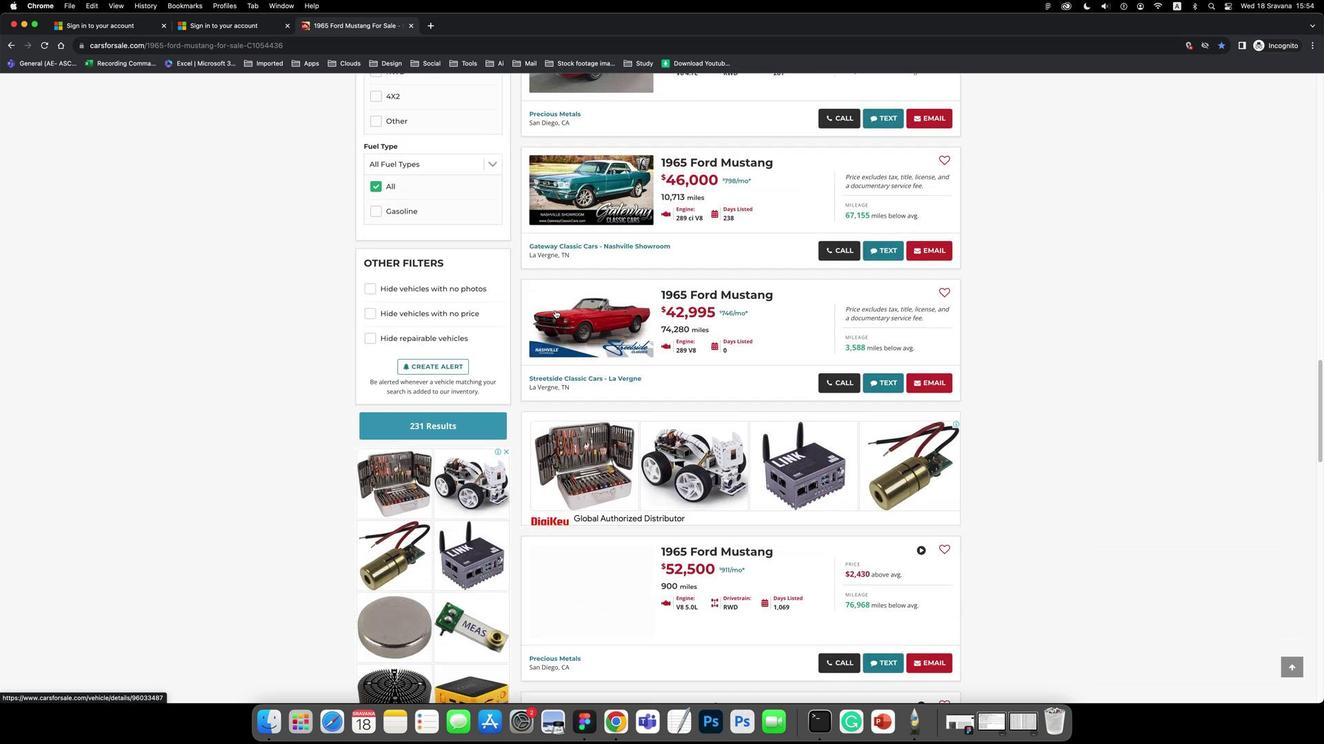 
Action: Mouse scrolled (555, 310) with delta (-1, 0)
Screenshot: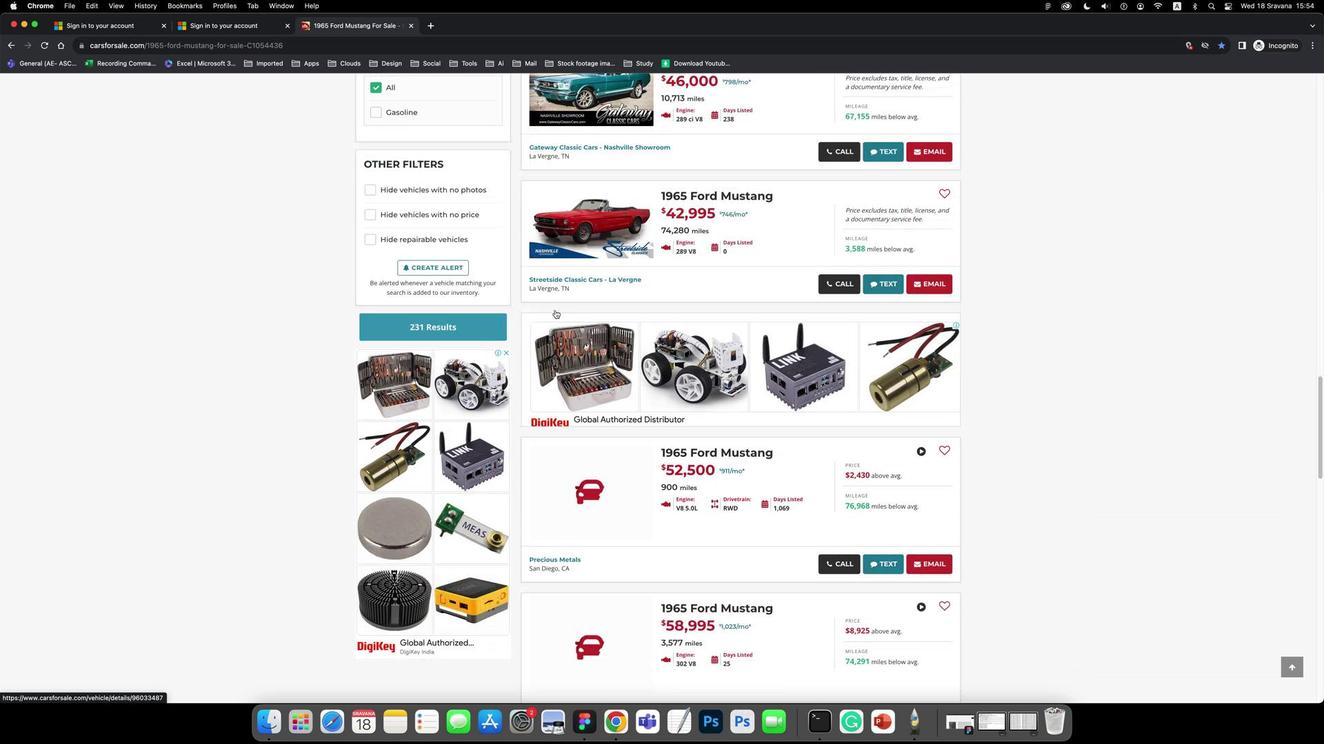 
Action: Mouse scrolled (555, 310) with delta (-1, 0)
Screenshot: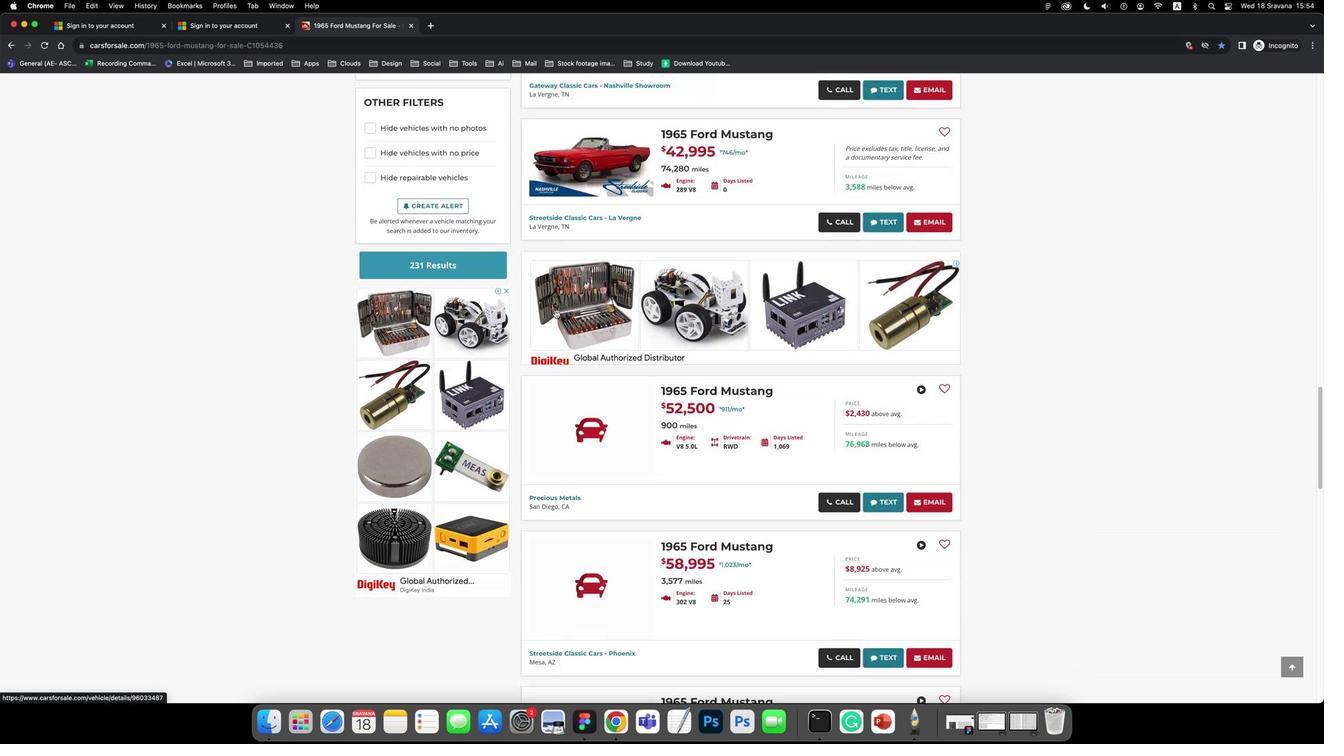 
Action: Mouse scrolled (555, 310) with delta (-1, -2)
Screenshot: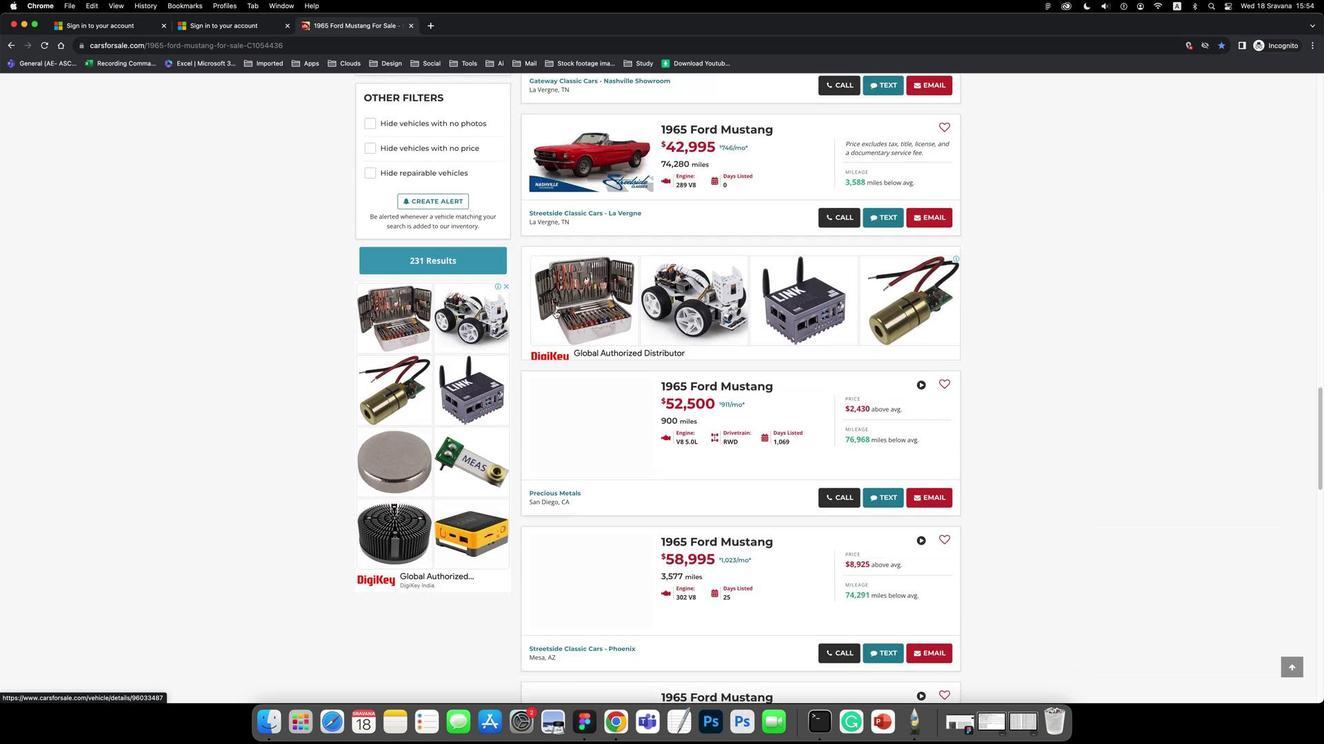 
Action: Mouse scrolled (555, 310) with delta (-1, 0)
Screenshot: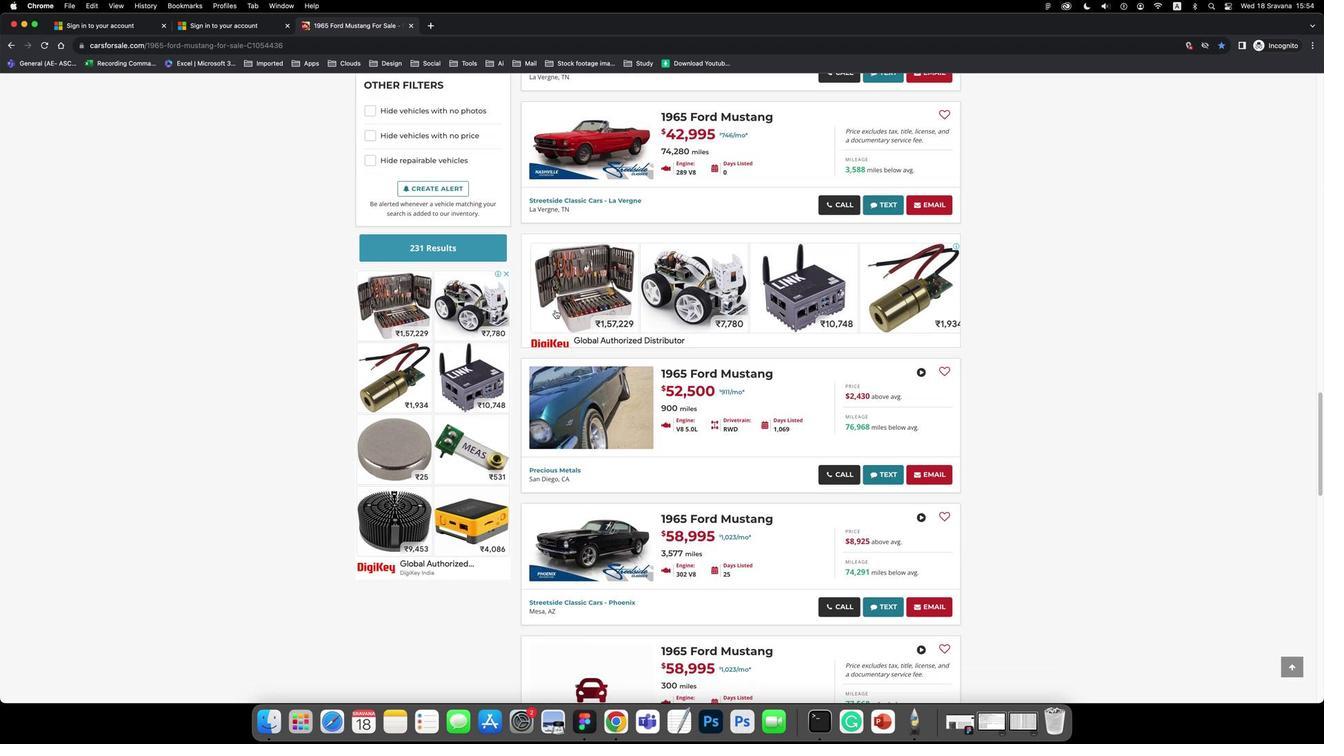 
Action: Mouse scrolled (555, 310) with delta (-1, 0)
Screenshot: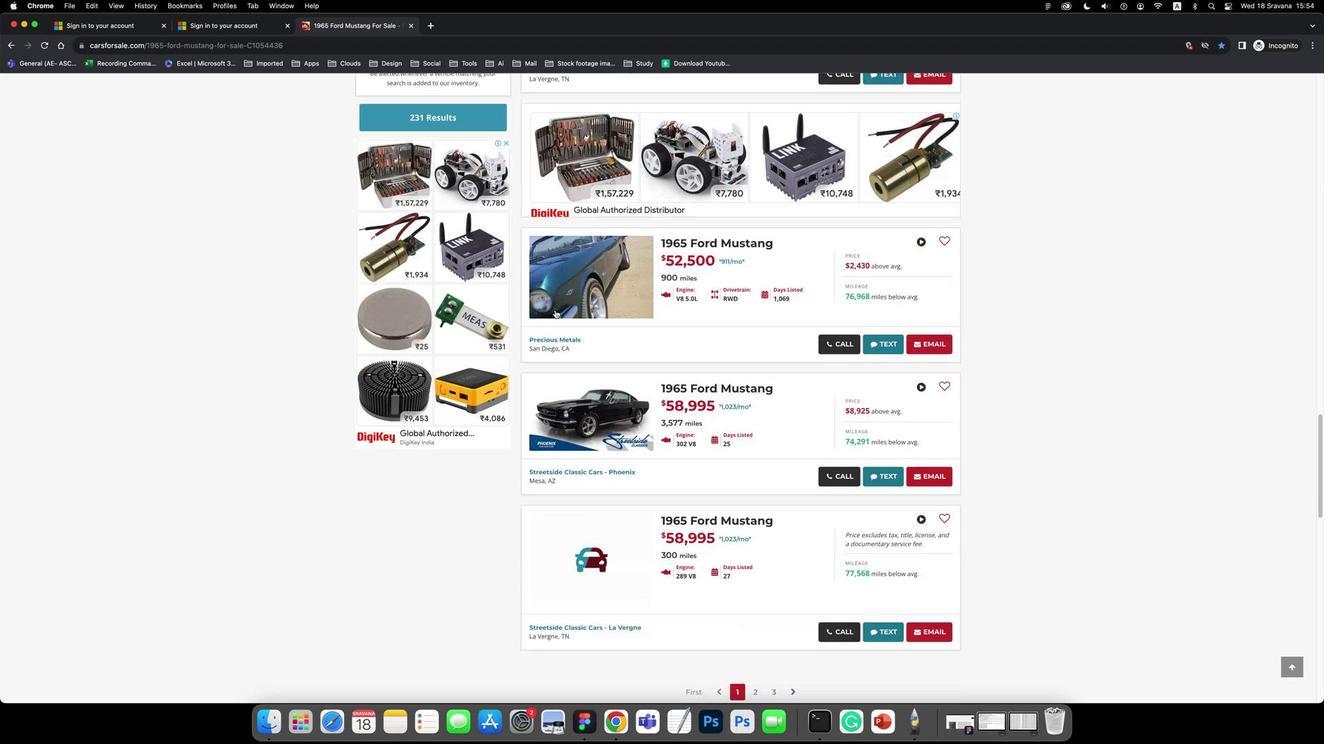
Action: Mouse scrolled (555, 310) with delta (-1, -2)
Screenshot: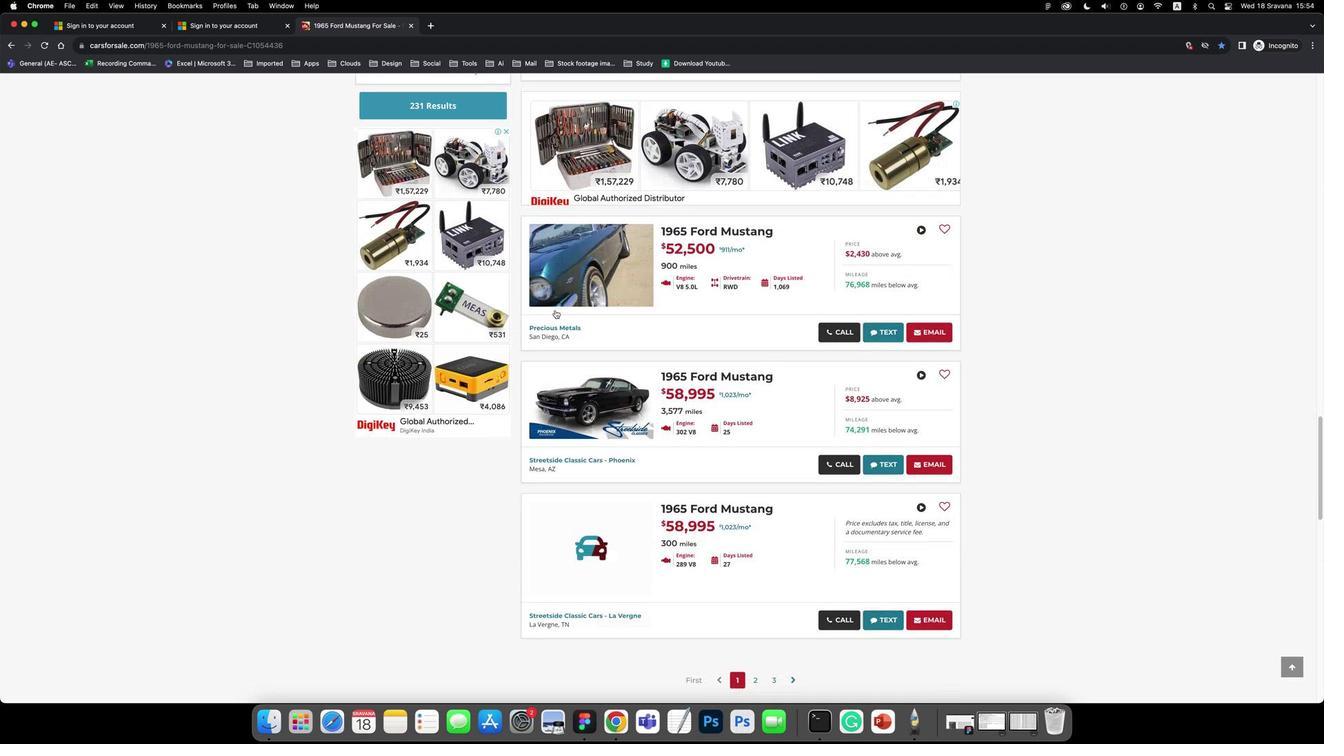 
Action: Mouse moved to (584, 400)
Screenshot: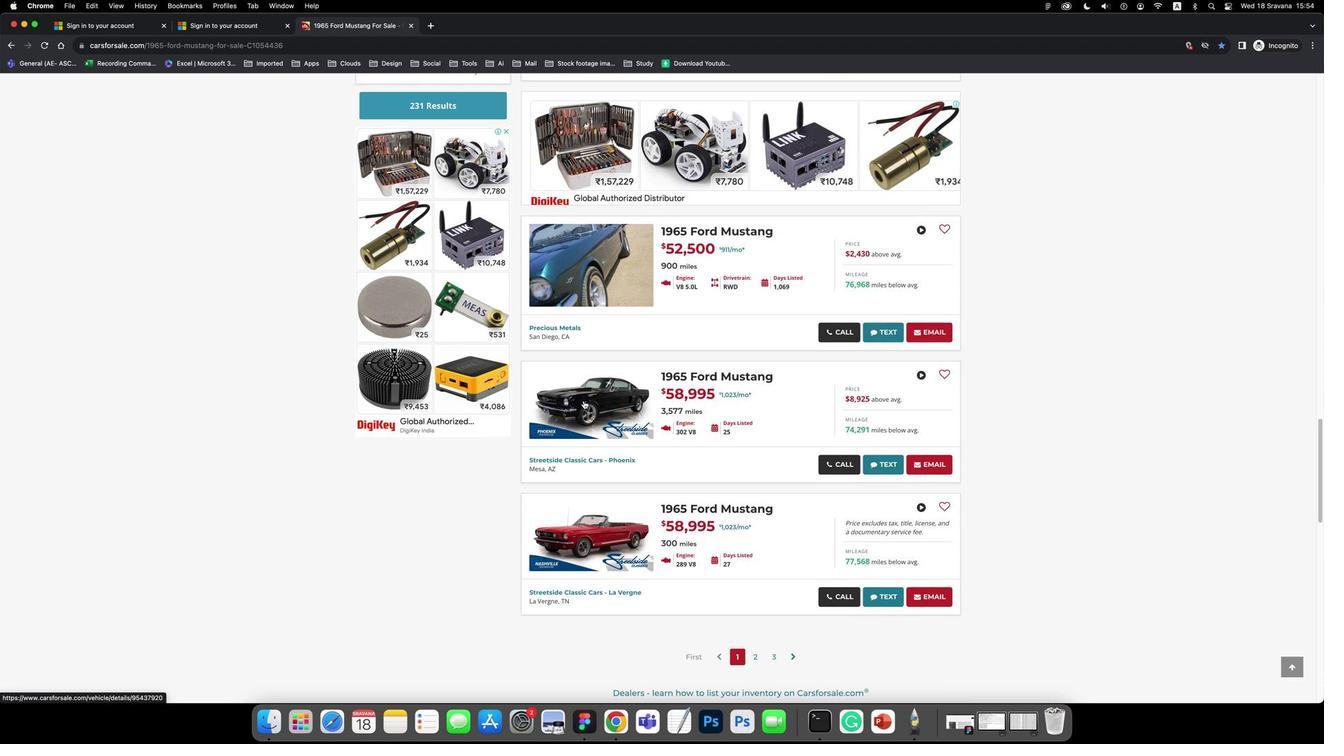 
Action: Mouse pressed left at (584, 400)
Screenshot: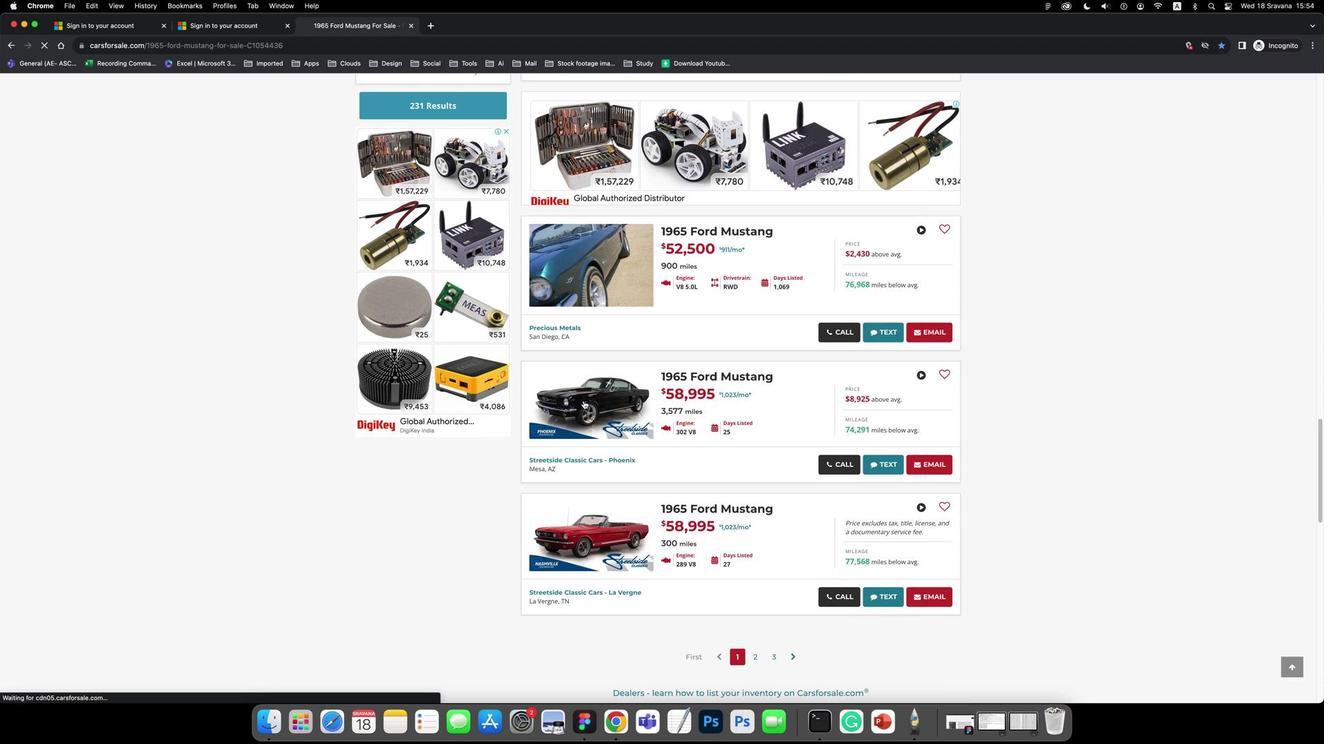
Action: Mouse moved to (493, 507)
Screenshot: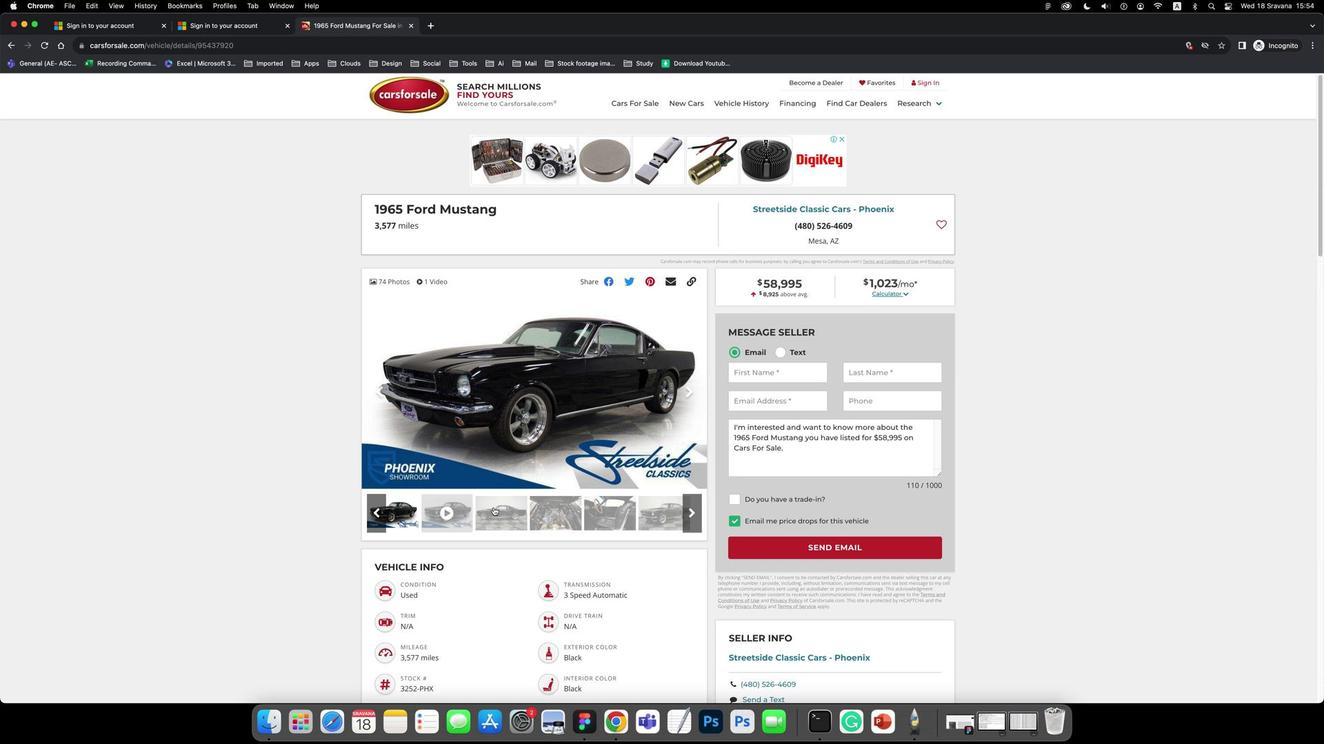 
Action: Mouse pressed left at (493, 507)
Screenshot: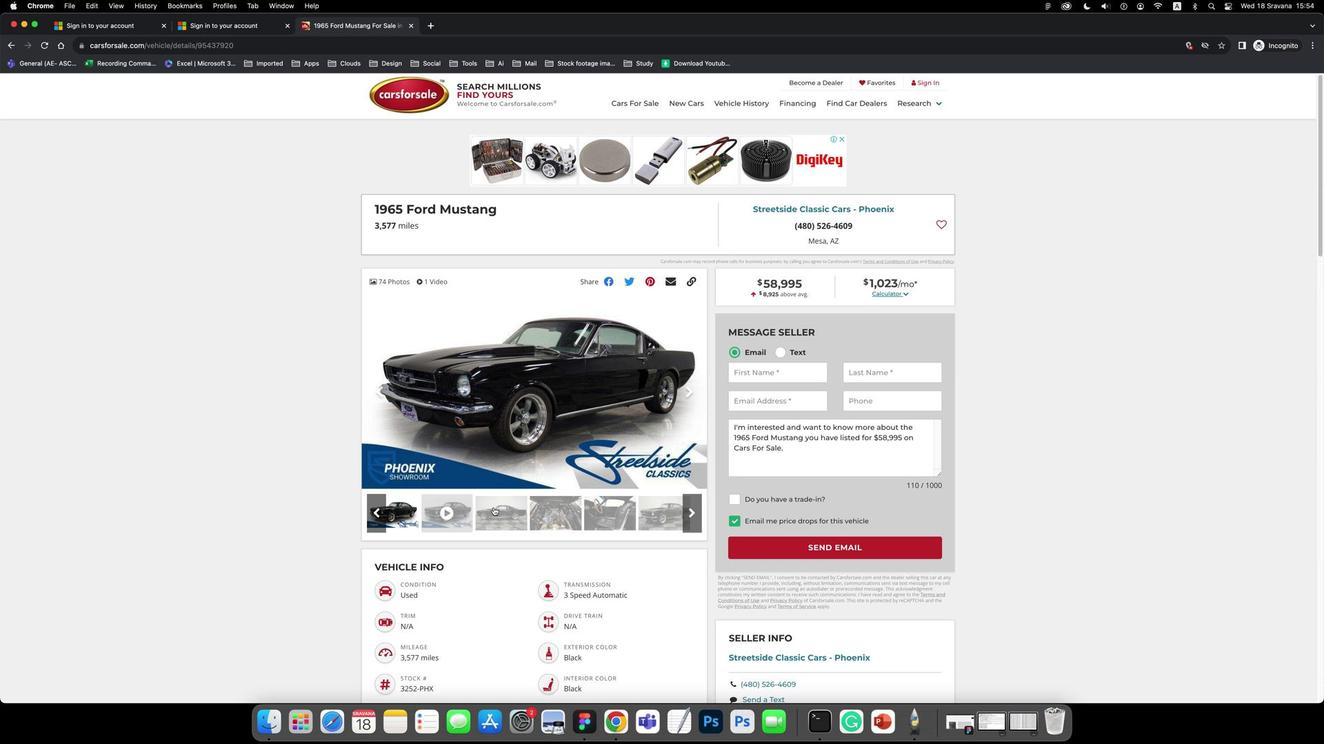 
Action: Mouse moved to (555, 540)
Screenshot: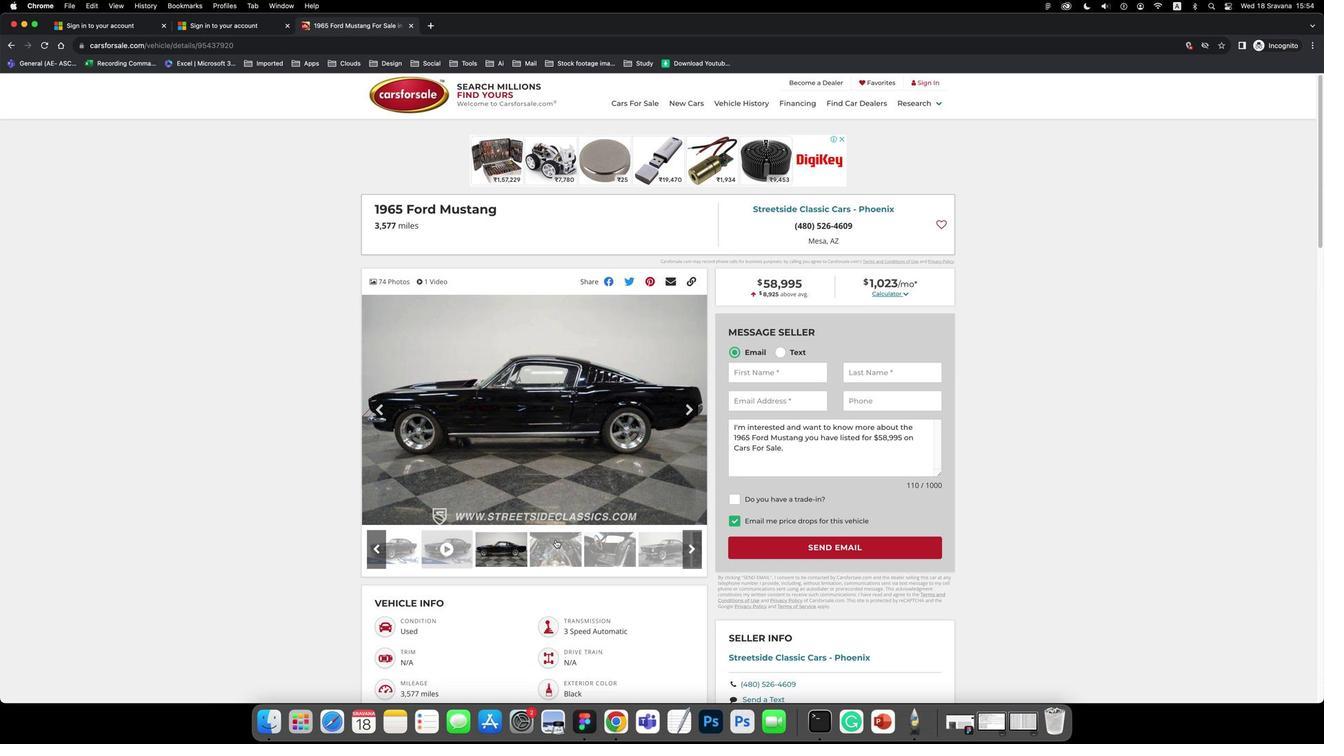 
Action: Mouse pressed left at (555, 540)
Screenshot: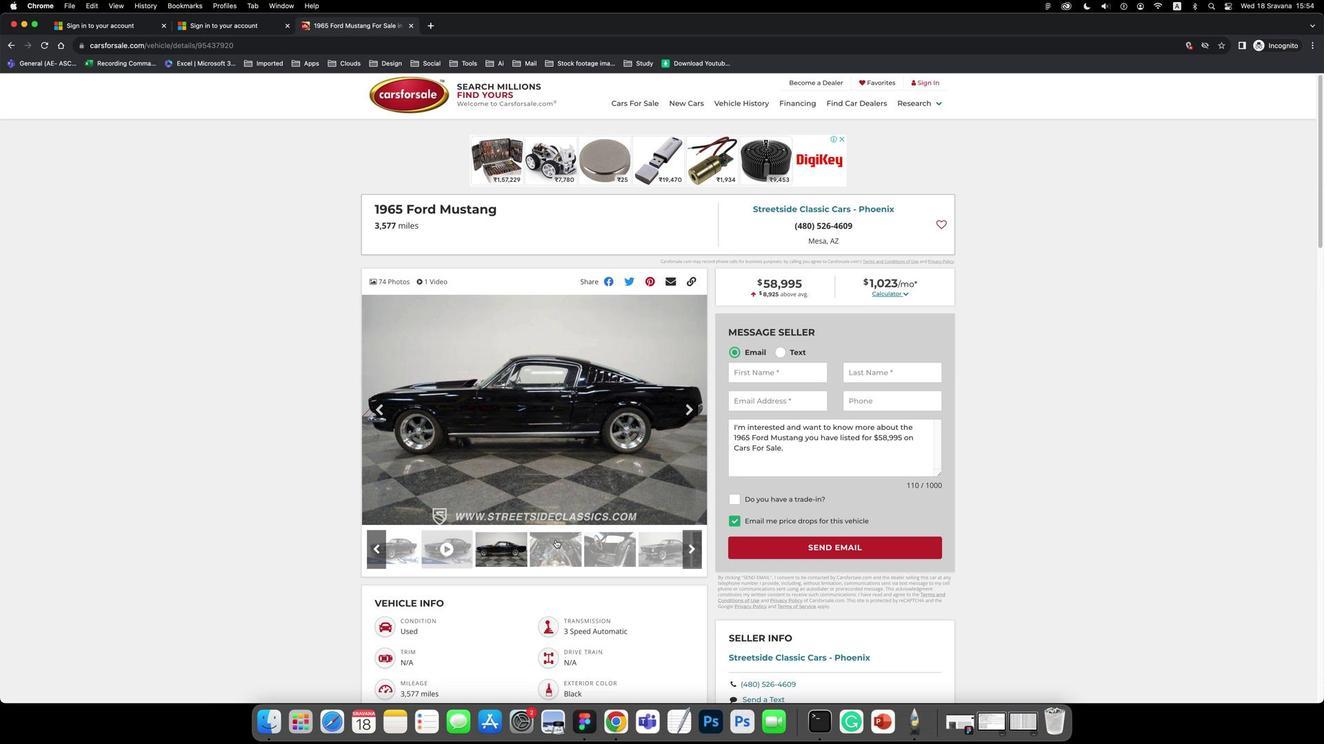 
Action: Mouse moved to (622, 553)
Screenshot: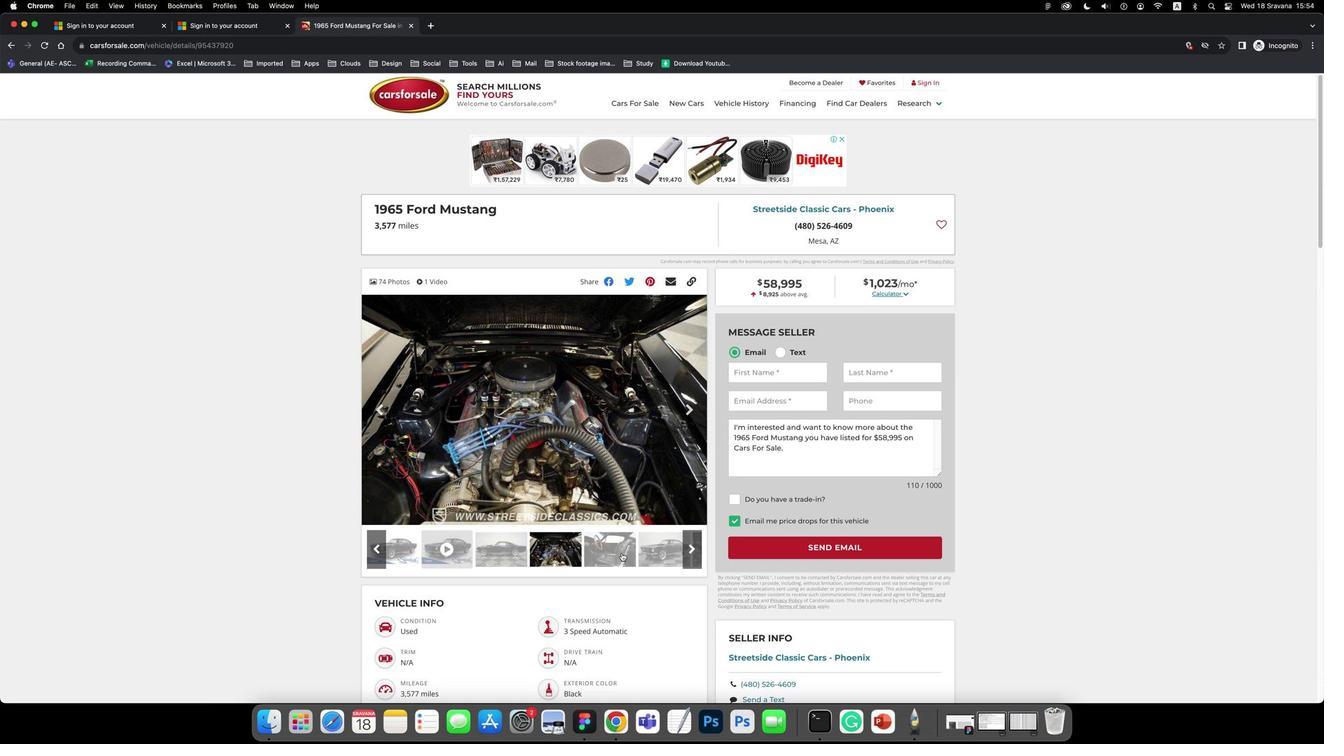 
Action: Mouse pressed left at (622, 553)
Screenshot: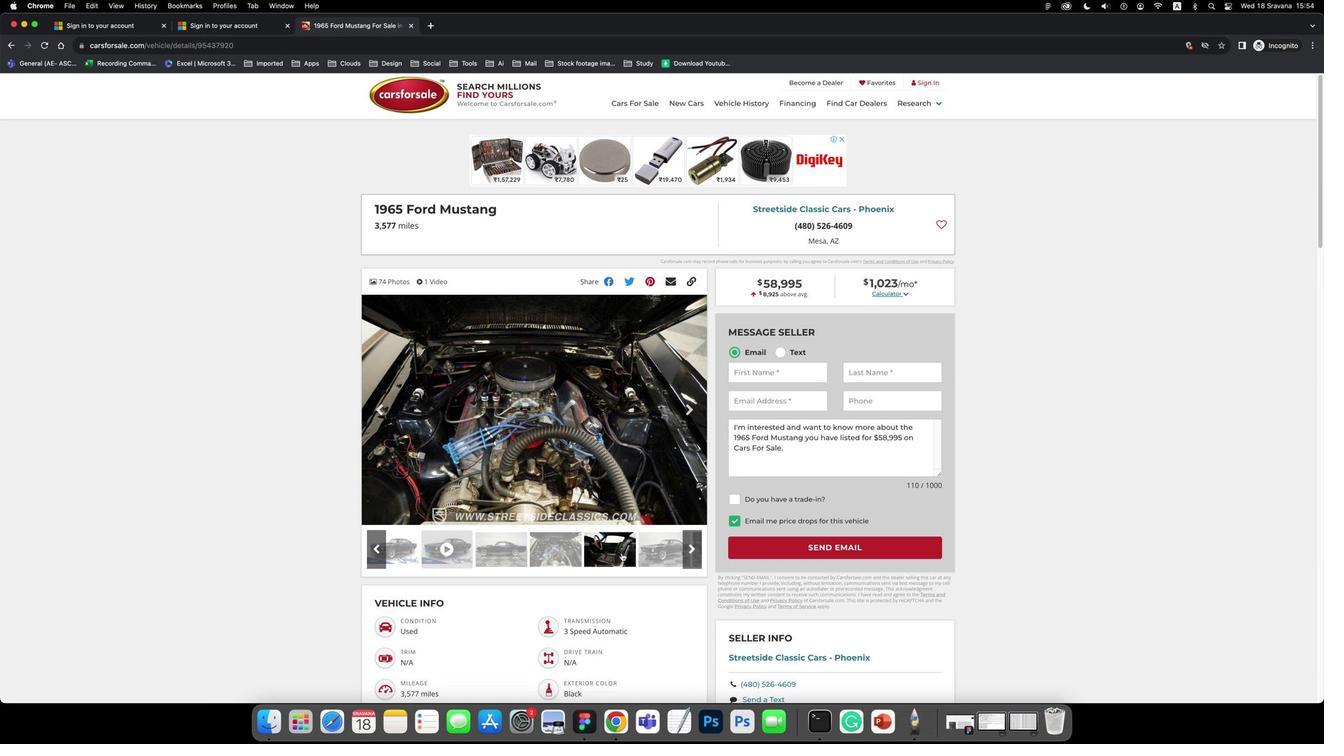 
Action: Mouse moved to (650, 548)
Screenshot: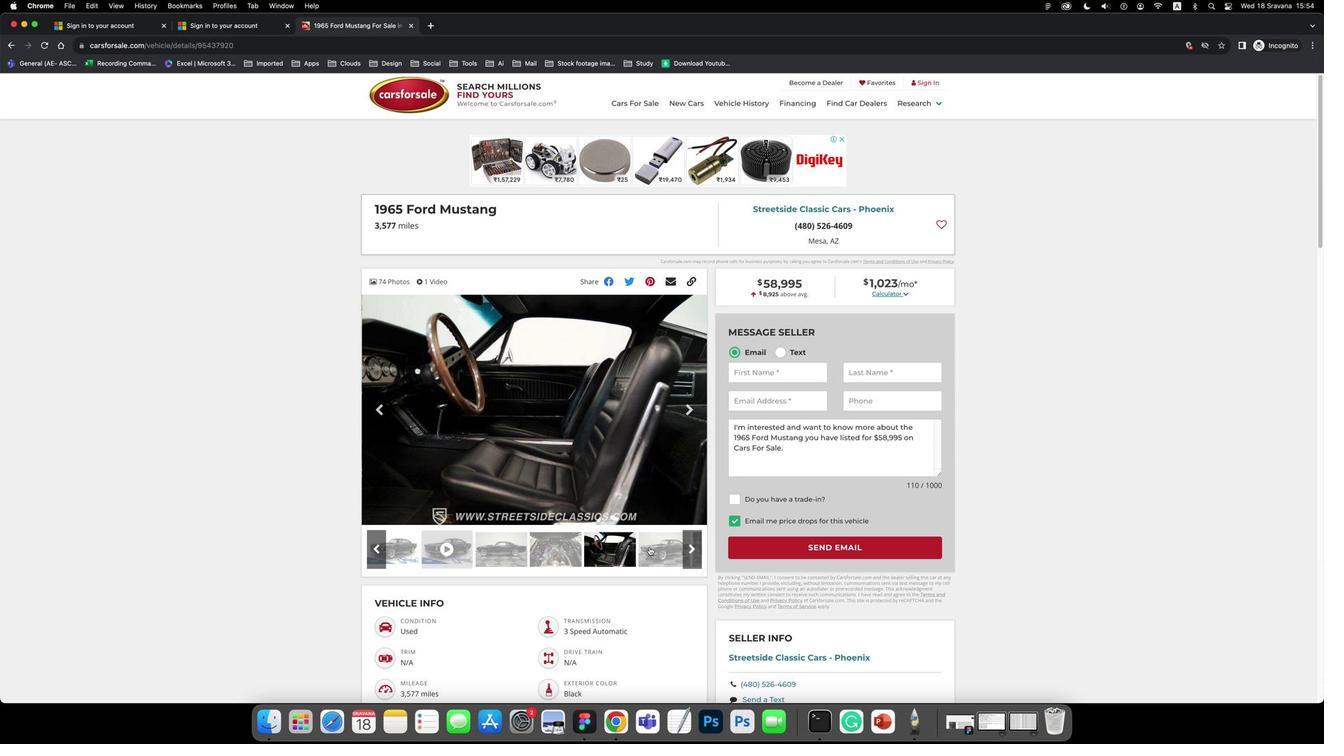 
Action: Mouse pressed left at (650, 548)
Screenshot: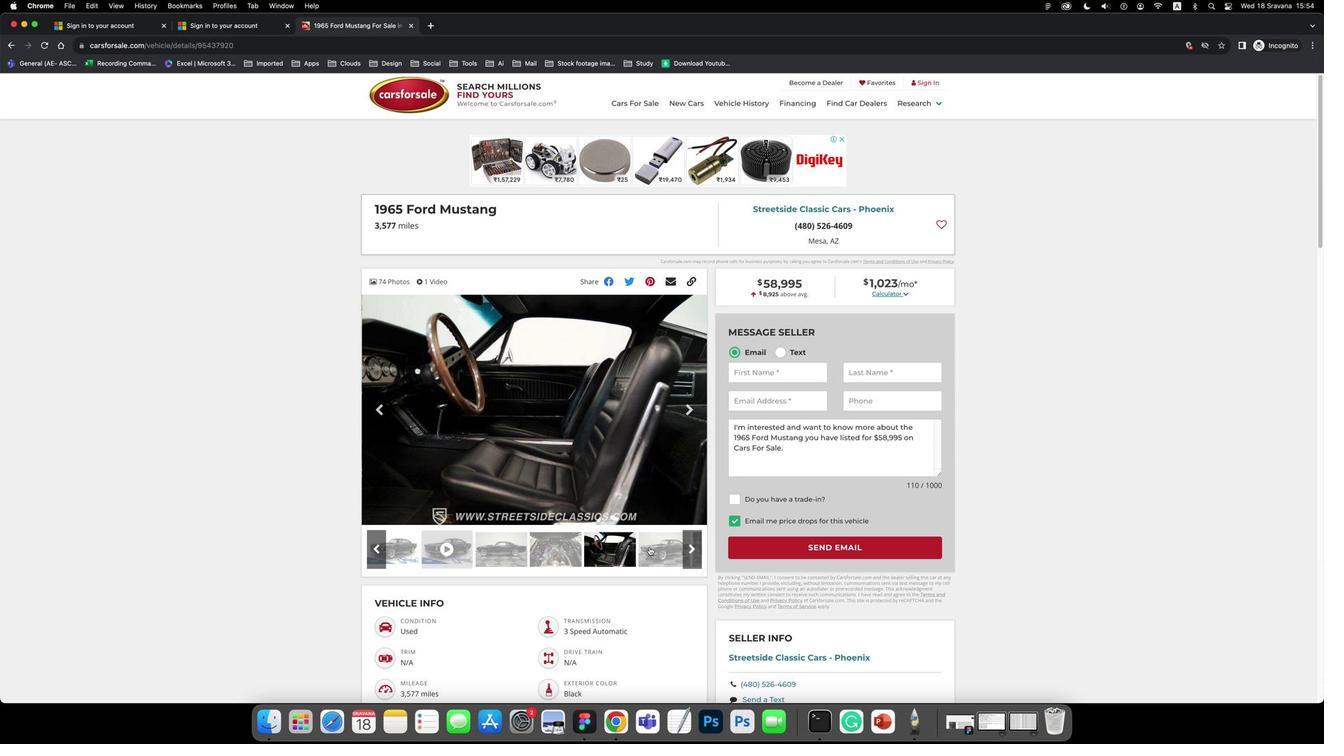 
Action: Mouse moved to (668, 548)
Screenshot: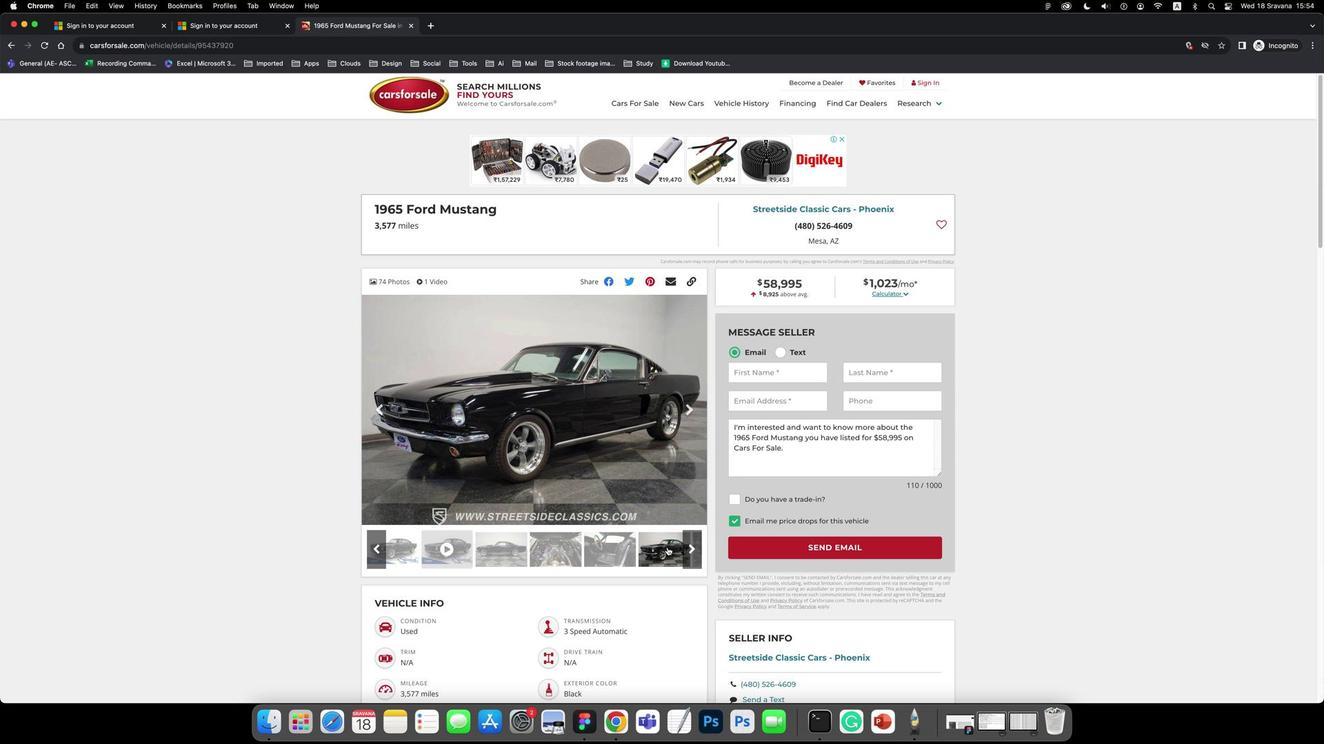 
Action: Mouse pressed left at (668, 548)
Screenshot: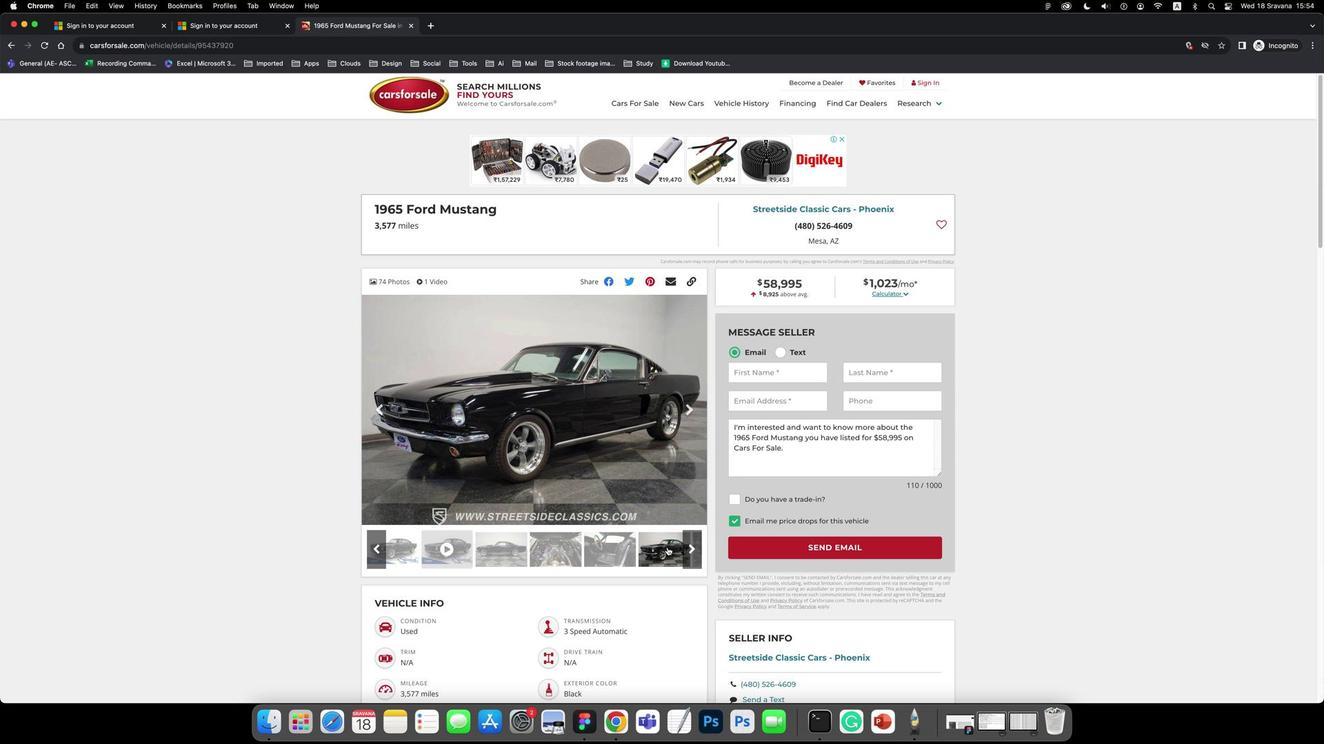 
Action: Mouse moved to (668, 548)
Screenshot: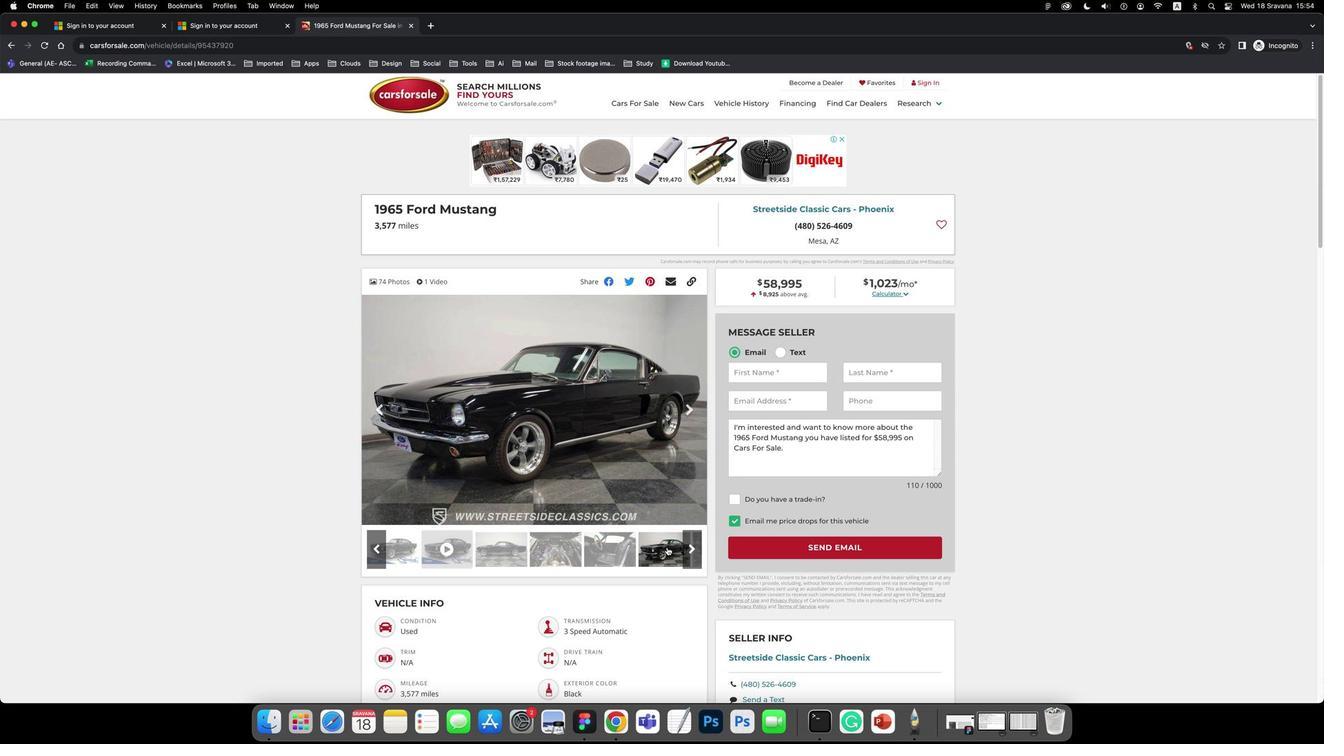 
Action: Mouse pressed left at (668, 548)
Screenshot: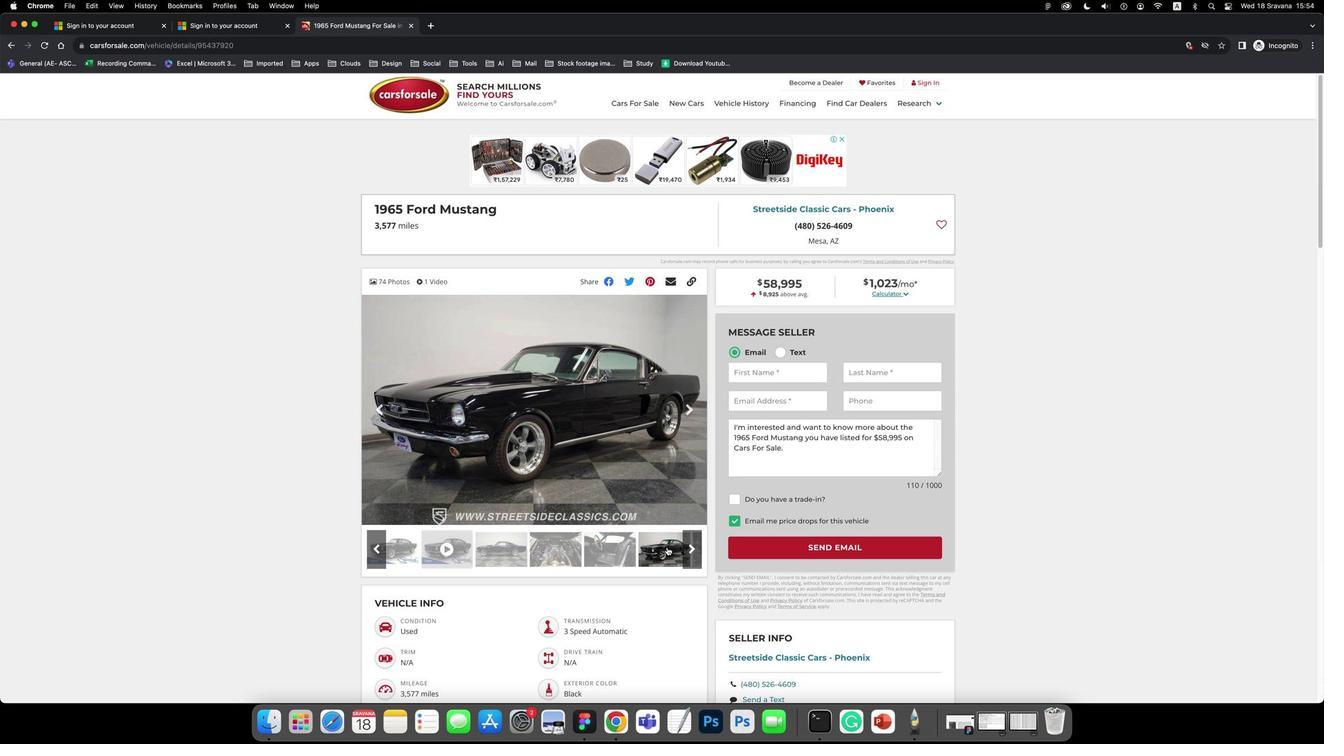 
Action: Mouse moved to (691, 546)
Screenshot: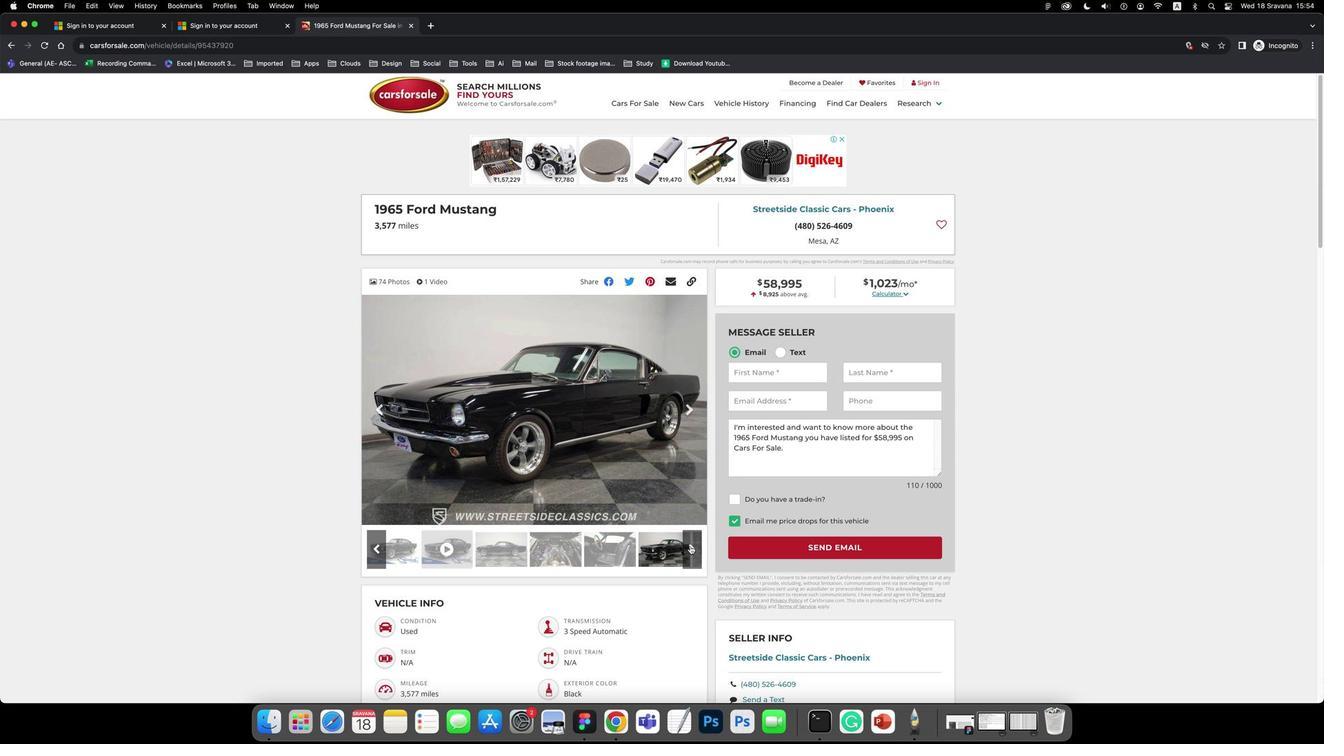 
Action: Mouse pressed left at (691, 546)
Screenshot: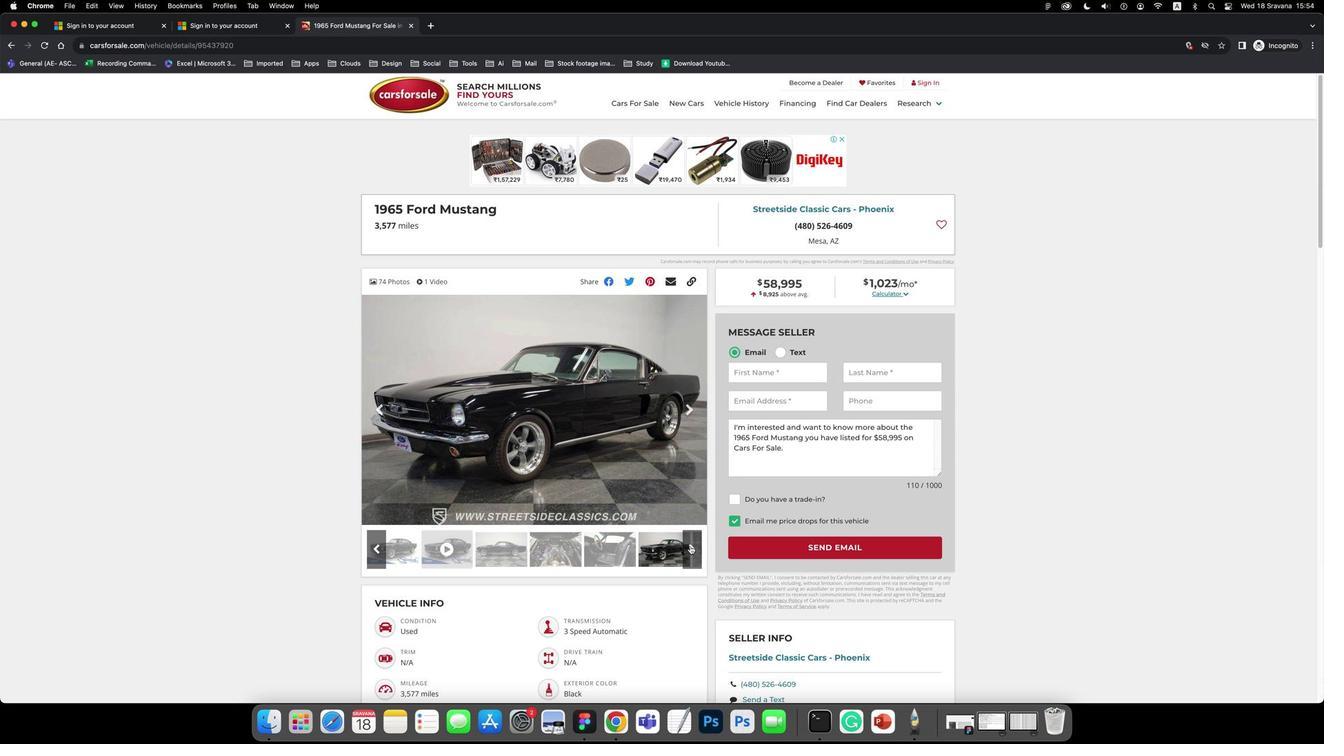 
Action: Mouse moved to (539, 552)
Screenshot: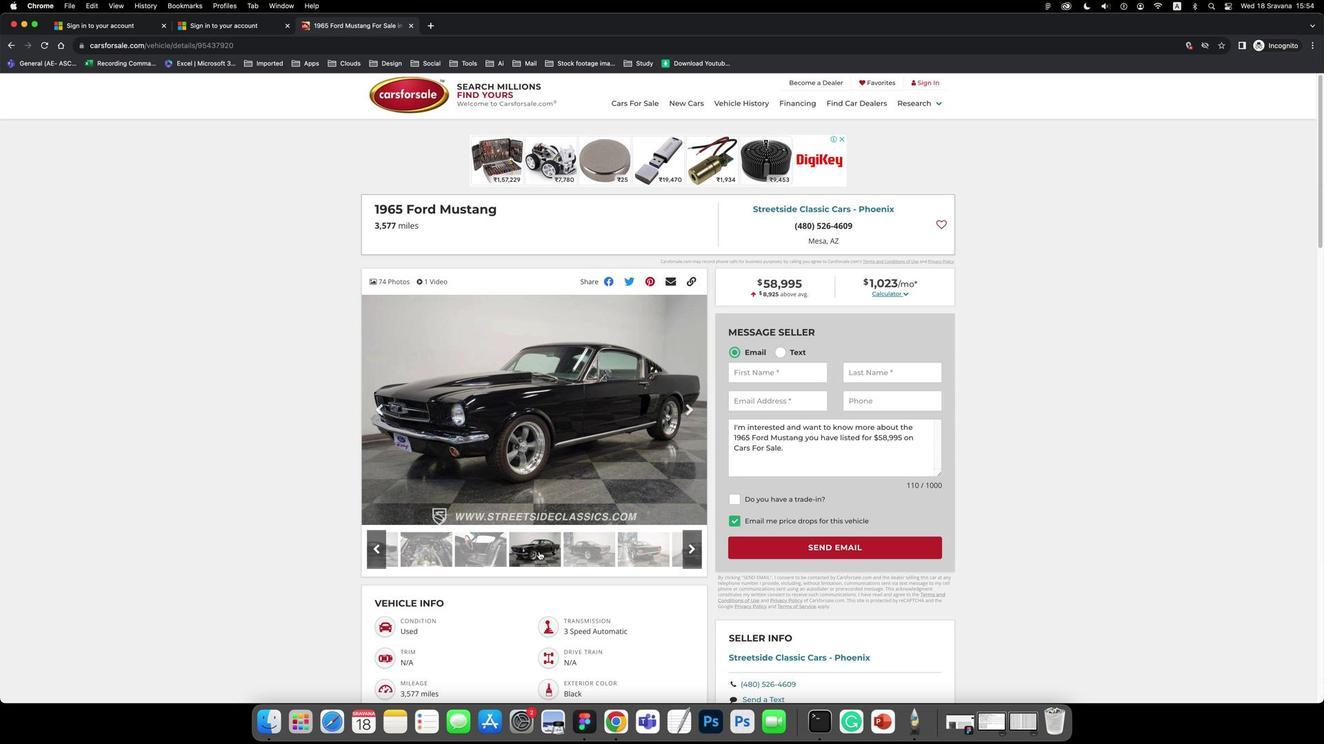 
Action: Mouse pressed left at (539, 552)
Screenshot: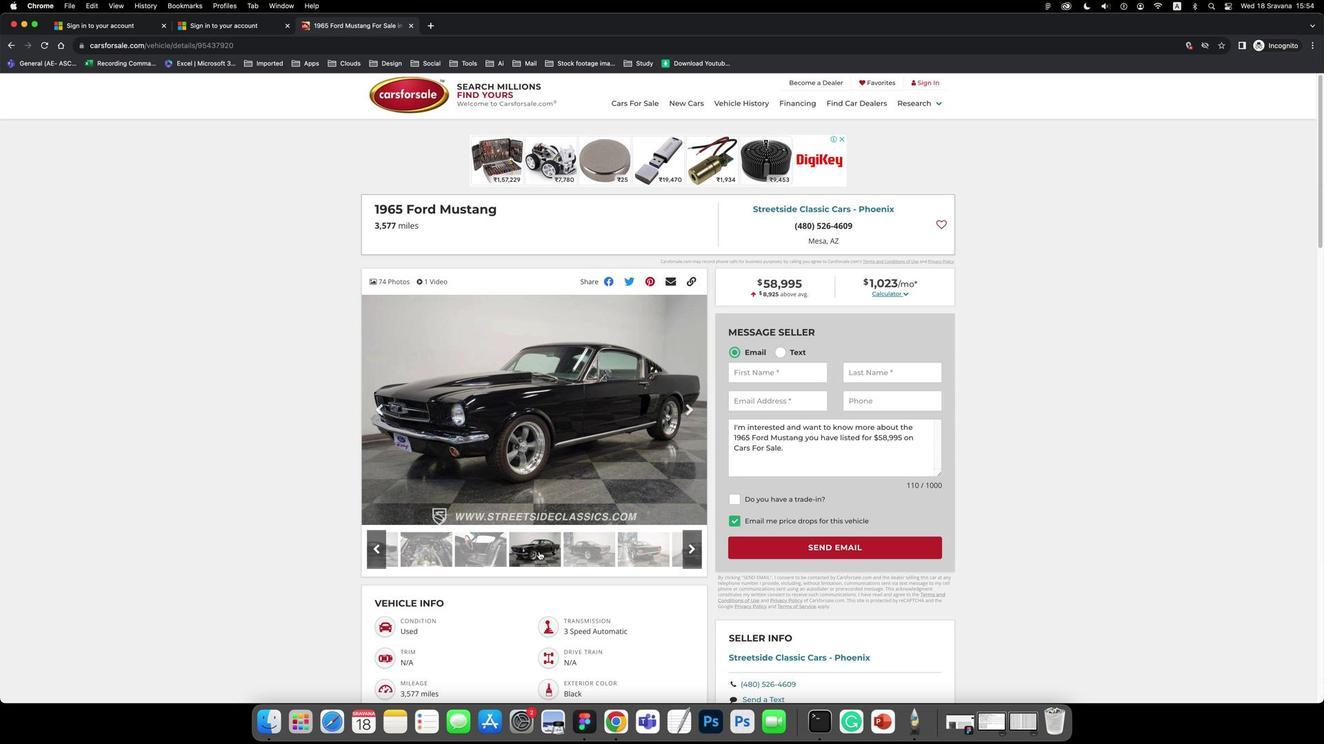 
Action: Mouse moved to (598, 546)
Screenshot: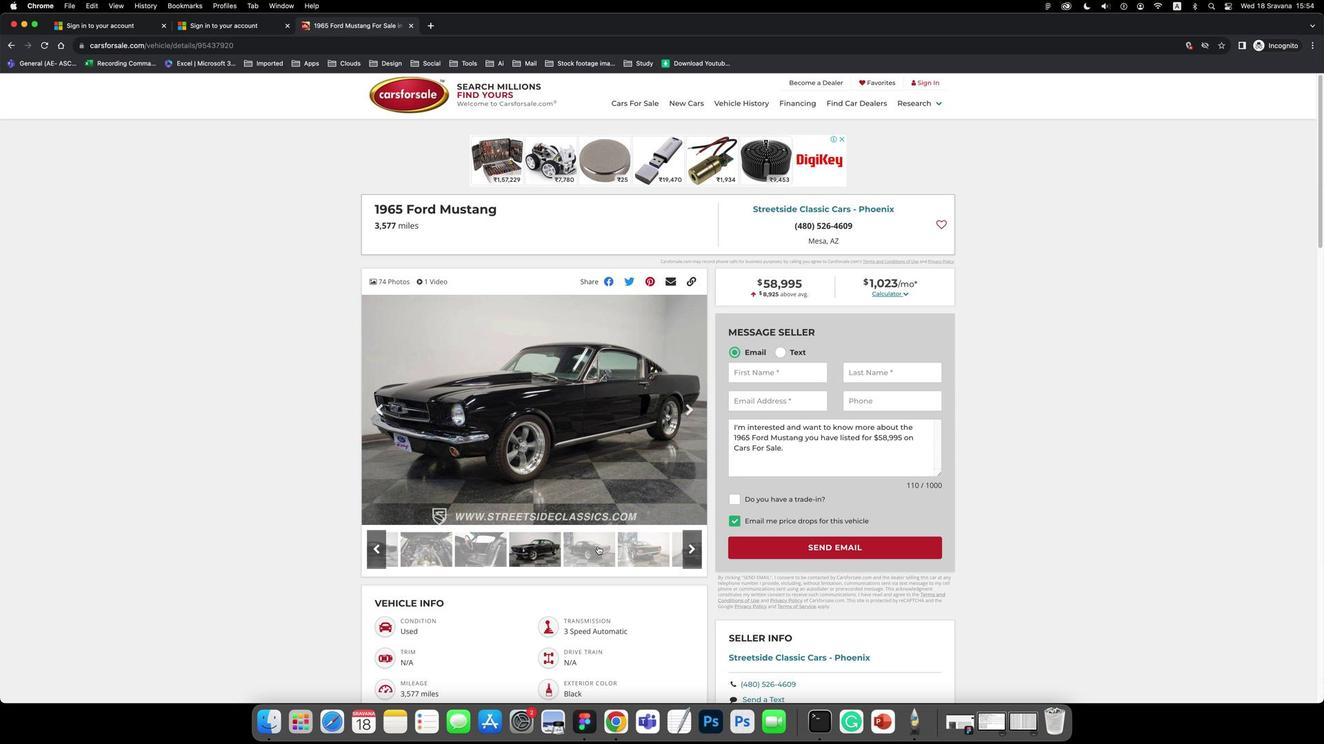 
Action: Mouse pressed left at (598, 546)
Screenshot: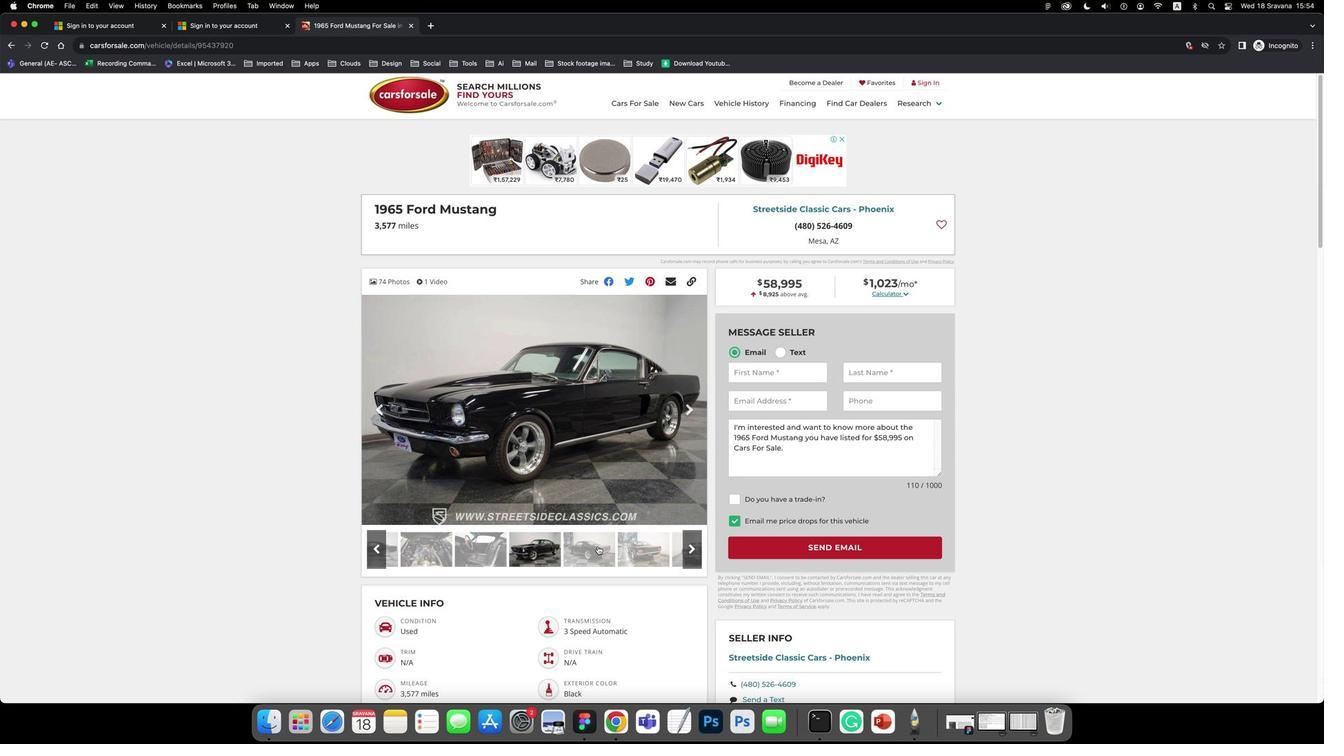 
Action: Mouse moved to (652, 545)
Screenshot: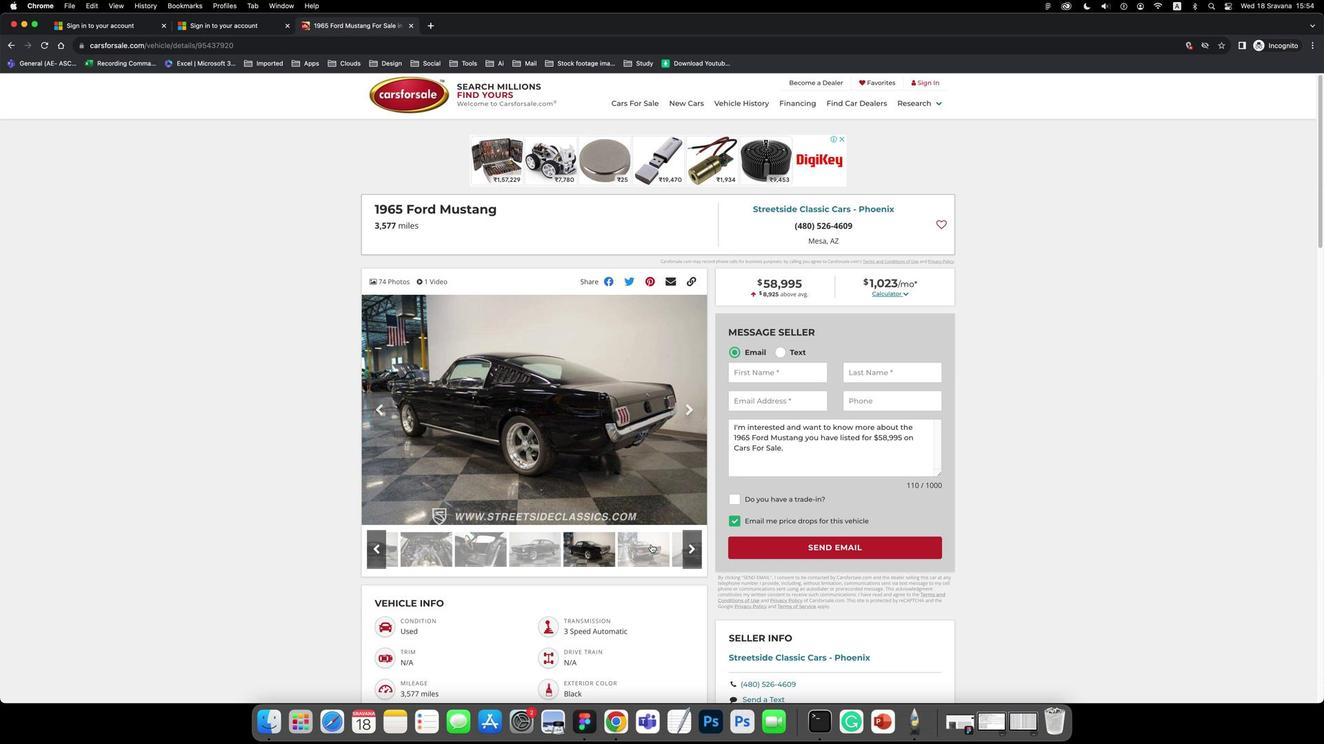 
Action: Mouse pressed left at (652, 545)
Screenshot: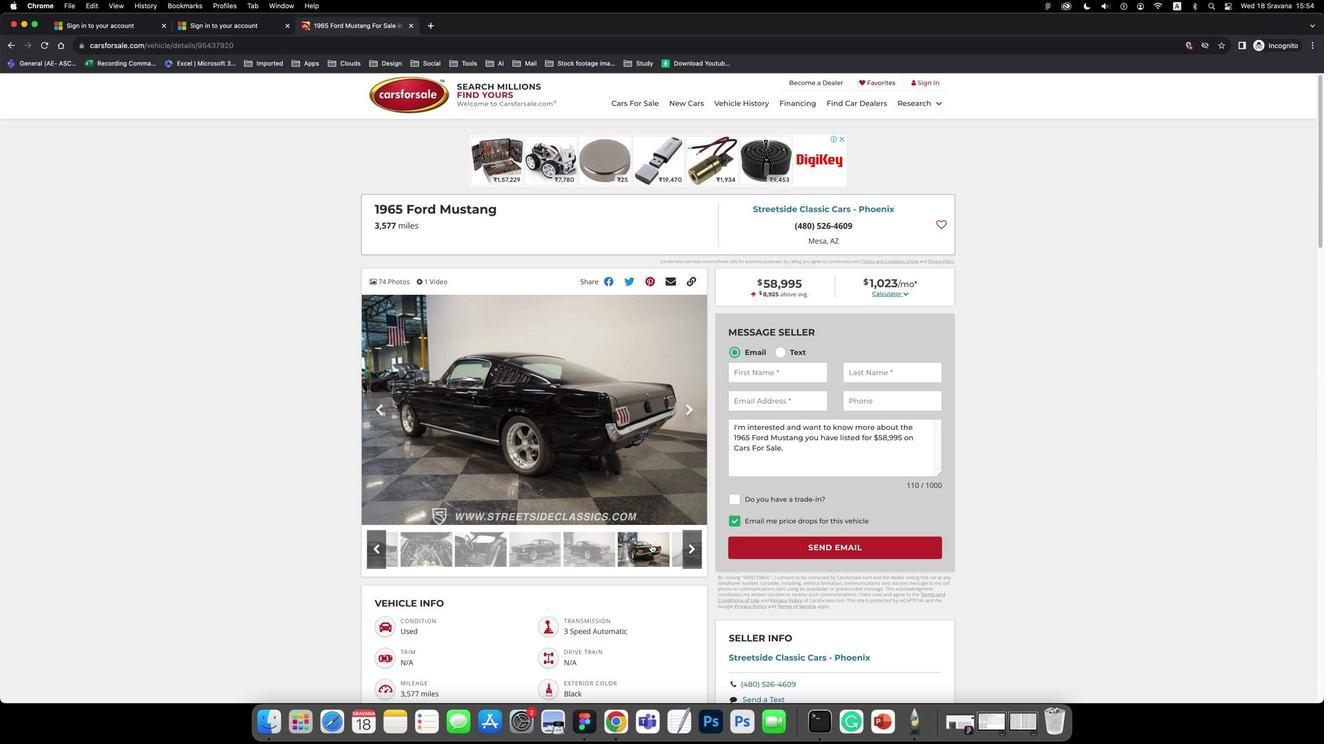 
Action: Mouse moved to (680, 556)
Screenshot: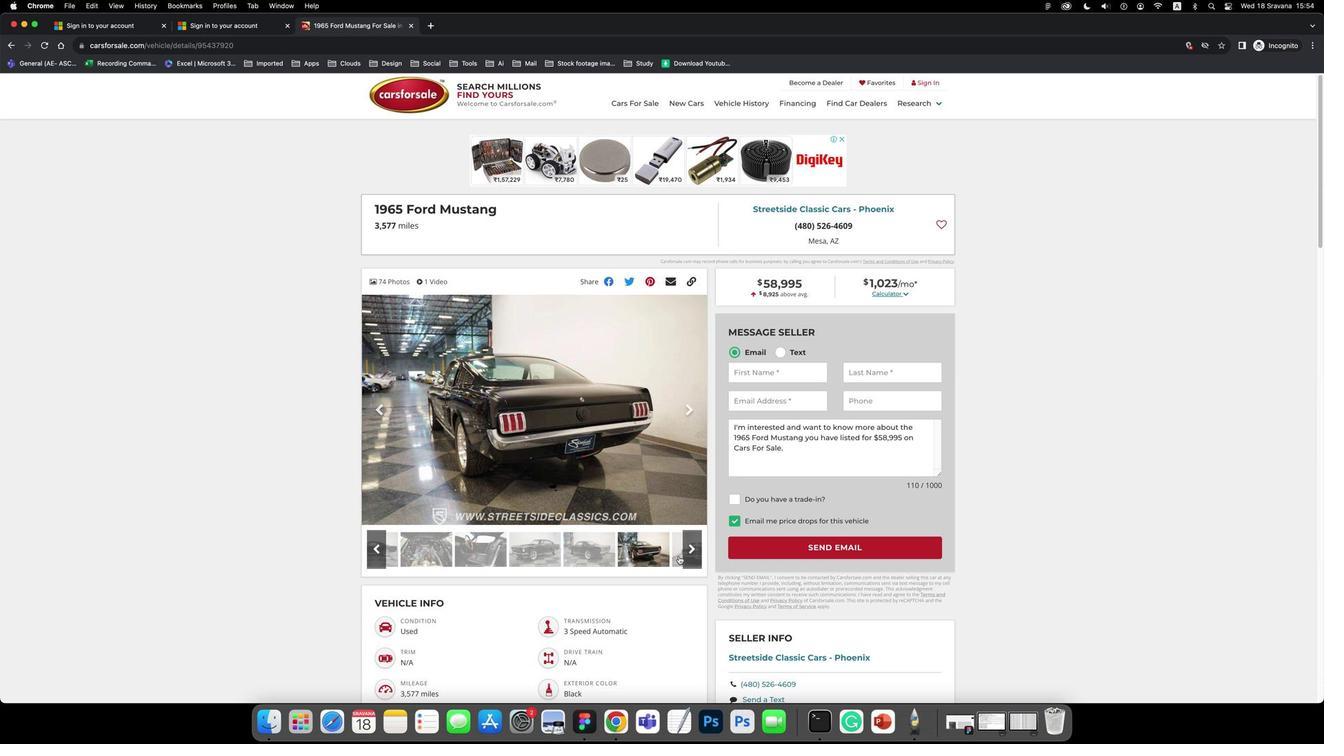 
Action: Mouse pressed left at (680, 556)
Screenshot: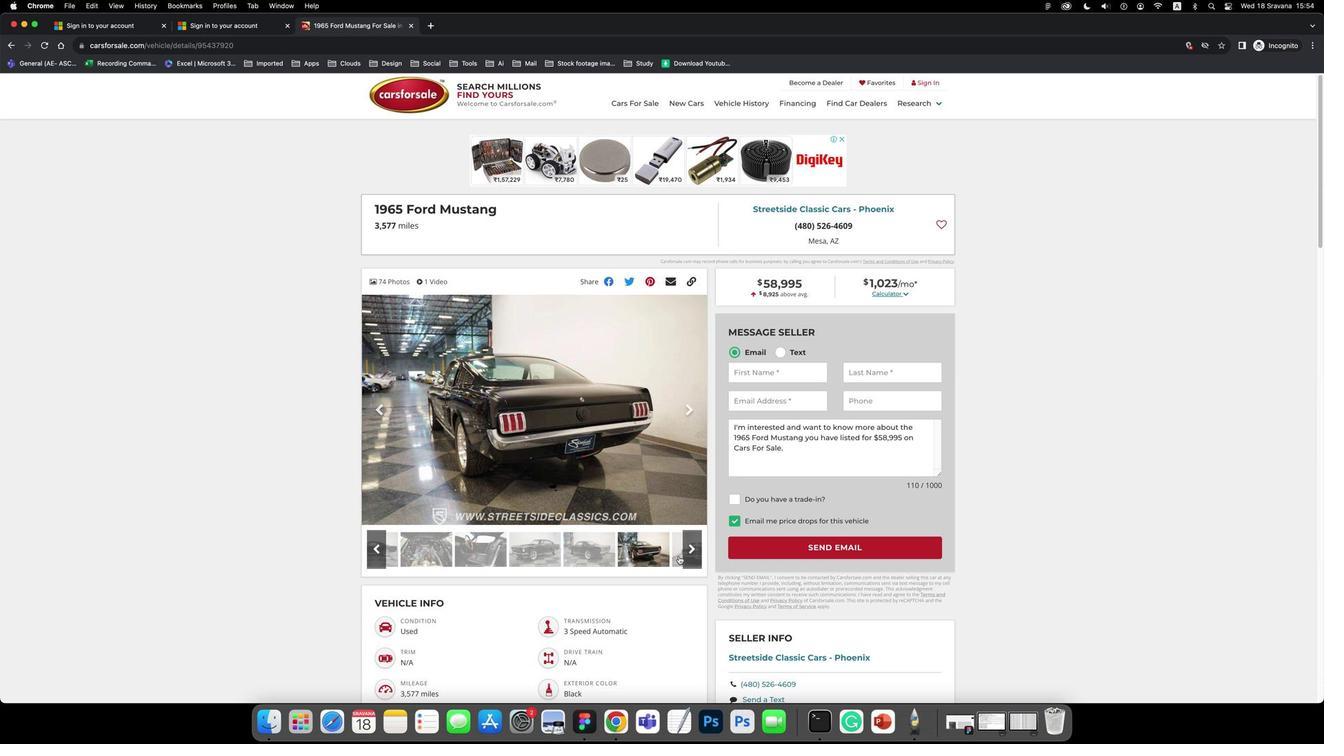 
Action: Mouse moved to (687, 555)
Screenshot: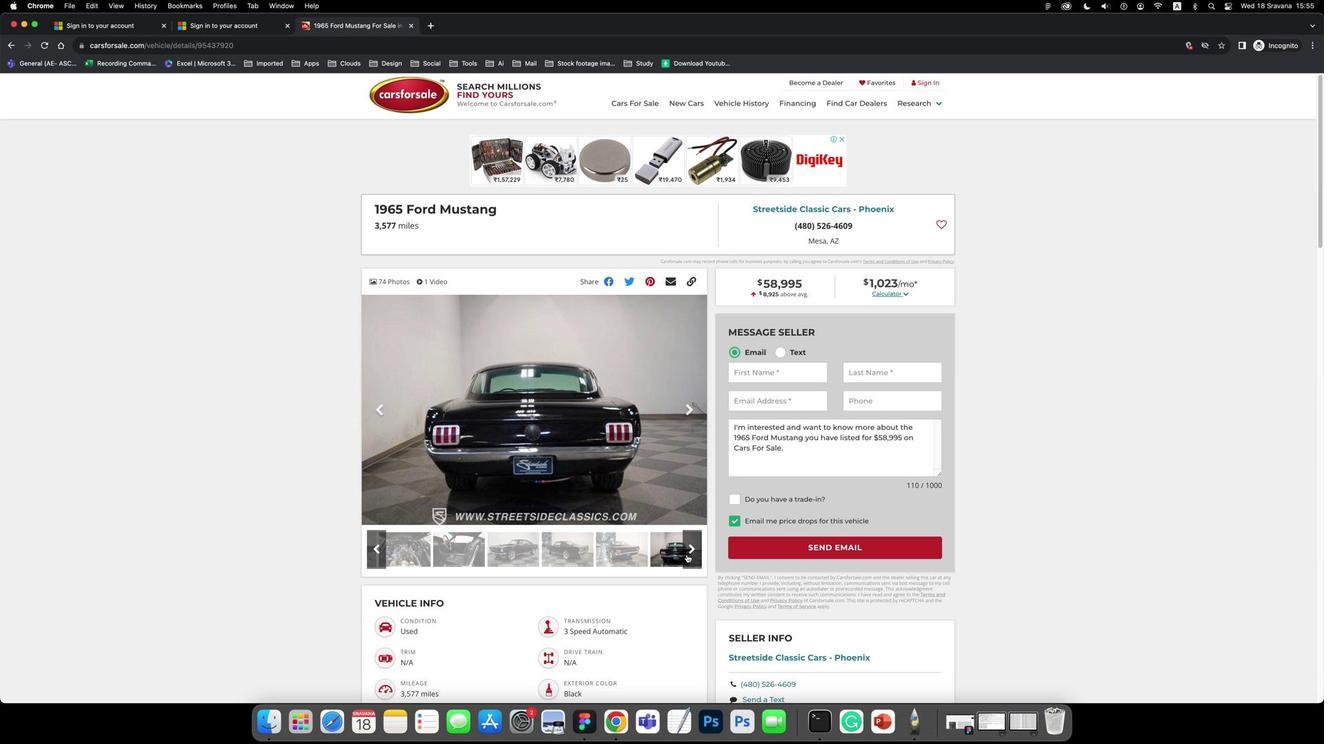 
Action: Mouse pressed left at (687, 555)
Screenshot: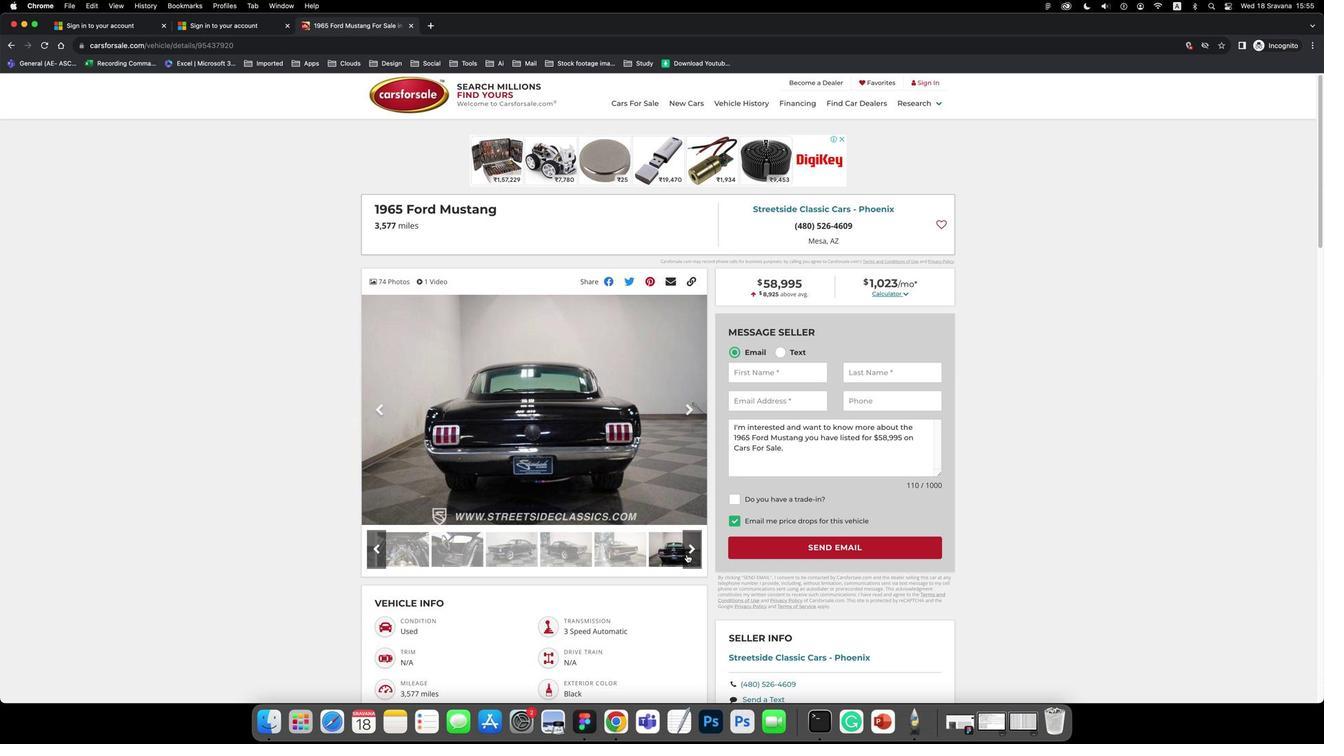 
Action: Mouse moved to (580, 542)
Screenshot: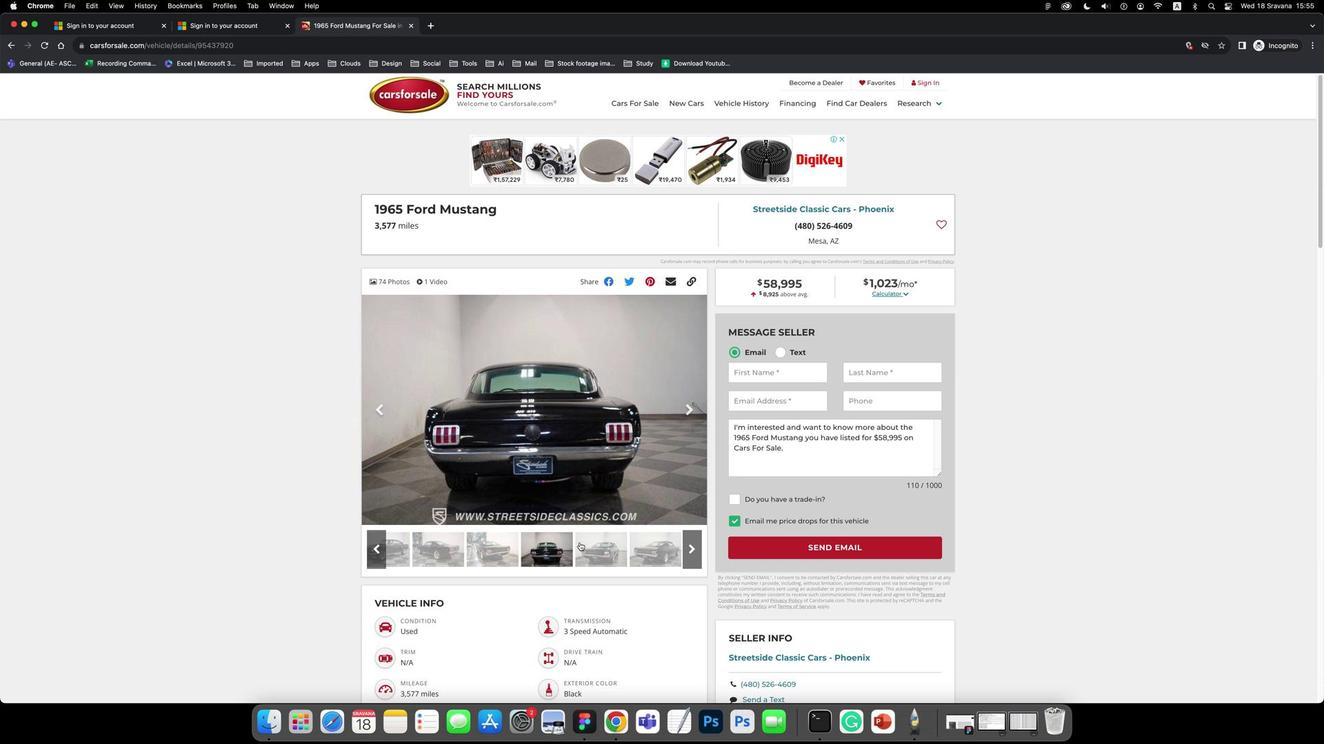 
Action: Mouse pressed left at (580, 542)
Screenshot: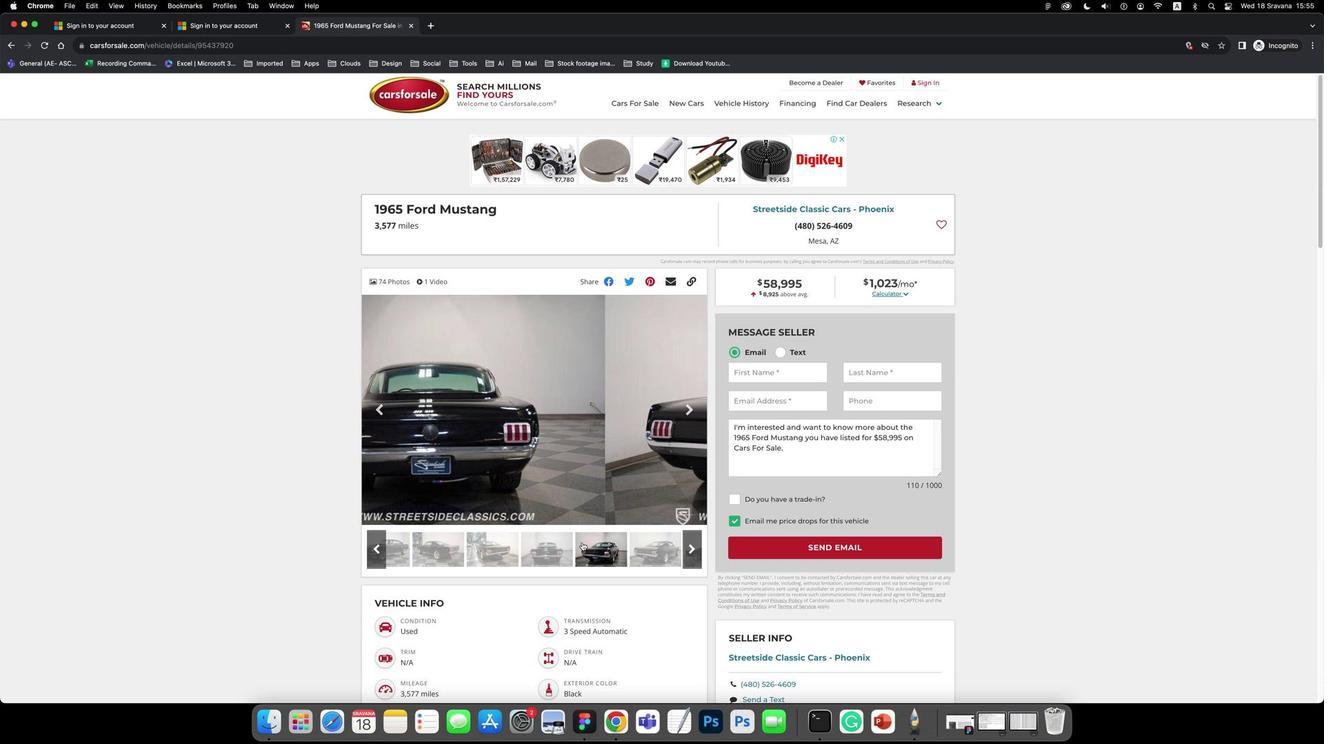 
Action: Mouse moved to (633, 551)
Screenshot: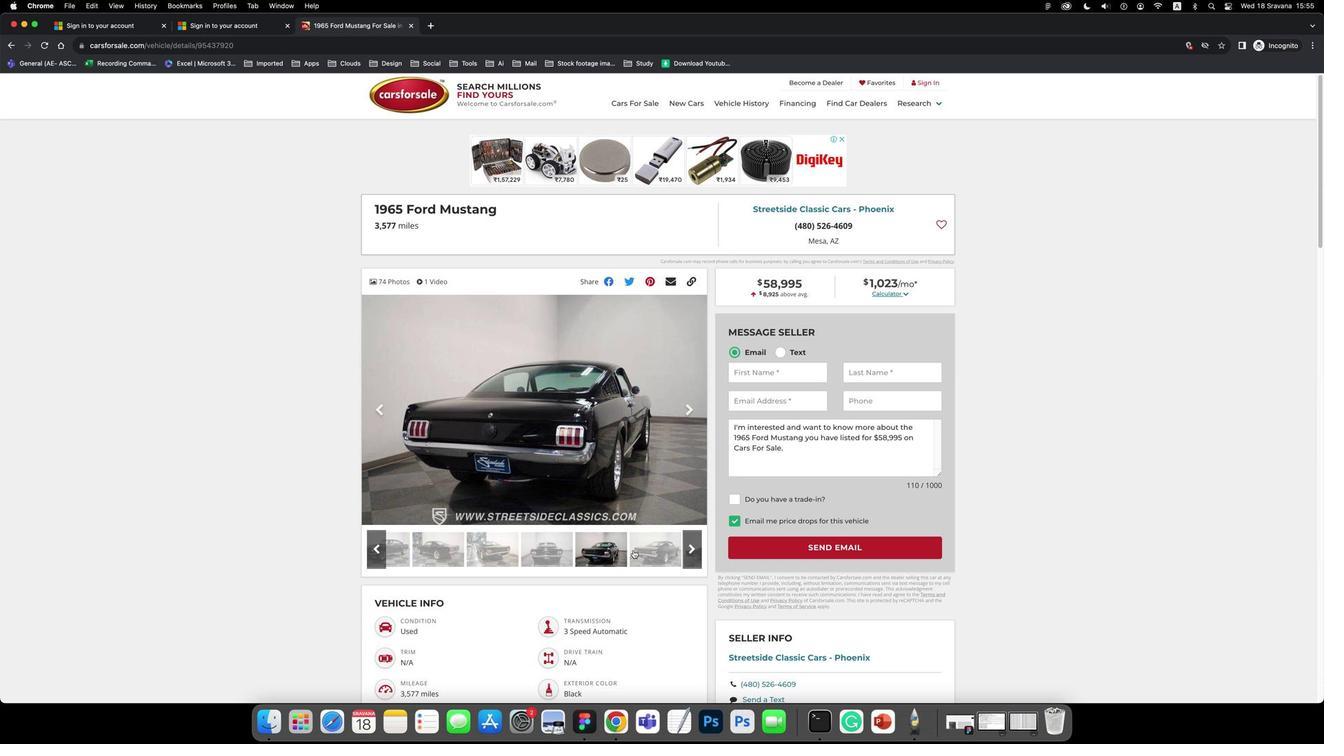 
Action: Mouse pressed left at (633, 551)
Screenshot: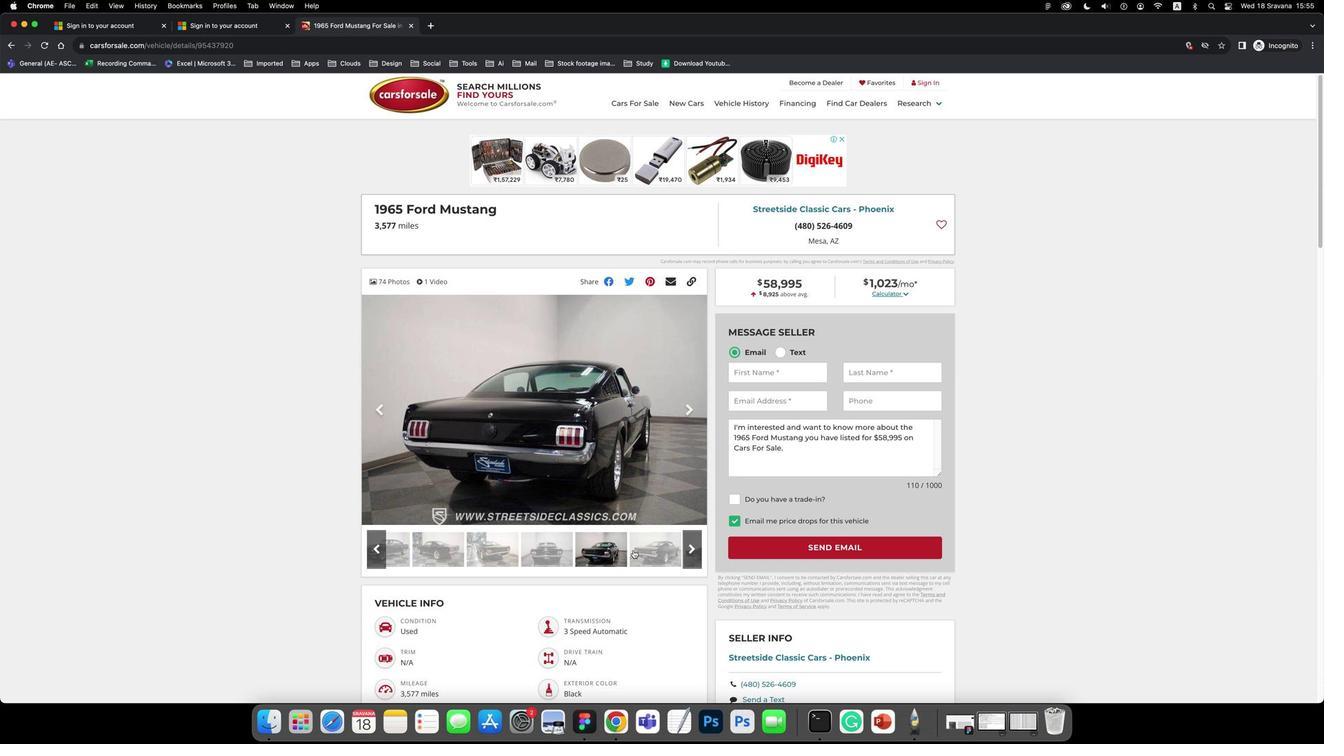
Action: Mouse moved to (696, 558)
Screenshot: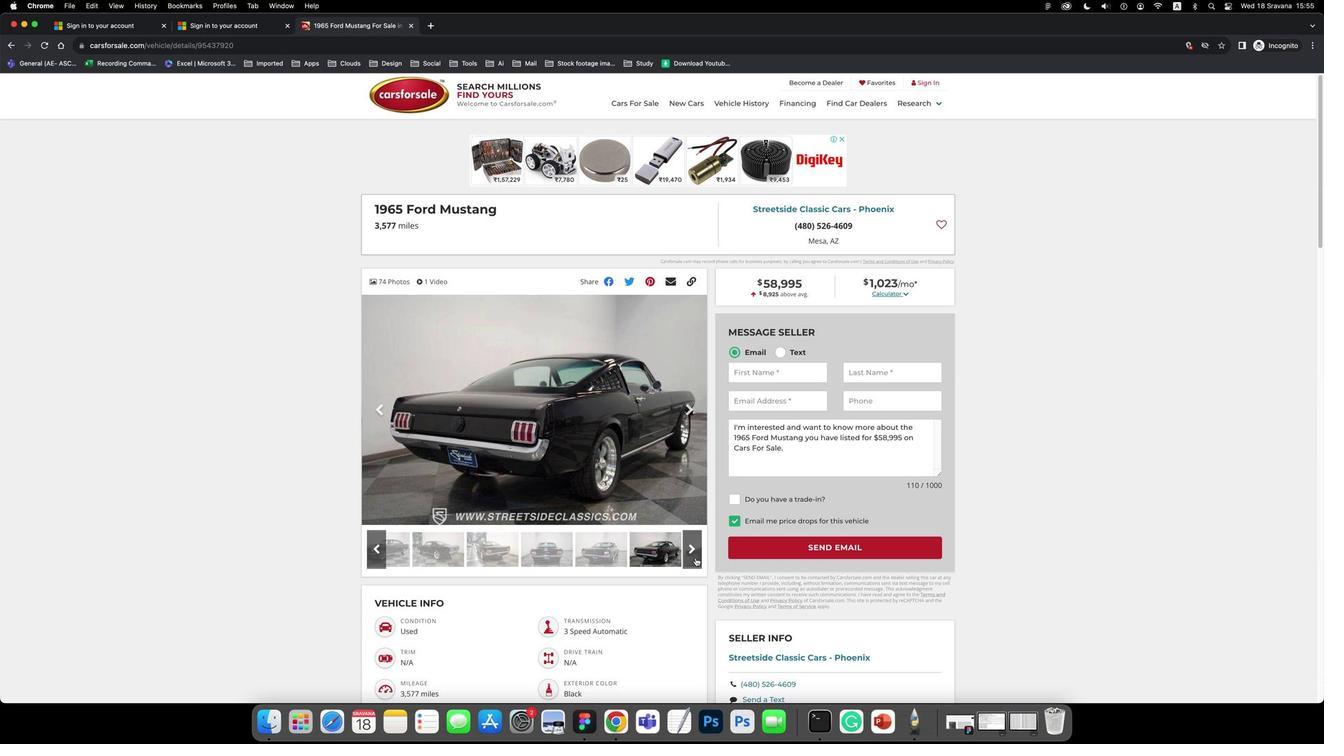 
Action: Mouse pressed left at (696, 558)
Screenshot: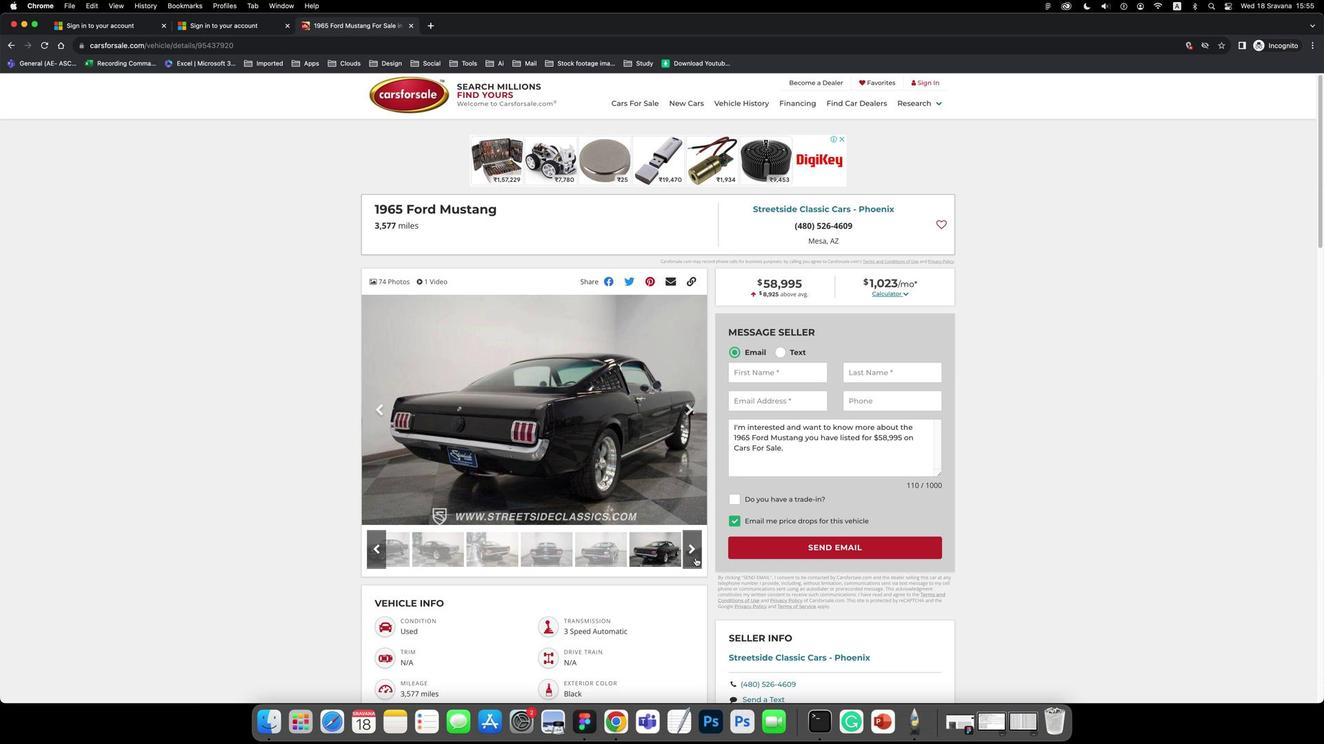 
Action: Mouse moved to (582, 548)
Screenshot: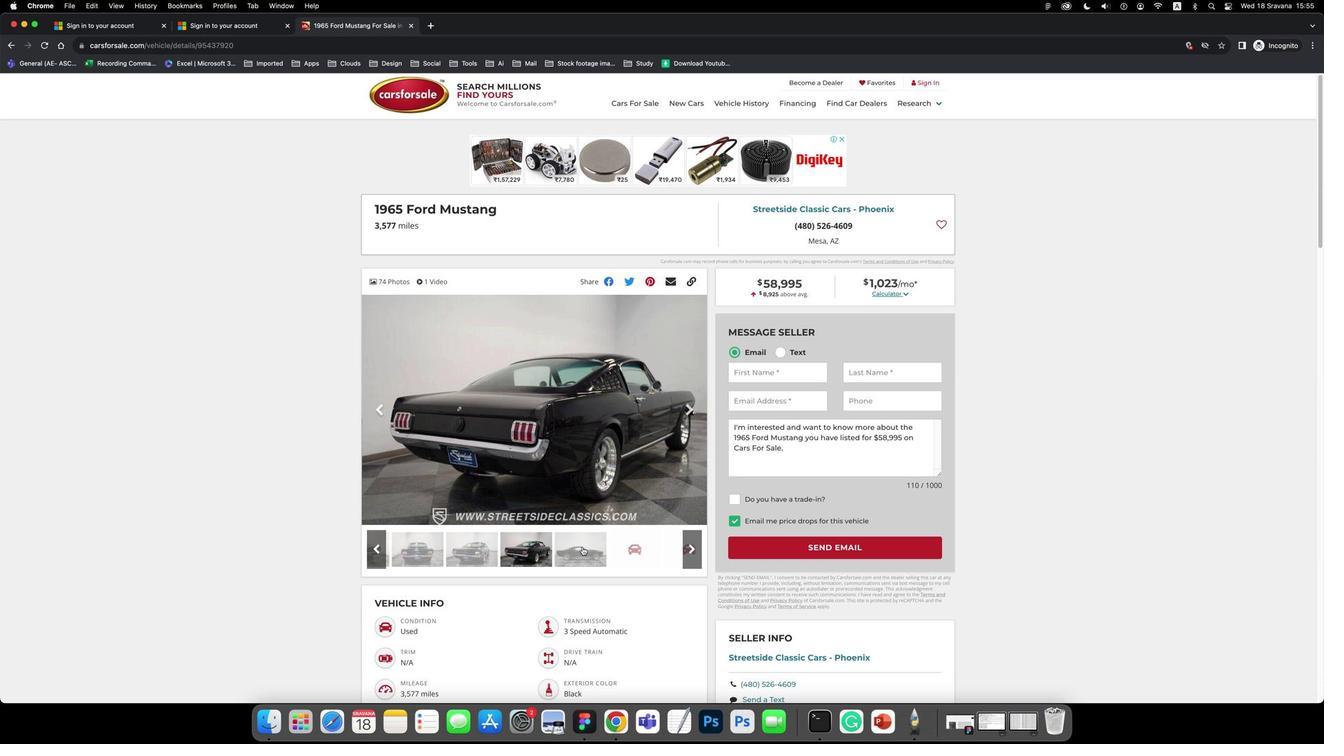 
Action: Mouse pressed left at (582, 548)
Screenshot: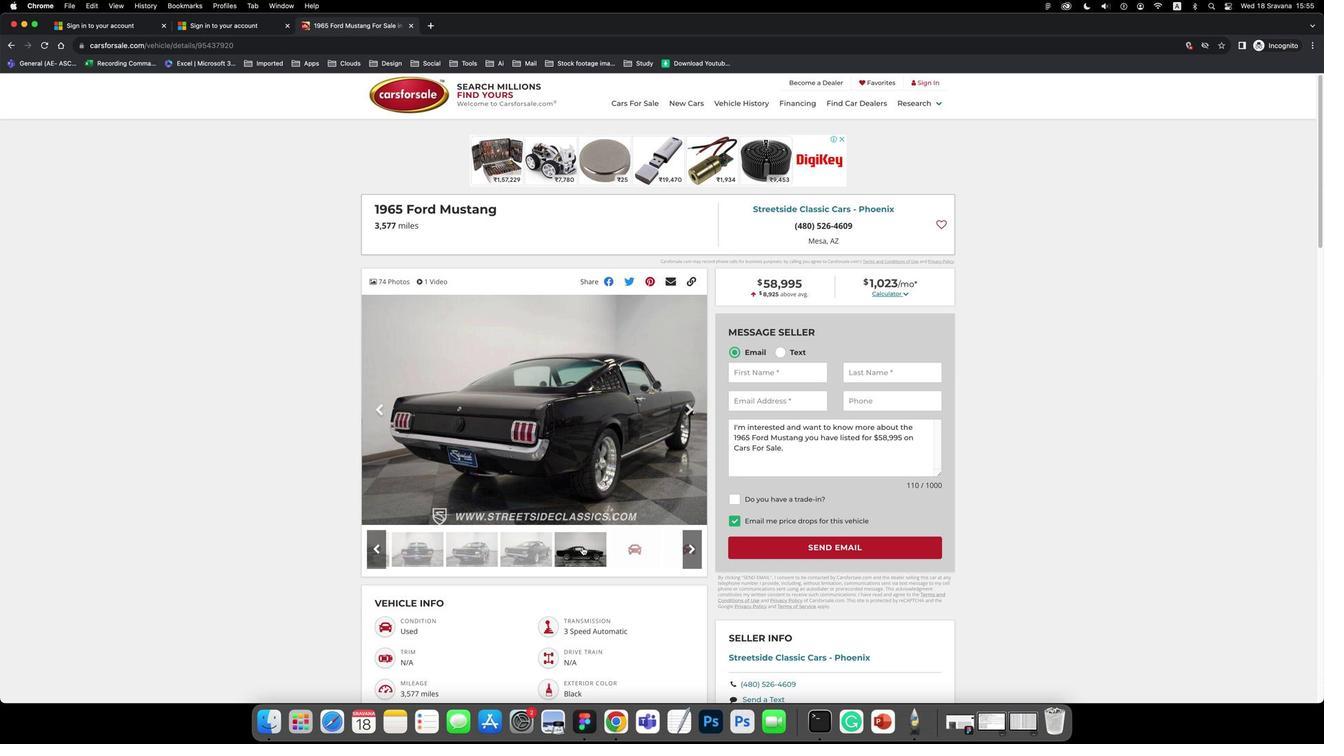 
Action: Mouse moved to (429, 24)
Screenshot: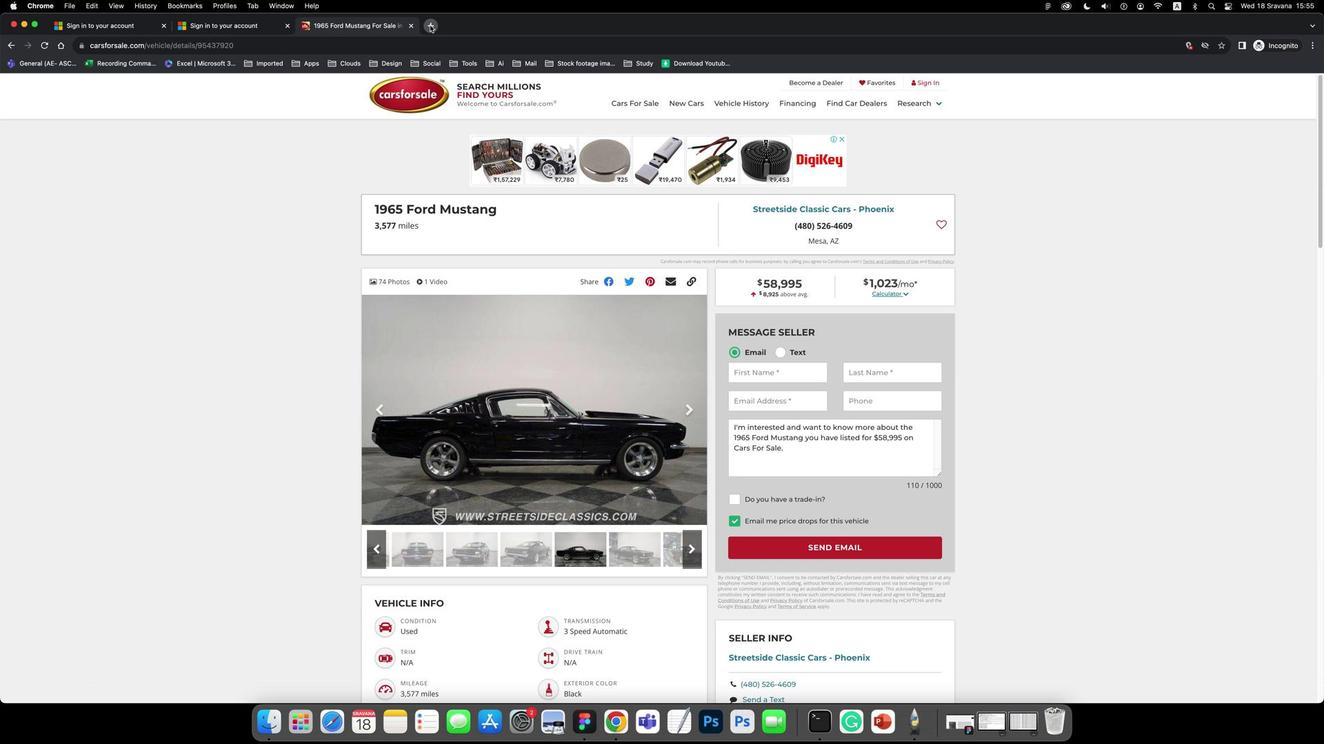 
Action: Mouse pressed left at (429, 24)
Screenshot: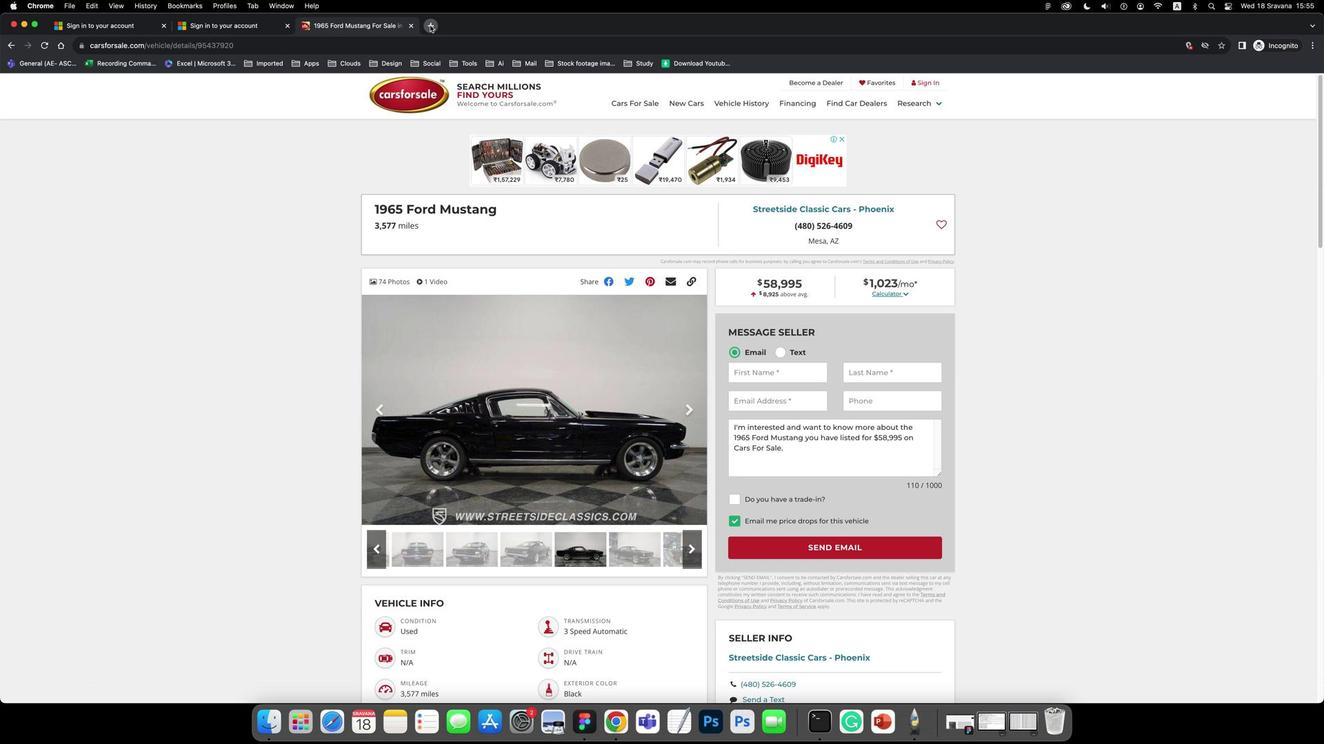 
Action: Mouse moved to (247, 62)
Screenshot: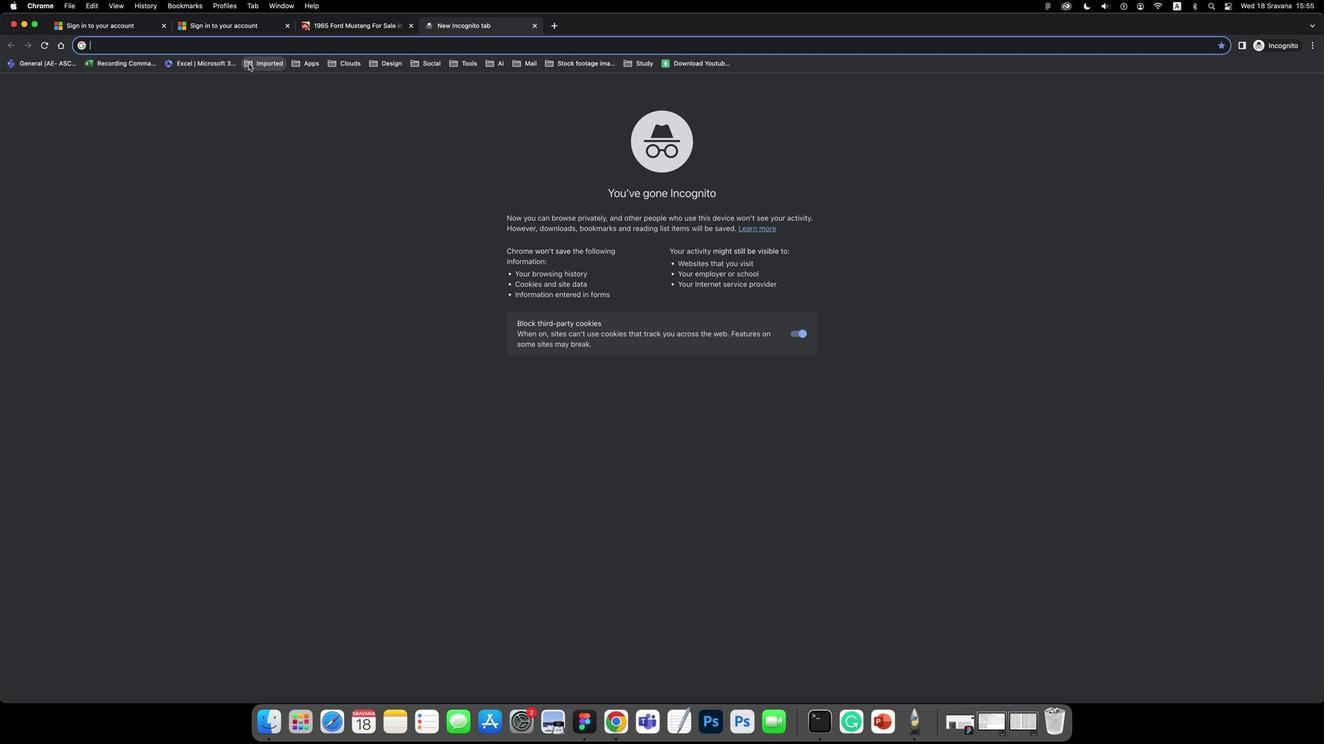 
Action: Mouse pressed left at (247, 62)
Screenshot: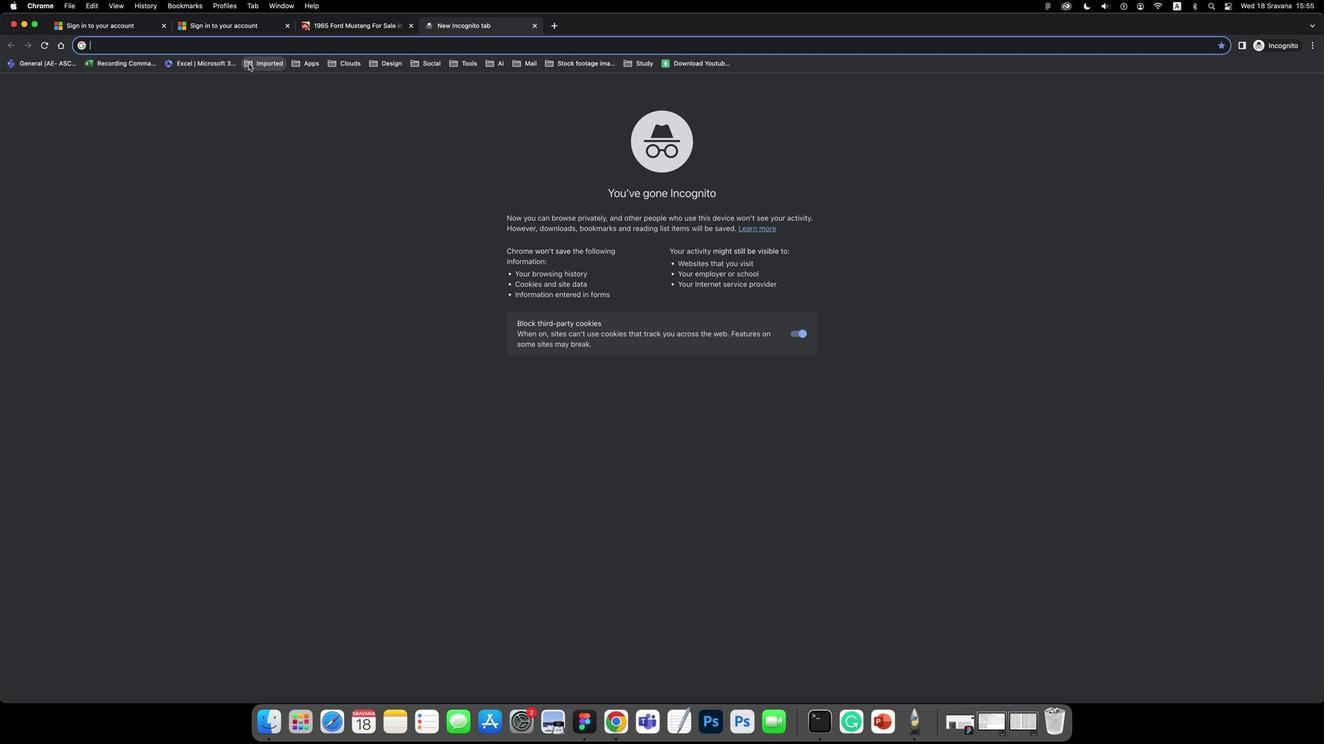 
Action: Mouse moved to (252, 271)
Screenshot: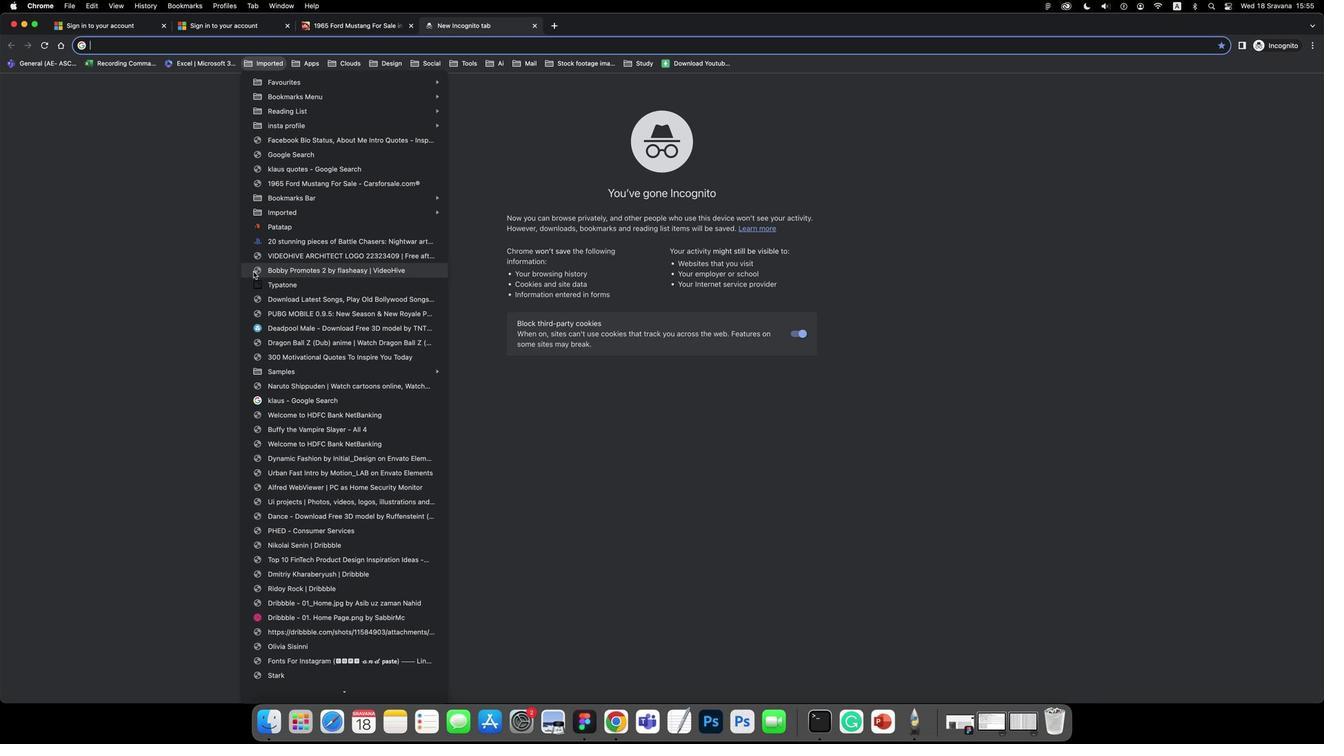 
Action: Mouse pressed left at (252, 271)
Screenshot: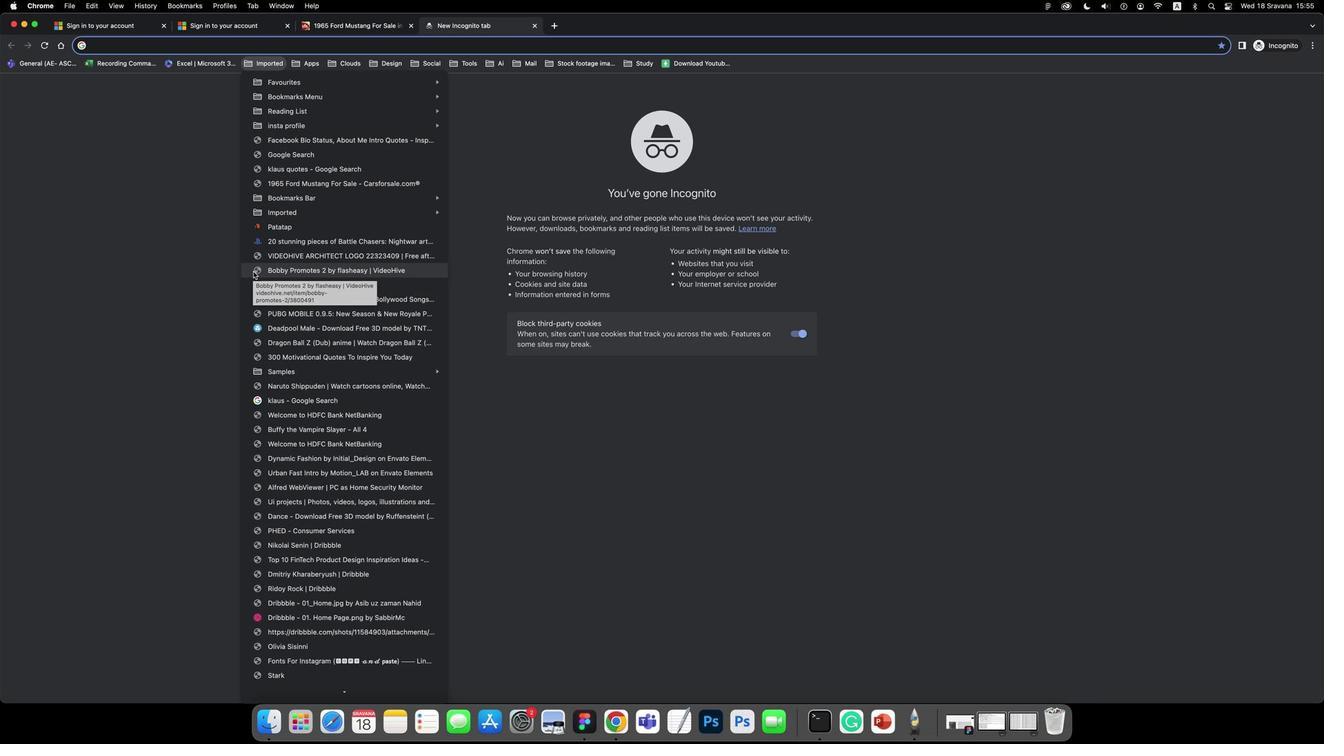 
Action: Mouse moved to (546, 364)
Screenshot: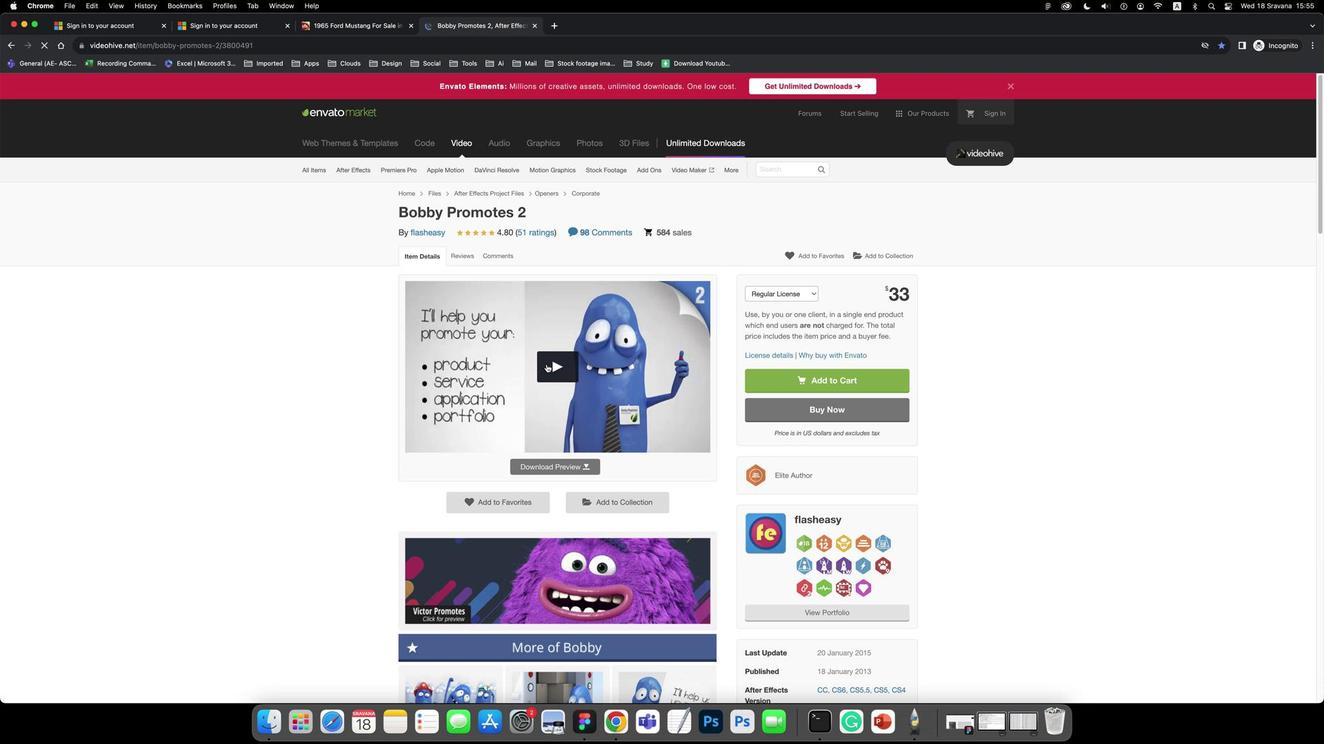 
Action: Mouse pressed left at (546, 364)
Screenshot: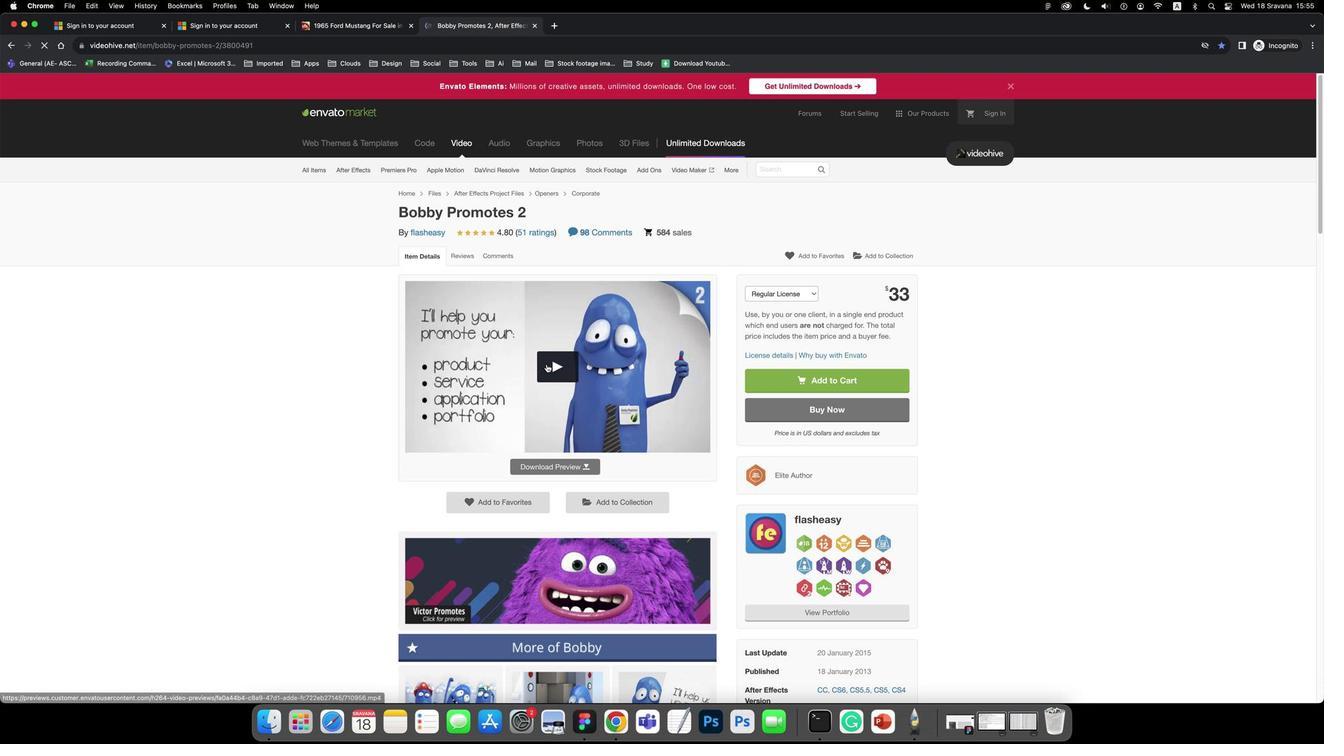 
Action: Mouse moved to (829, 291)
Screenshot: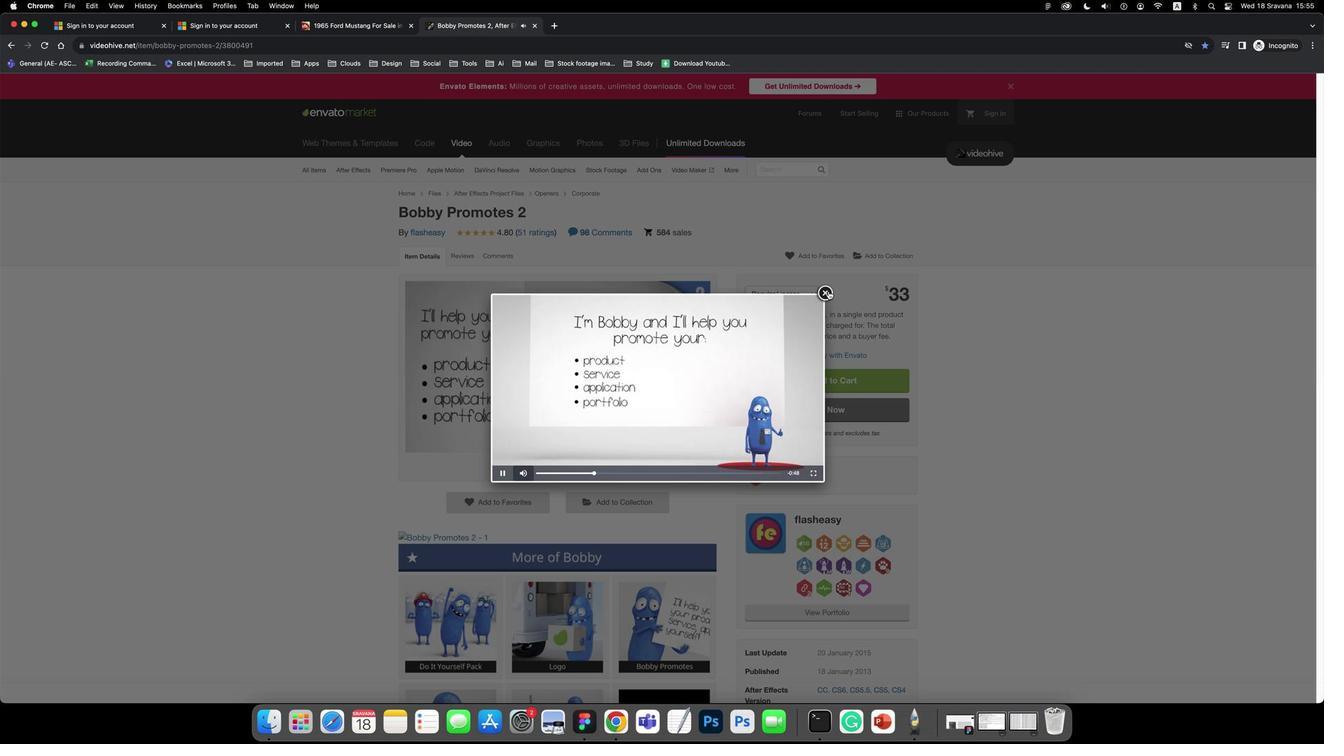 
Action: Mouse pressed left at (829, 291)
Screenshot: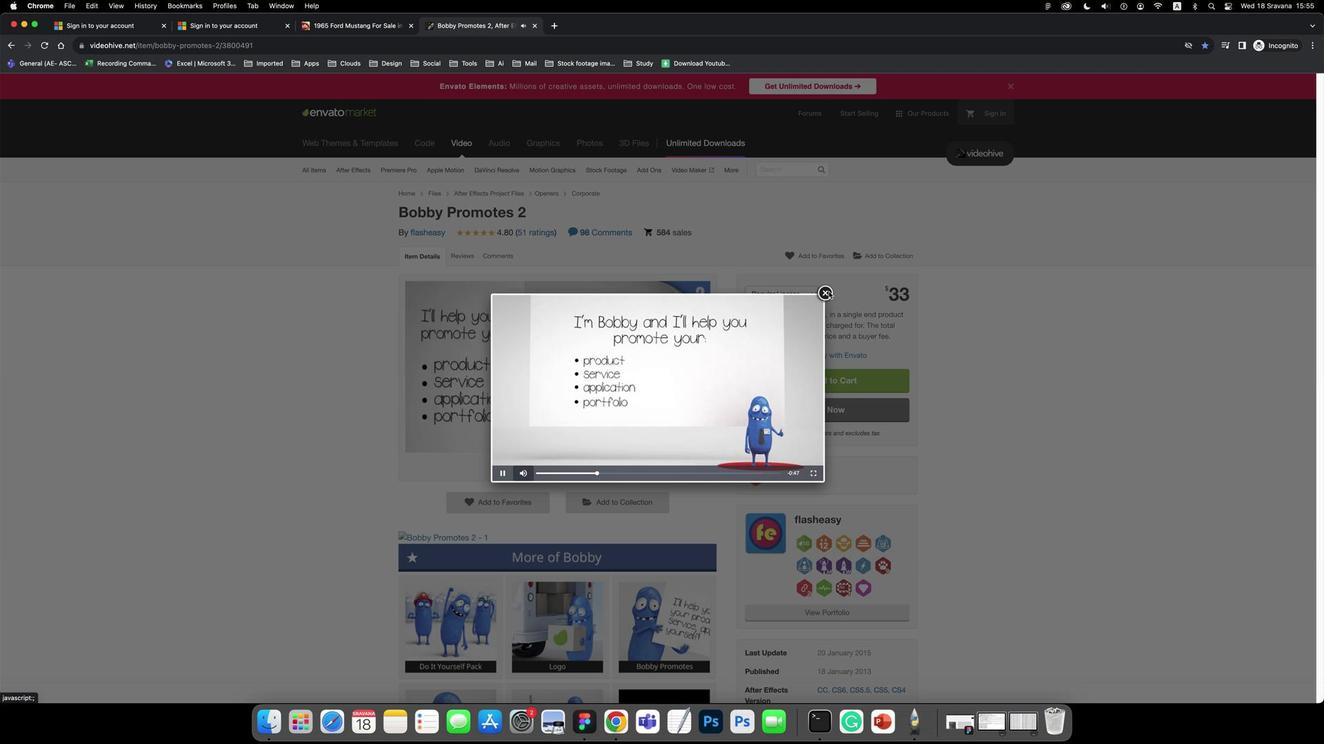 
Action: Mouse moved to (269, 65)
Screenshot: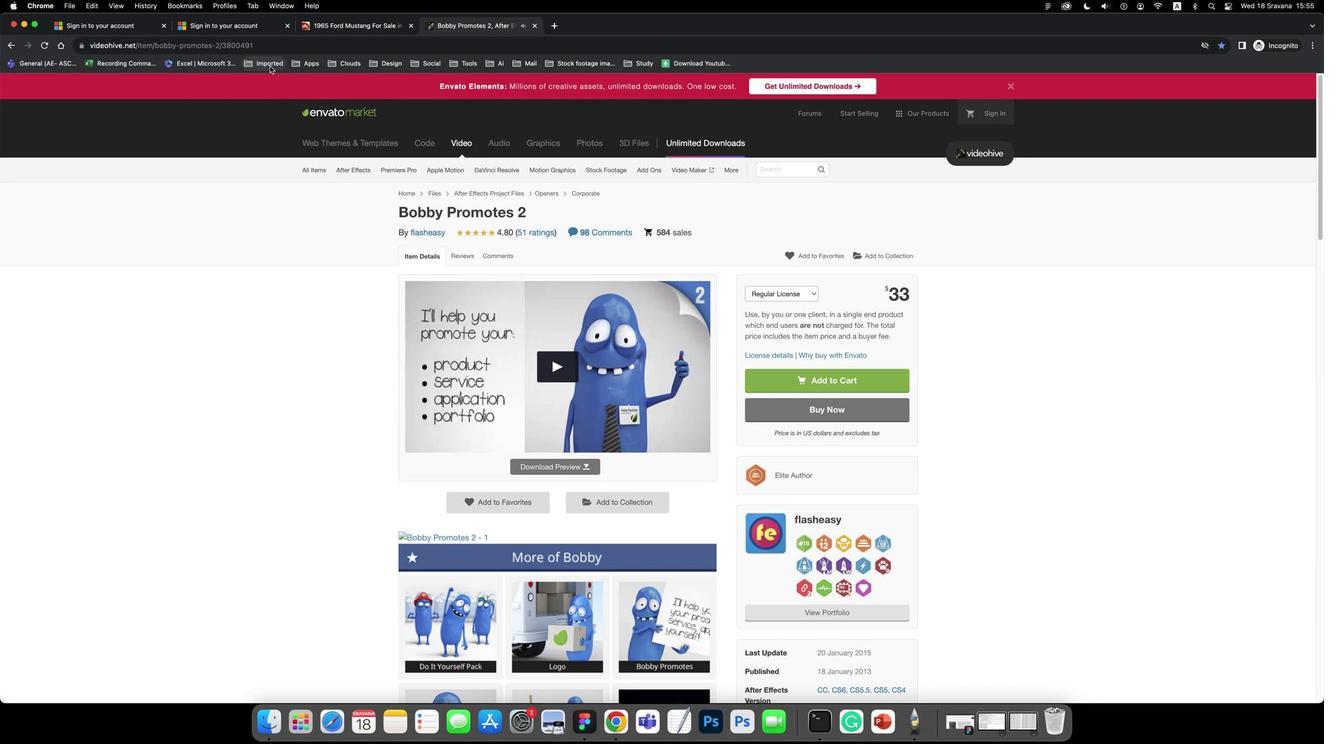 
Action: Mouse pressed left at (269, 65)
Screenshot: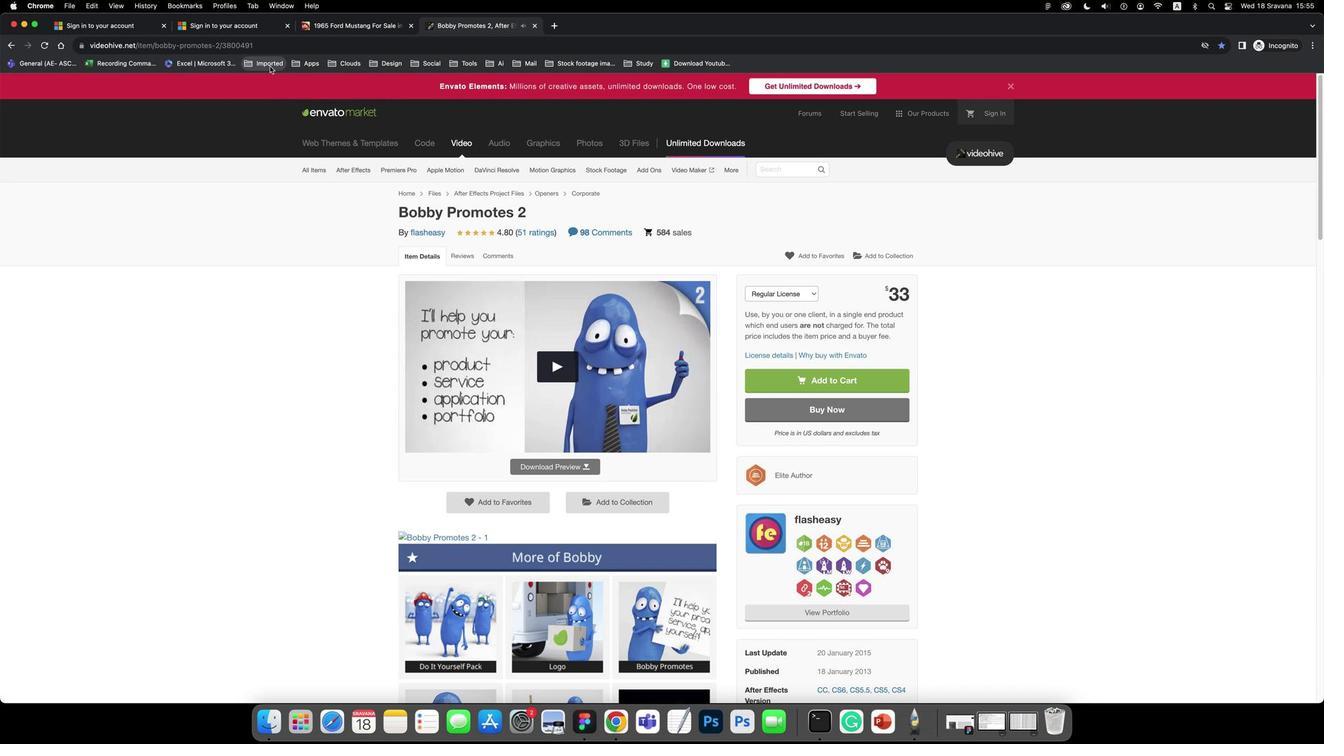 
Action: Mouse moved to (291, 342)
Screenshot: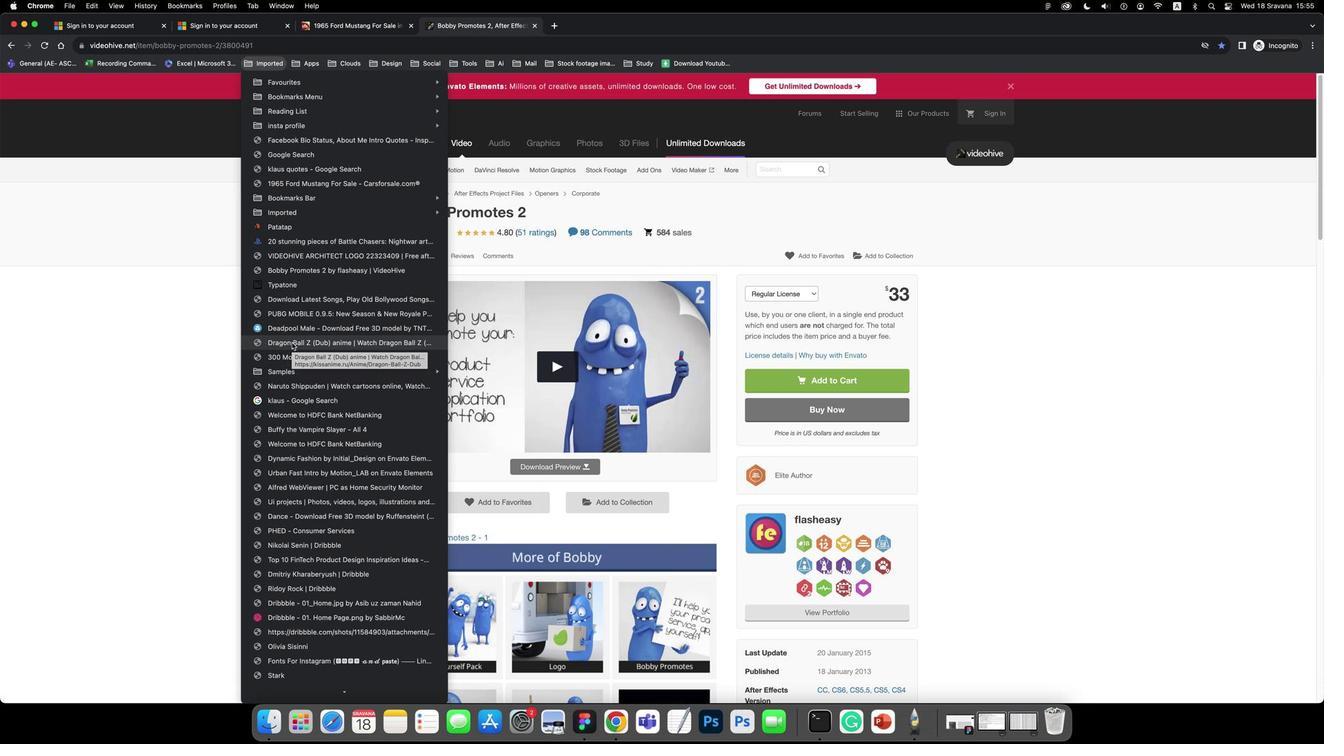 
Action: Mouse pressed left at (291, 342)
Screenshot: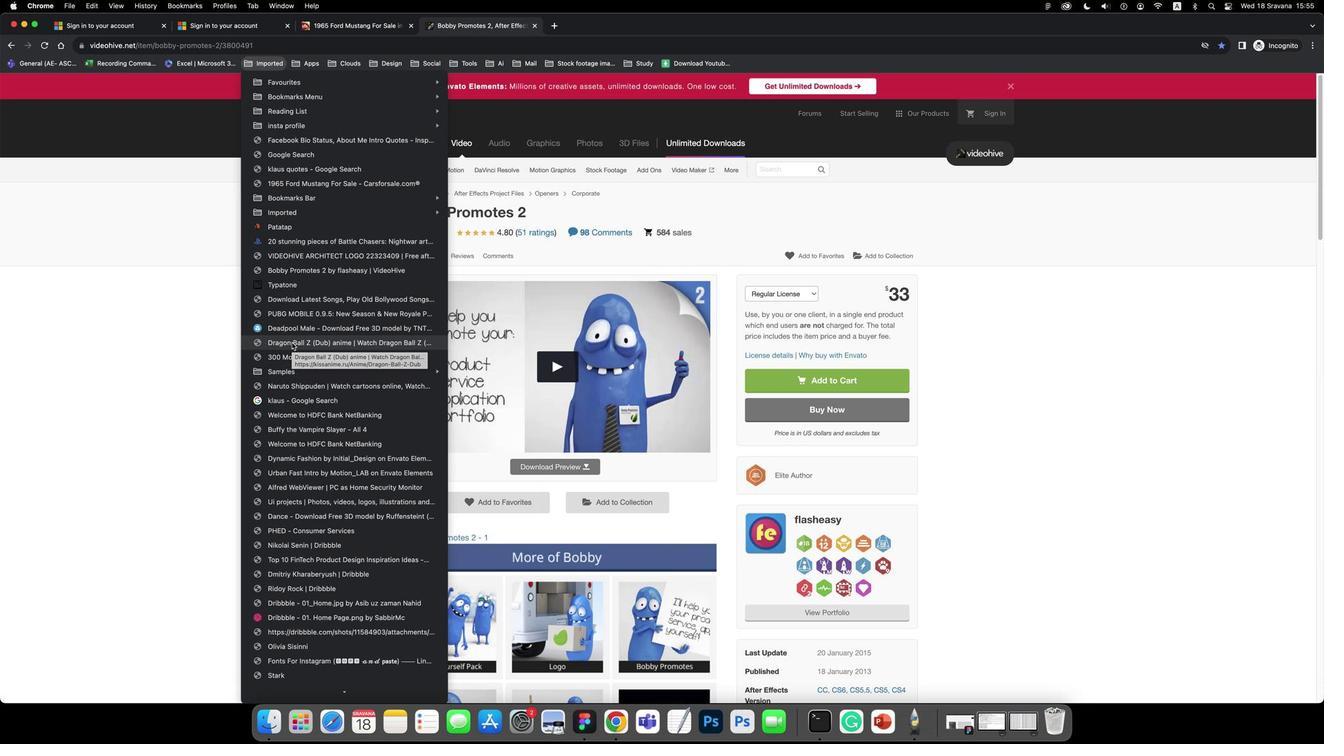 
Action: Mouse moved to (273, 67)
Screenshot: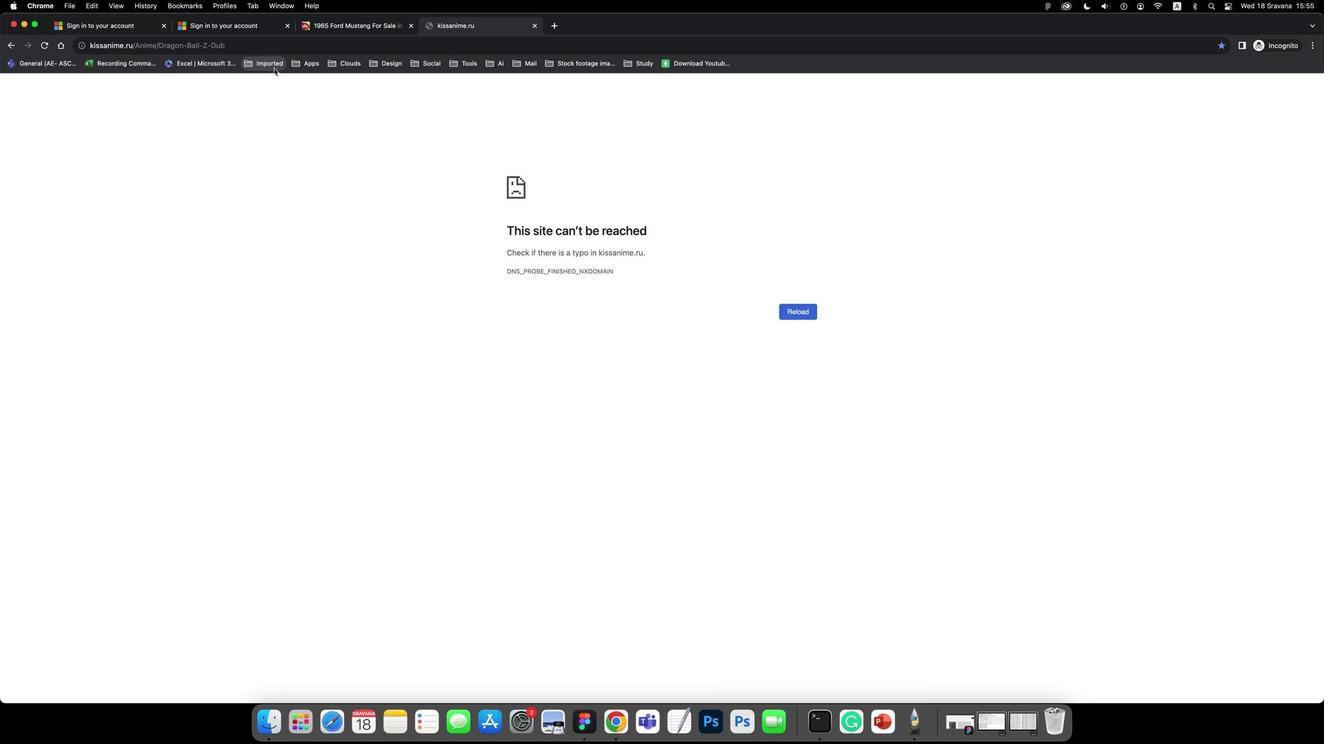 
Action: Mouse pressed left at (273, 67)
Screenshot: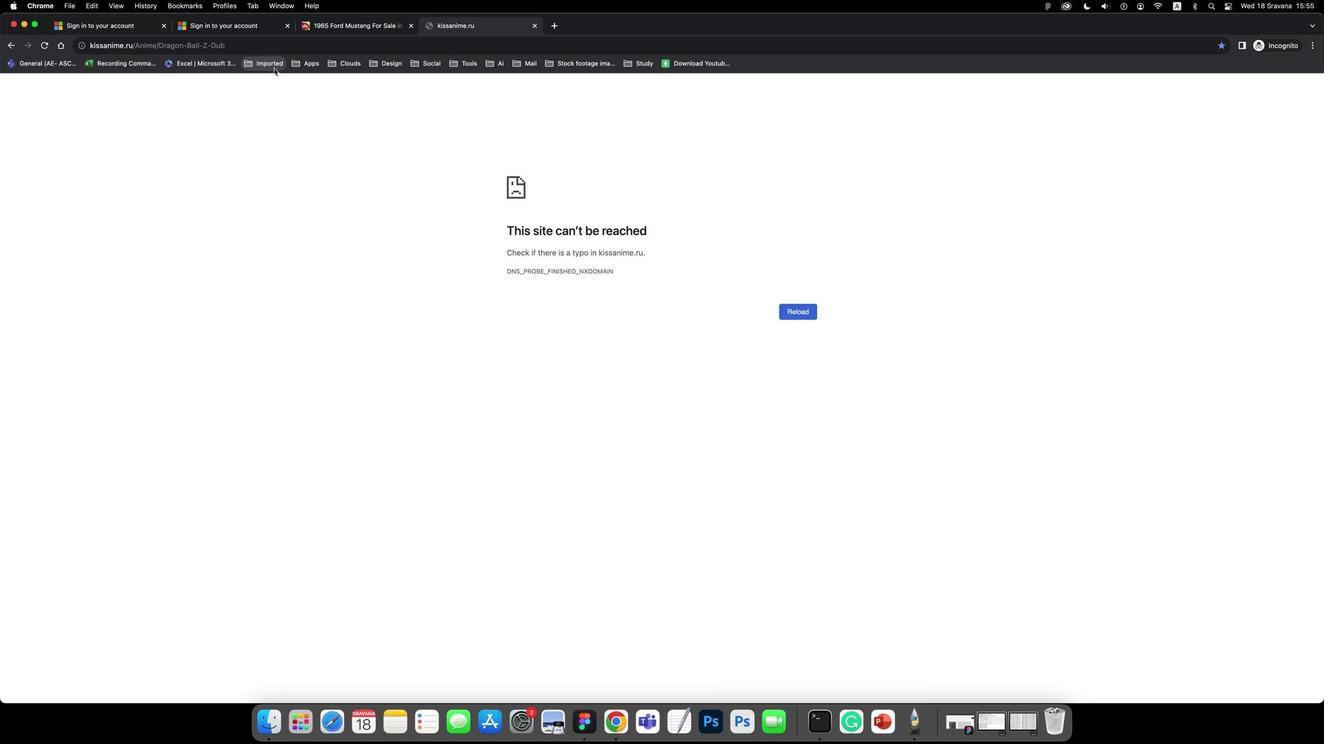 
Action: Mouse moved to (301, 391)
Screenshot: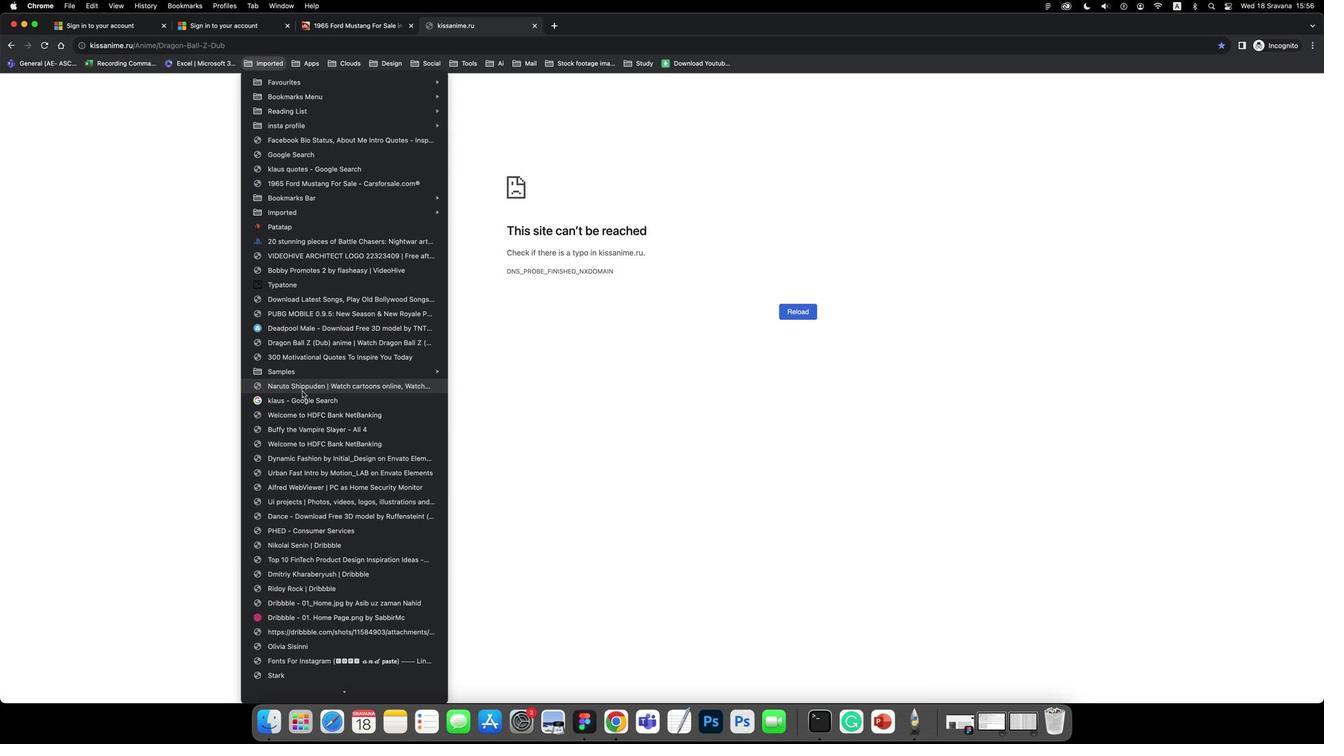 
Action: Mouse pressed left at (301, 391)
Screenshot: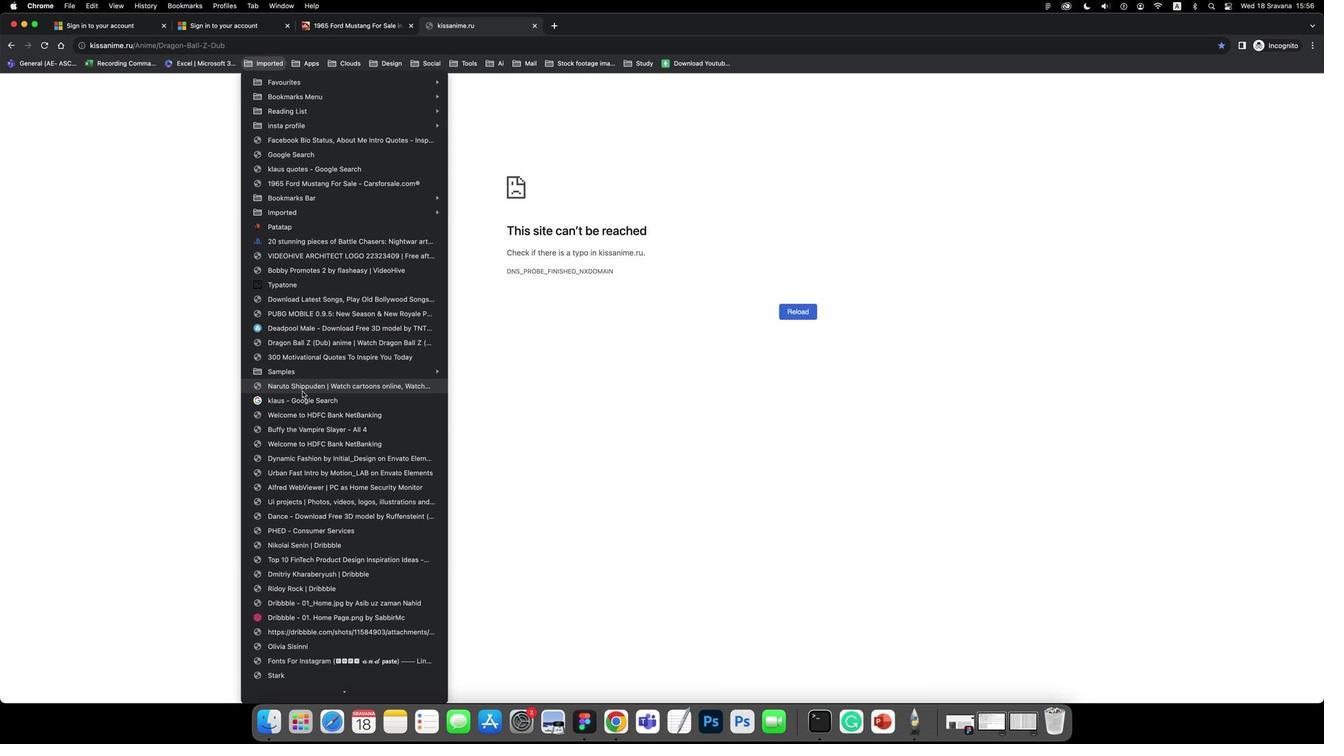 
Action: Mouse moved to (266, 64)
Screenshot: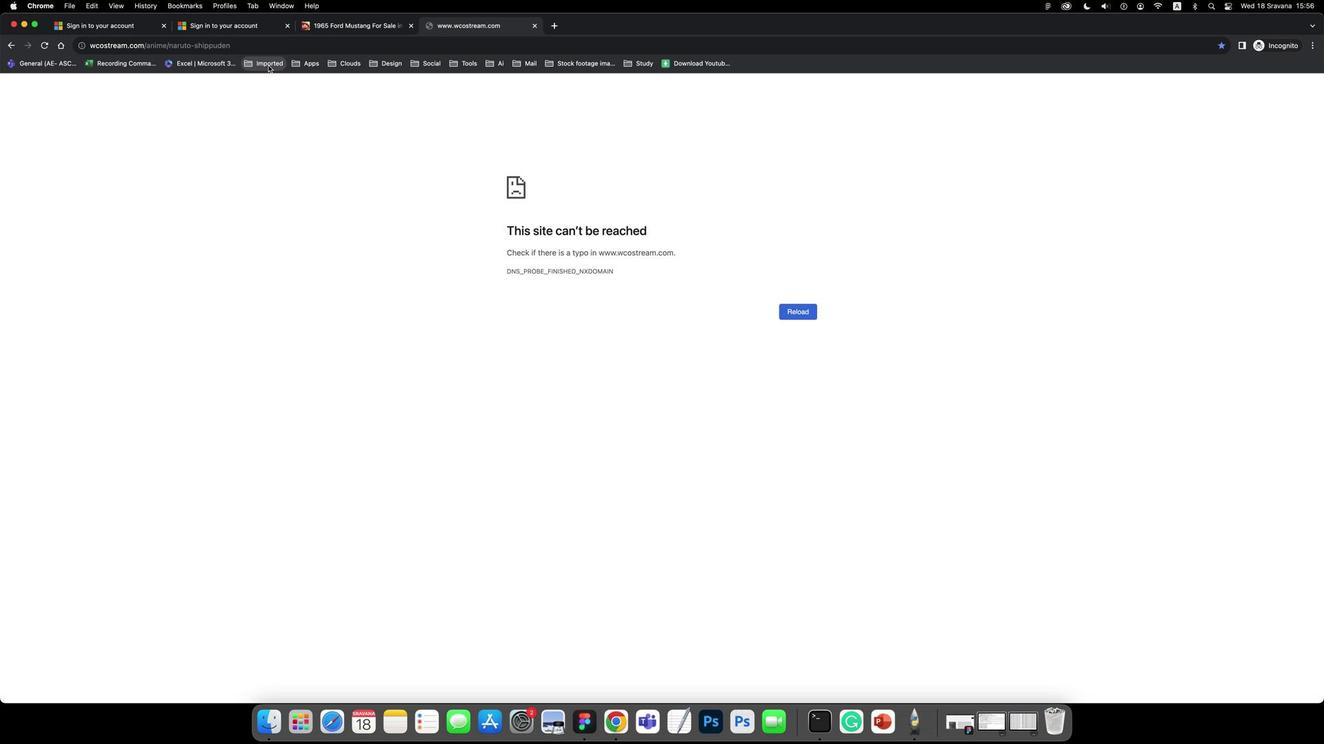 
Action: Mouse pressed left at (266, 64)
Screenshot: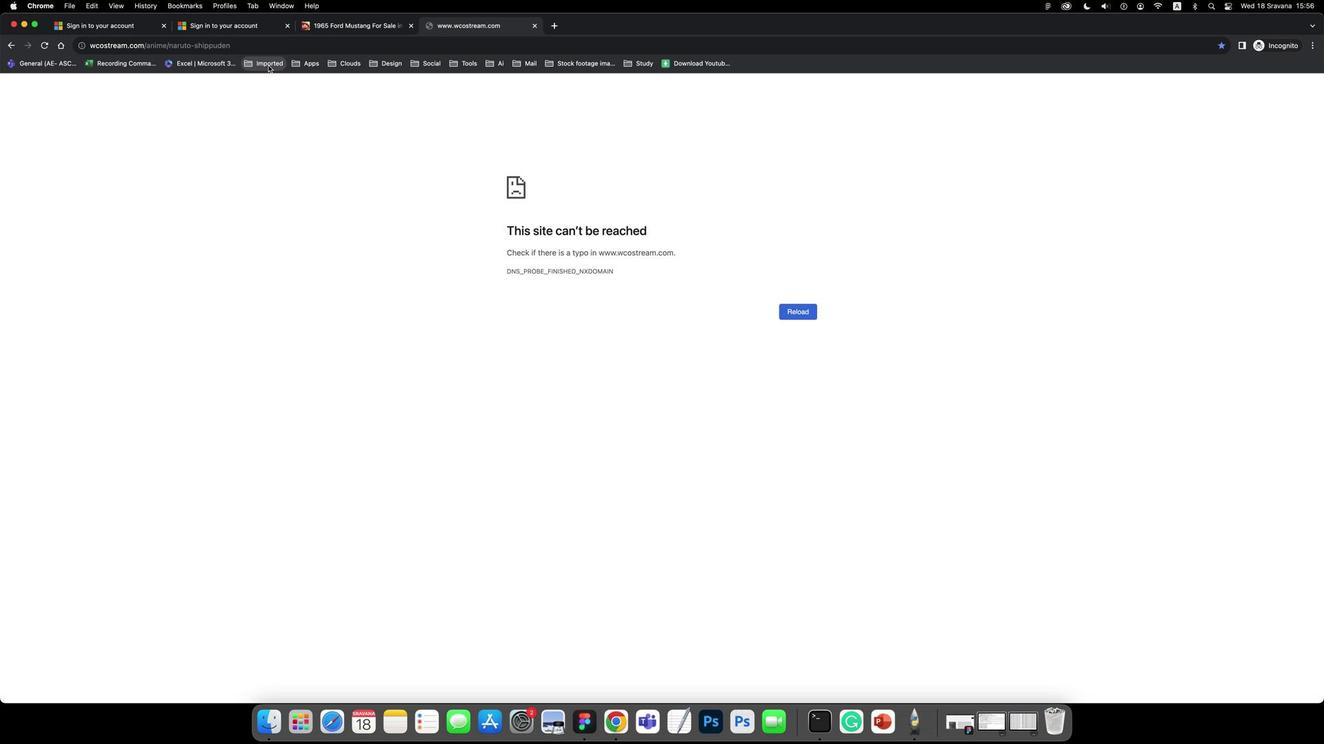 
Action: Mouse moved to (298, 433)
Screenshot: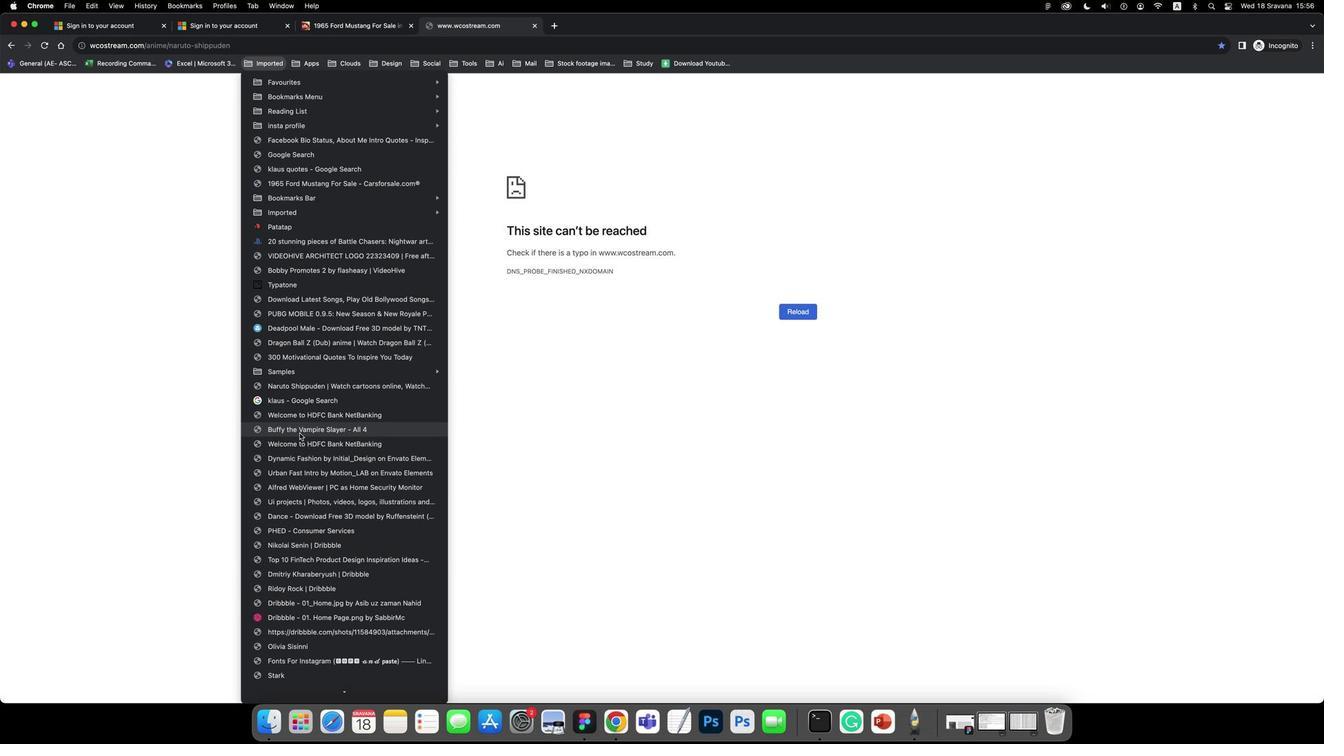 
Action: Mouse pressed left at (298, 433)
Screenshot: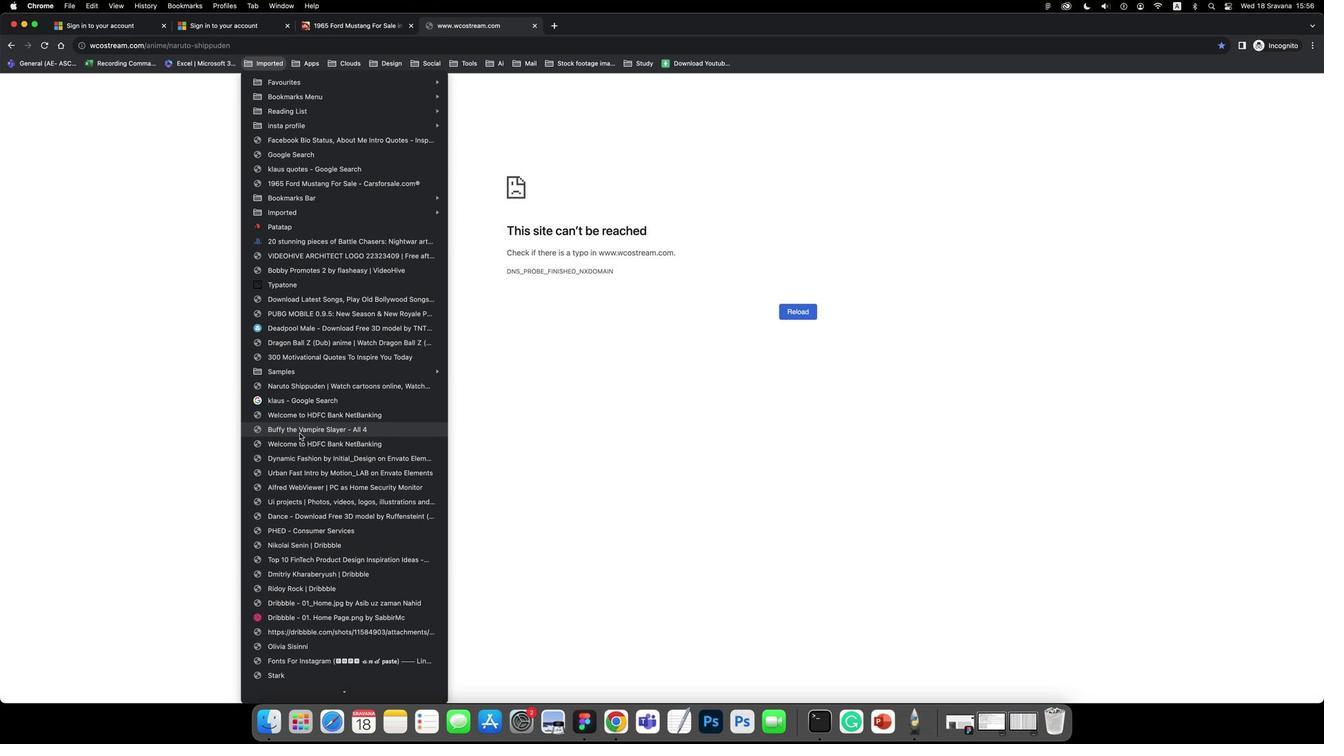 
Action: Mouse moved to (292, 389)
Screenshot: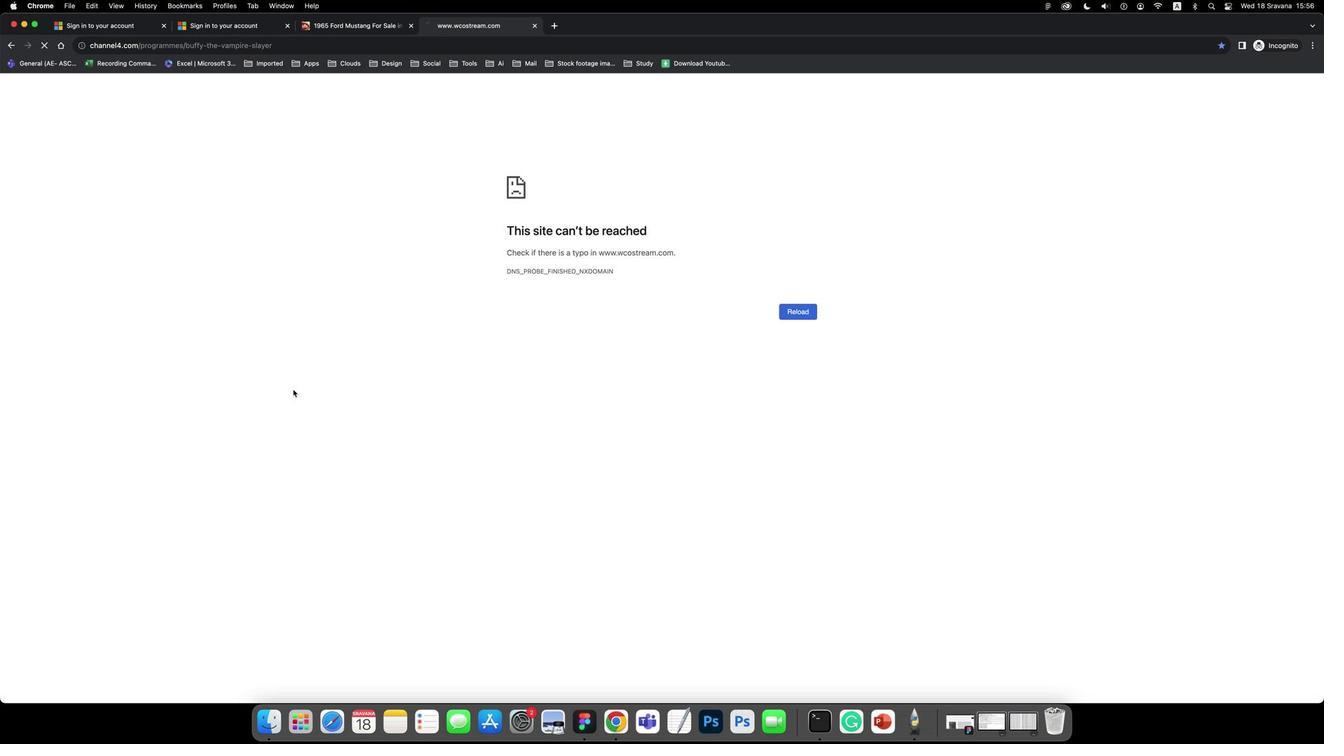 
